 Task: Look for space in Saint-Maximin-la-Sainte-Baume, France from 6th September, 2023 to 12th September, 2023 for 4 adults in price range Rs.10000 to Rs.14000. Place can be private room with 4 bedrooms having 4 beds and 4 bathrooms. Property type can be house, flat, guest house. Amenities needed are: wifi, TV, free parkinig on premises, gym, breakfast. Booking option can be shelf check-in. Required host language is English.
Action: Mouse pressed left at (431, 88)
Screenshot: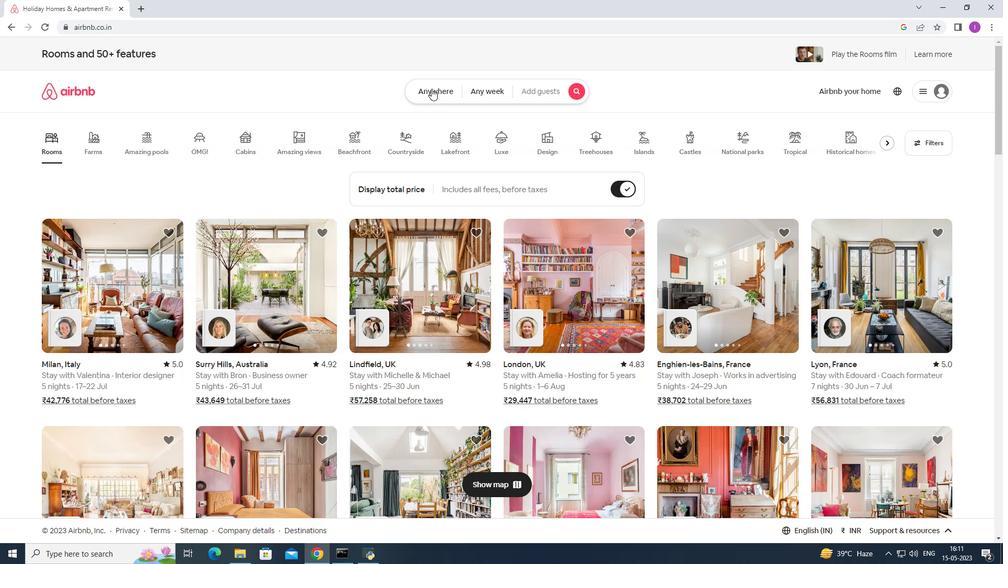 
Action: Mouse moved to (326, 133)
Screenshot: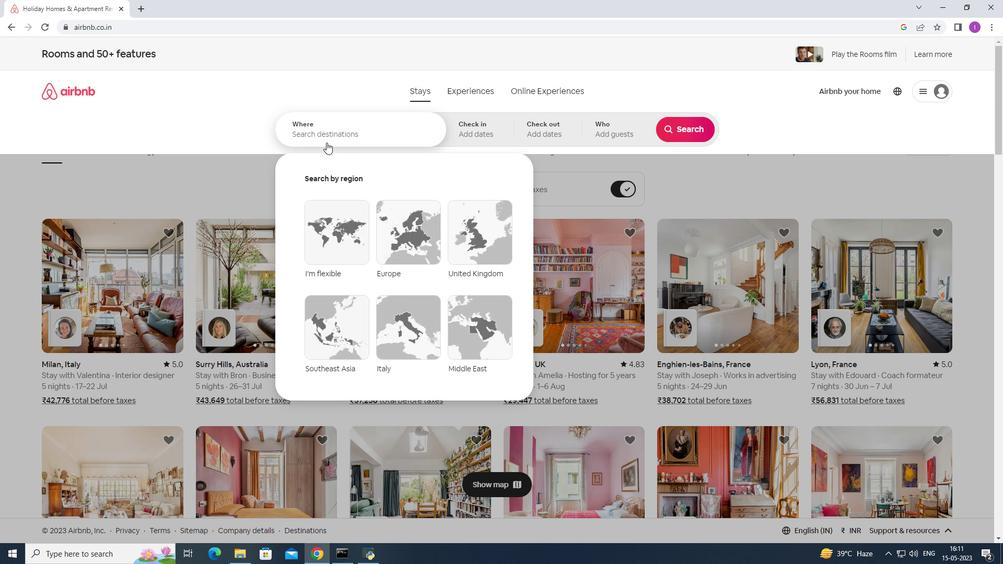 
Action: Mouse pressed left at (326, 133)
Screenshot: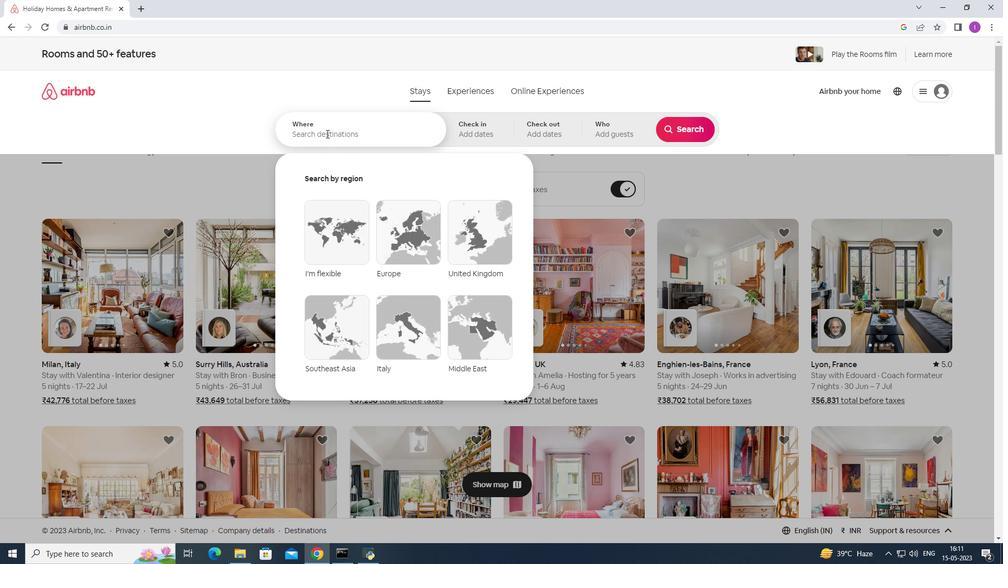 
Action: Key pressed <Key.shift>Saint-<Key.shift><Key.shift><Key.shift><Key.shift><Key.shift><Key.shift><Key.shift><Key.shift><Key.shift><Key.shift><Key.shift><Key.shift>Maximin-<Key.shift>La-santa<Key.backspace><Key.backspace><Key.backspace>inte-<Key.shift>Baume,<Key.shift>france
Screenshot: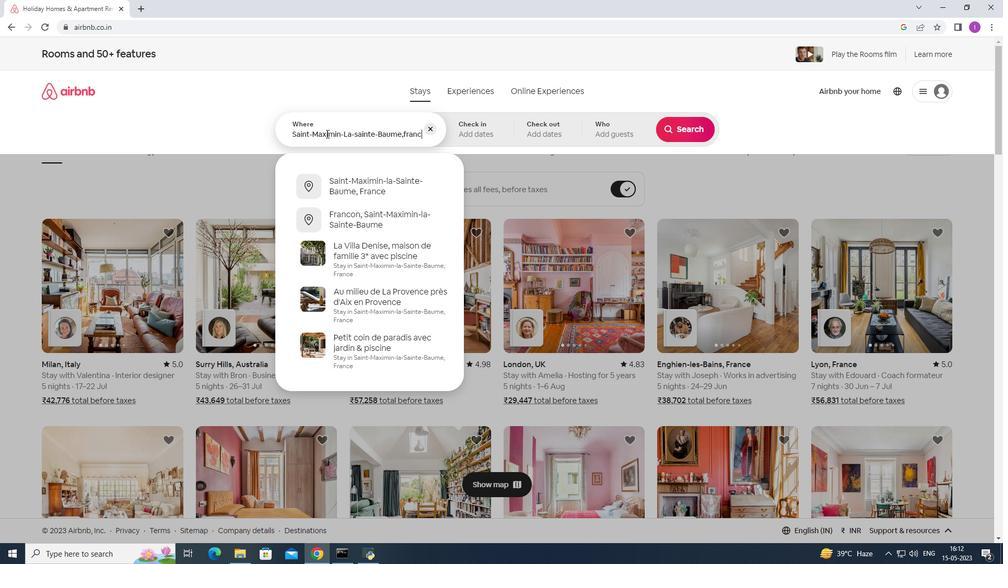 
Action: Mouse moved to (343, 189)
Screenshot: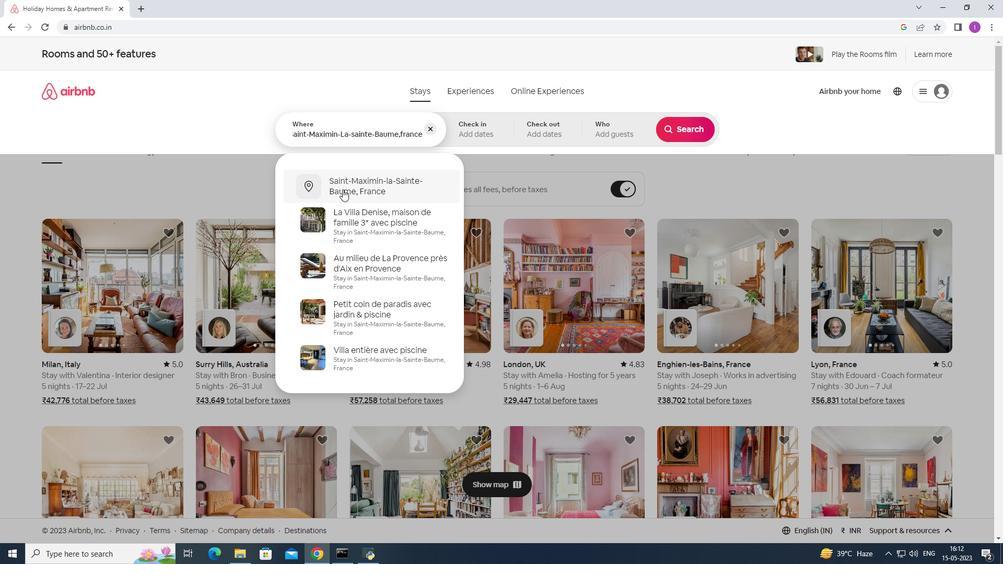 
Action: Mouse pressed left at (343, 189)
Screenshot: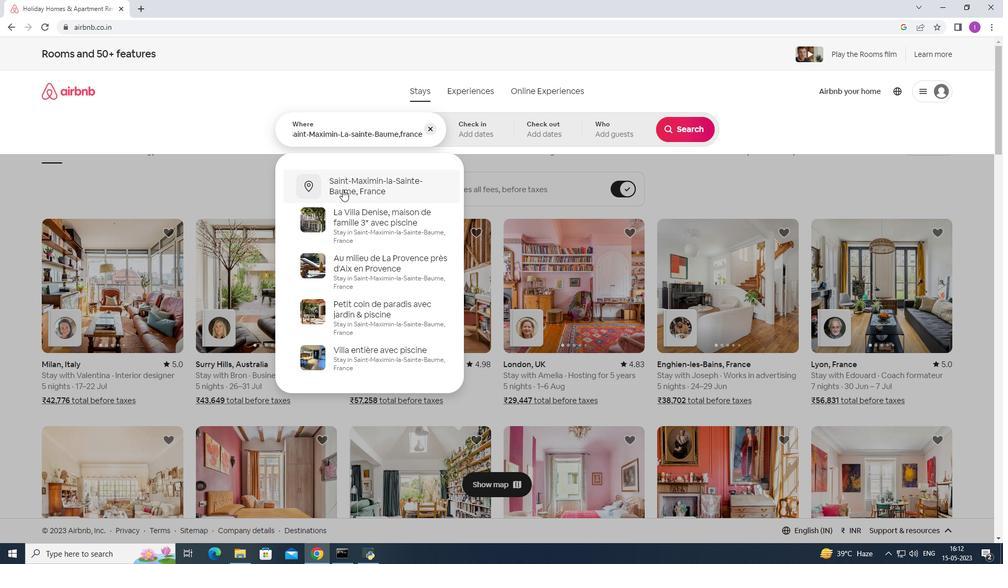 
Action: Mouse moved to (687, 211)
Screenshot: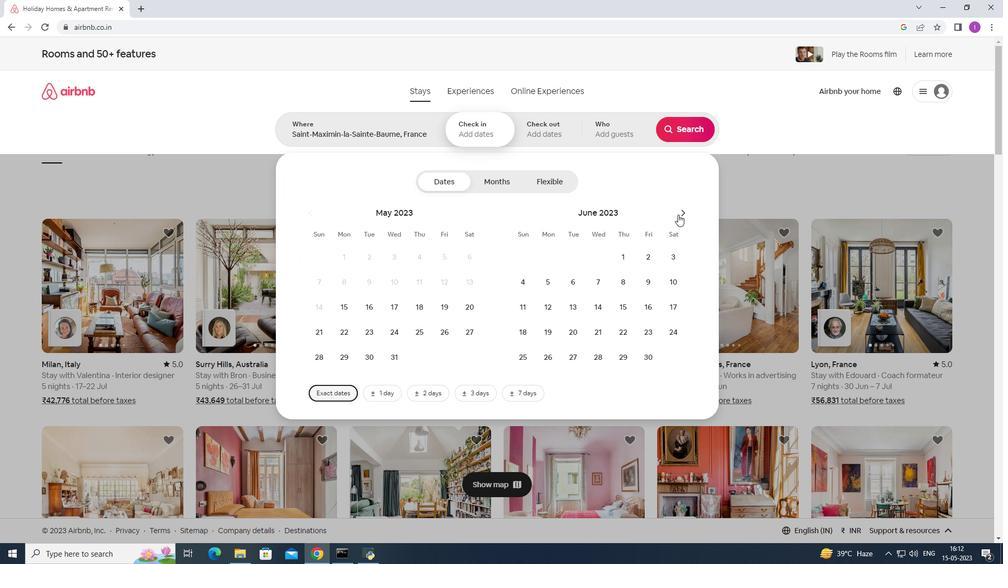 
Action: Mouse pressed left at (687, 211)
Screenshot: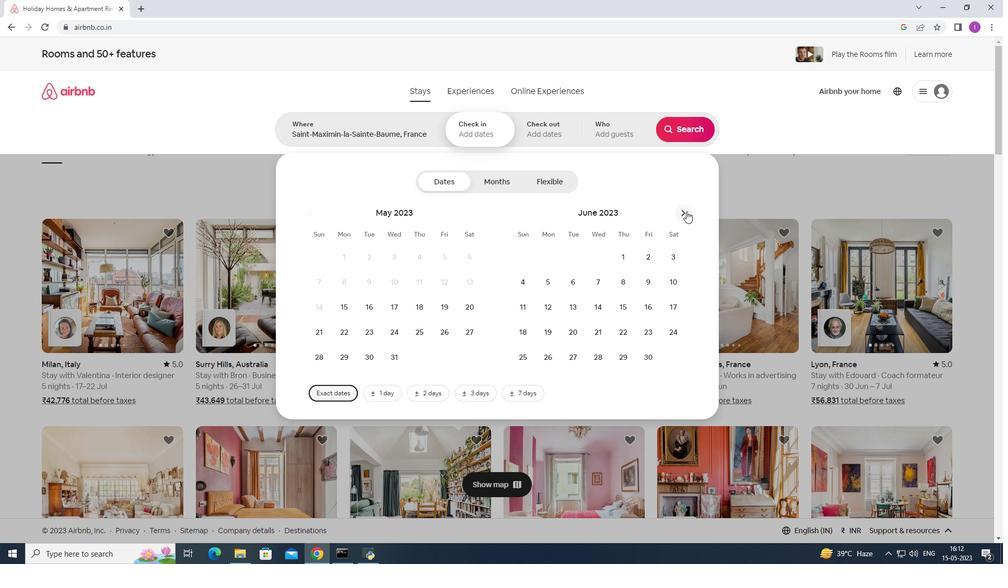 
Action: Mouse pressed left at (687, 211)
Screenshot: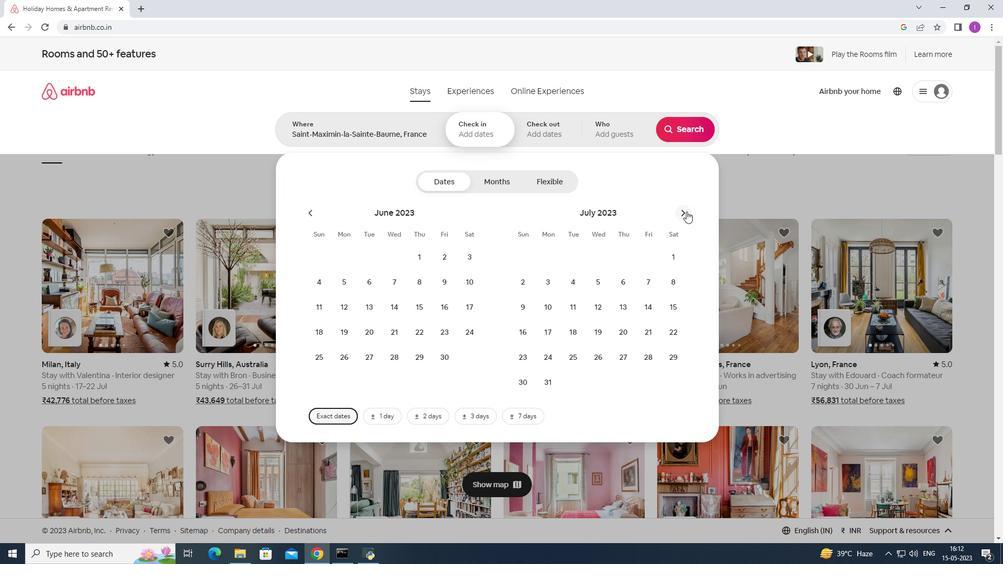 
Action: Mouse pressed left at (687, 211)
Screenshot: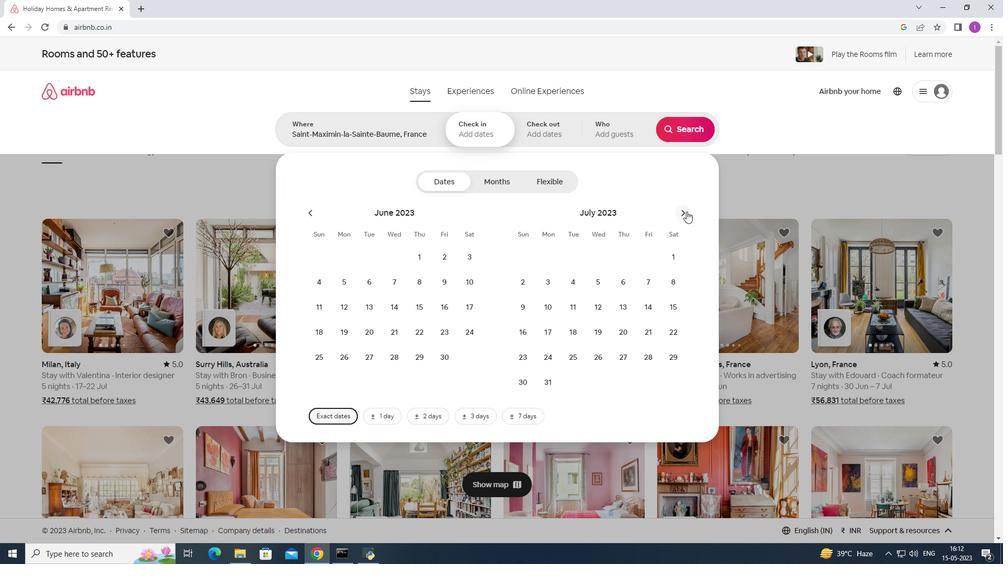 
Action: Mouse moved to (606, 281)
Screenshot: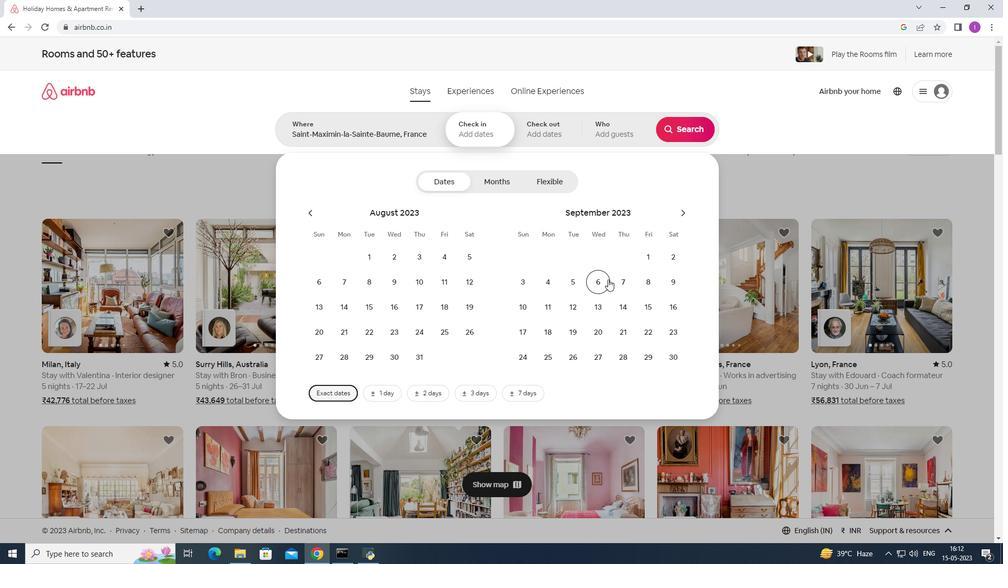
Action: Mouse pressed left at (606, 281)
Screenshot: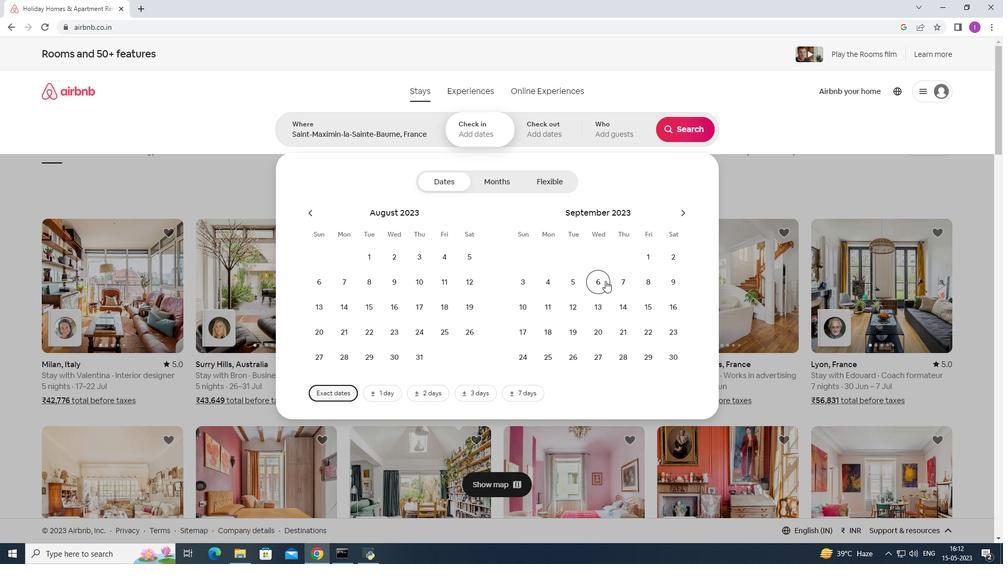 
Action: Mouse moved to (576, 302)
Screenshot: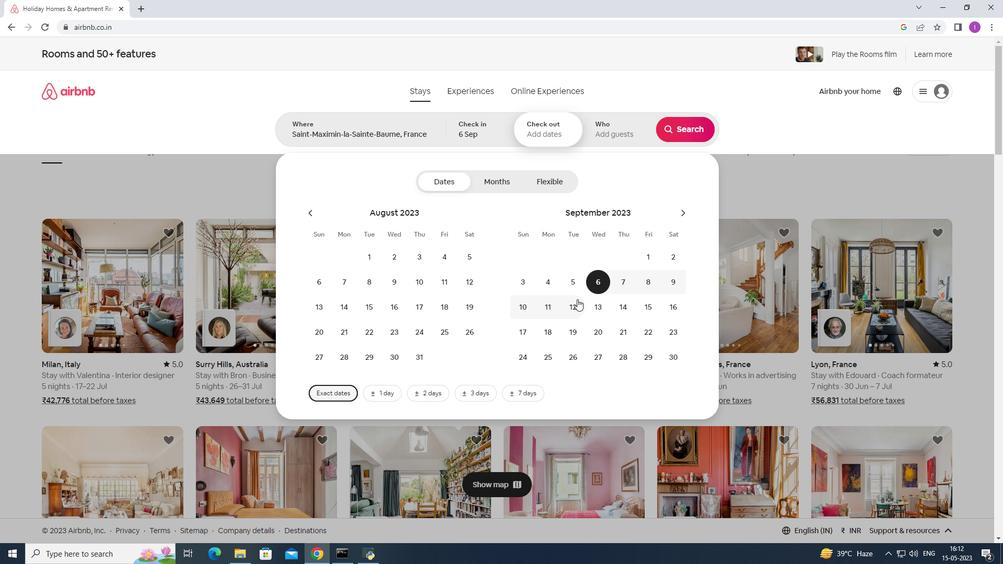 
Action: Mouse pressed left at (576, 302)
Screenshot: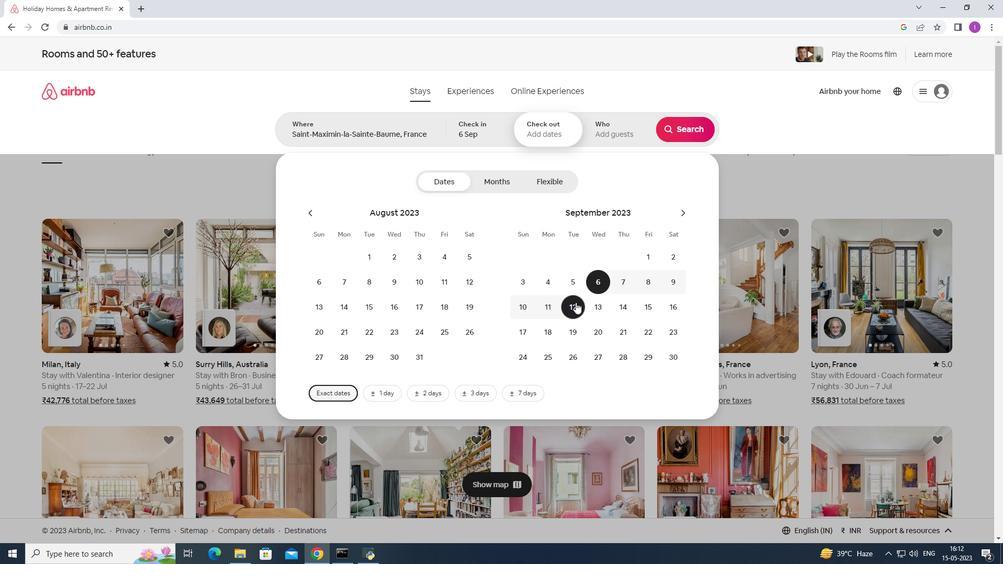 
Action: Mouse moved to (615, 128)
Screenshot: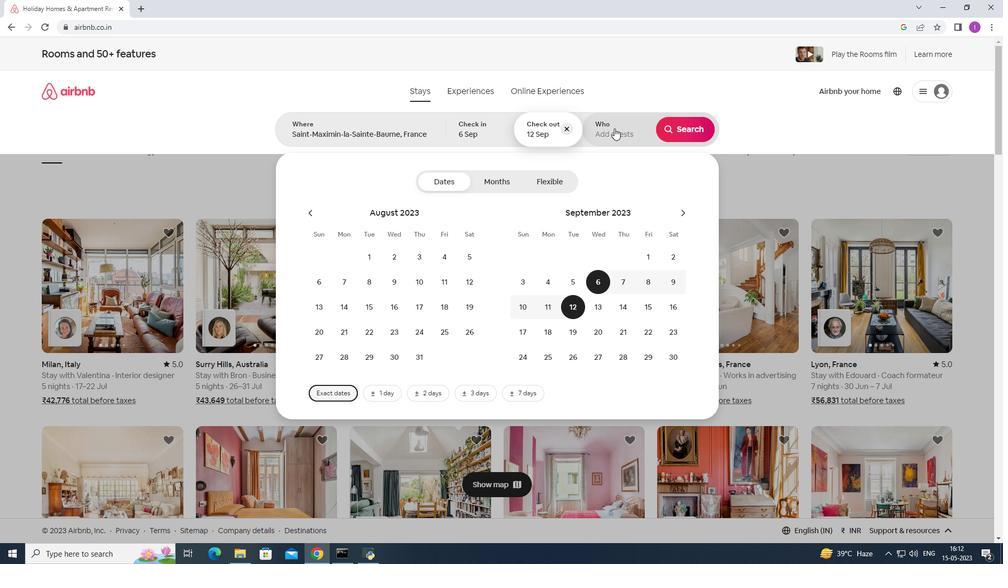 
Action: Mouse pressed left at (615, 128)
Screenshot: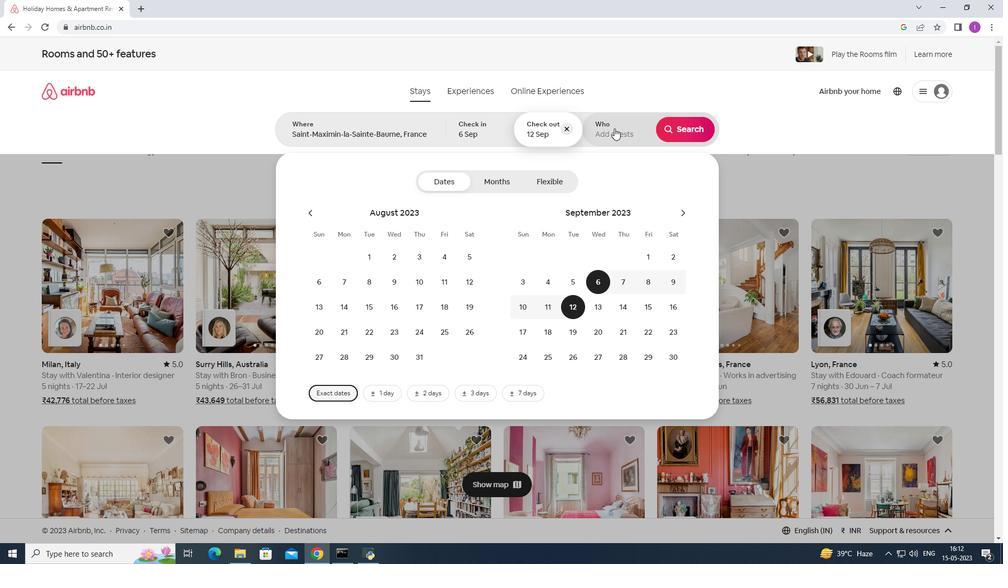 
Action: Mouse moved to (635, 129)
Screenshot: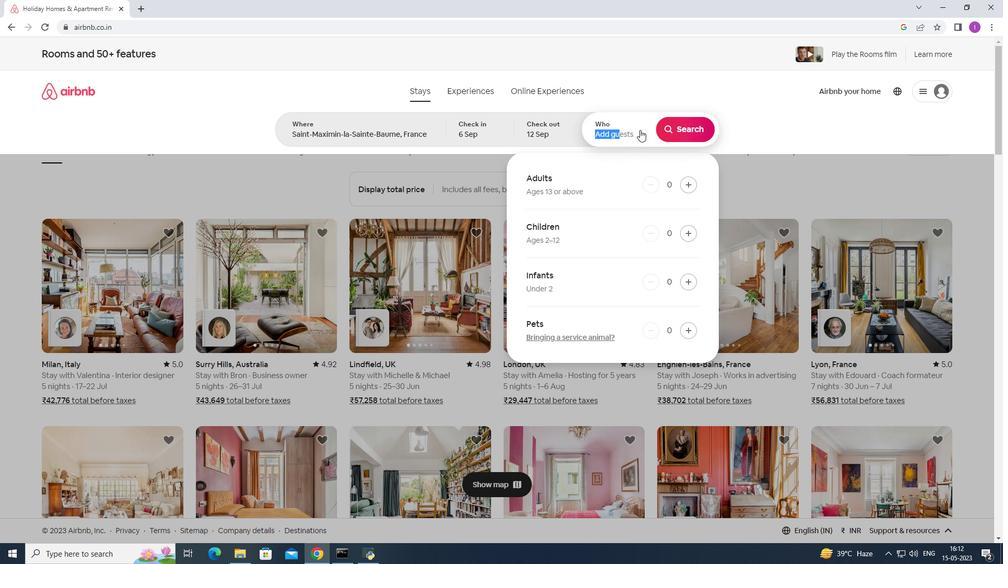 
Action: Mouse pressed left at (635, 129)
Screenshot: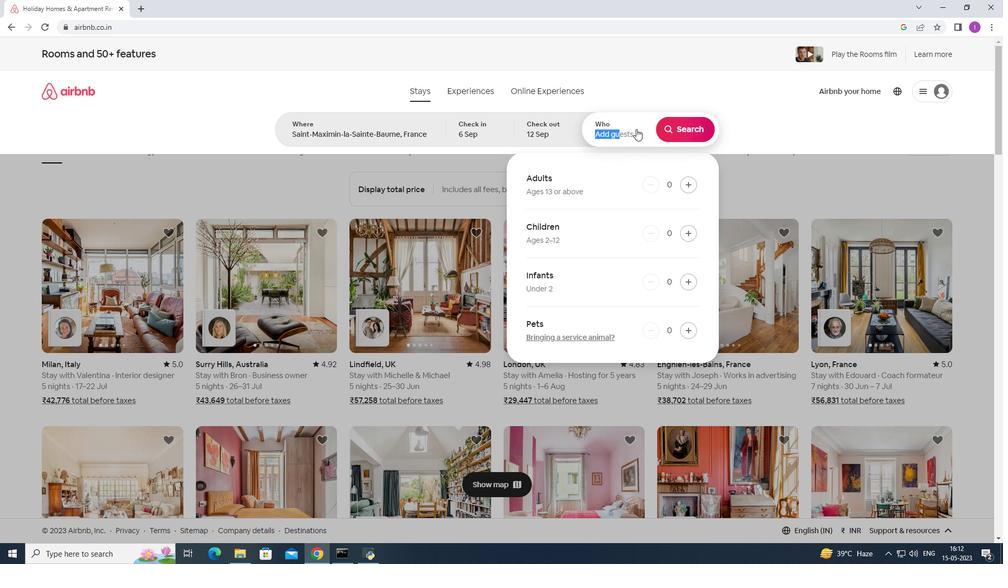 
Action: Mouse moved to (637, 131)
Screenshot: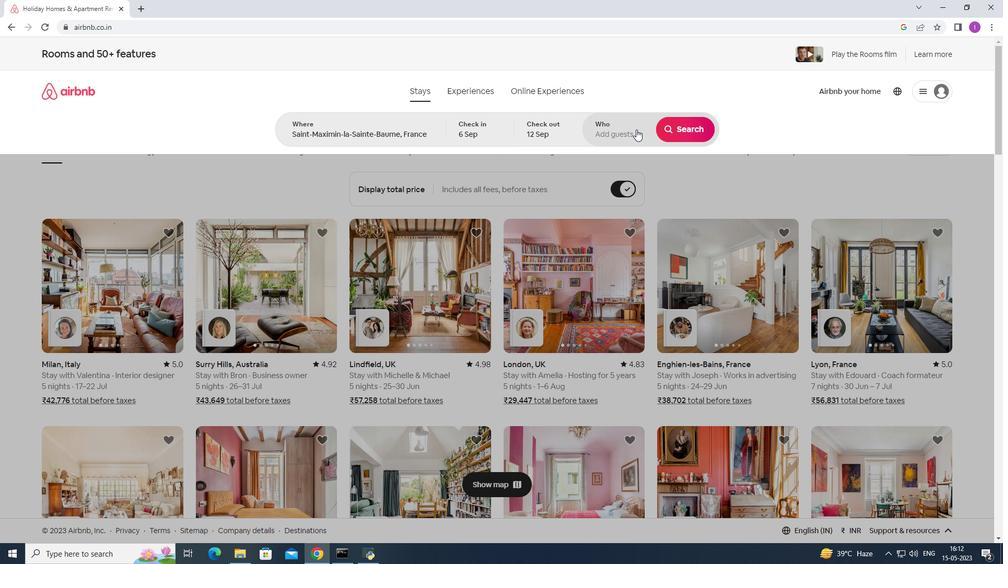 
Action: Mouse pressed left at (637, 131)
Screenshot: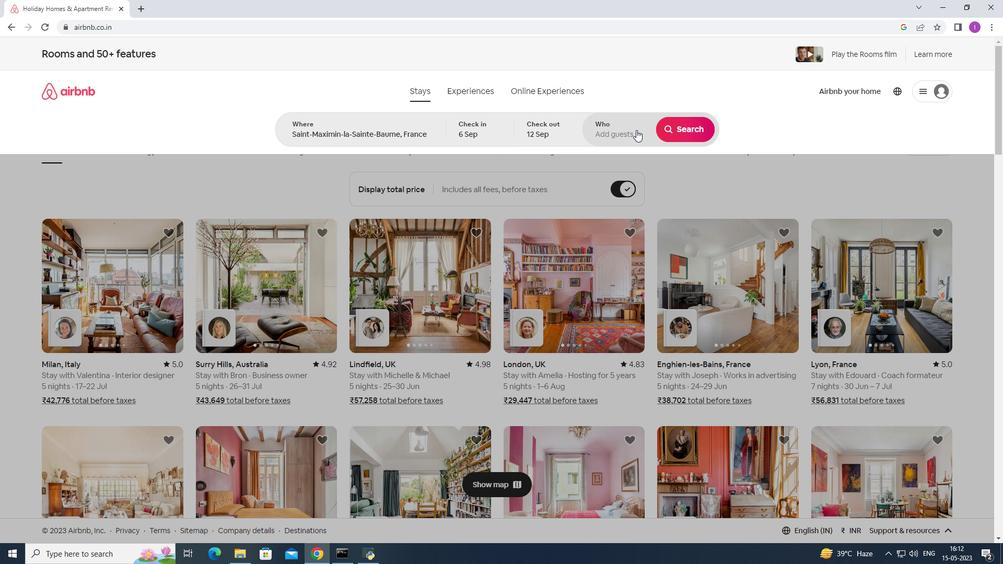 
Action: Mouse moved to (686, 185)
Screenshot: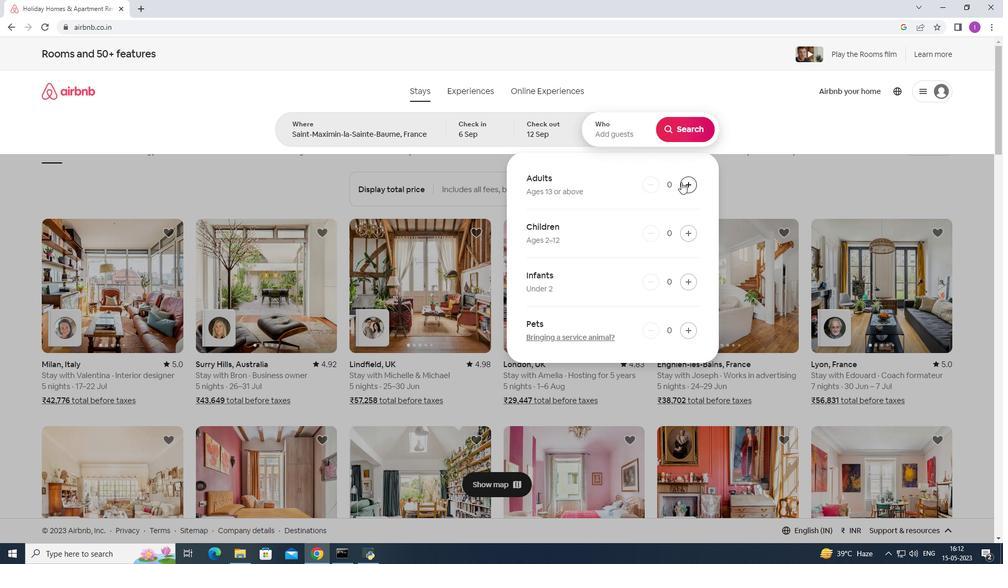 
Action: Mouse pressed left at (686, 185)
Screenshot: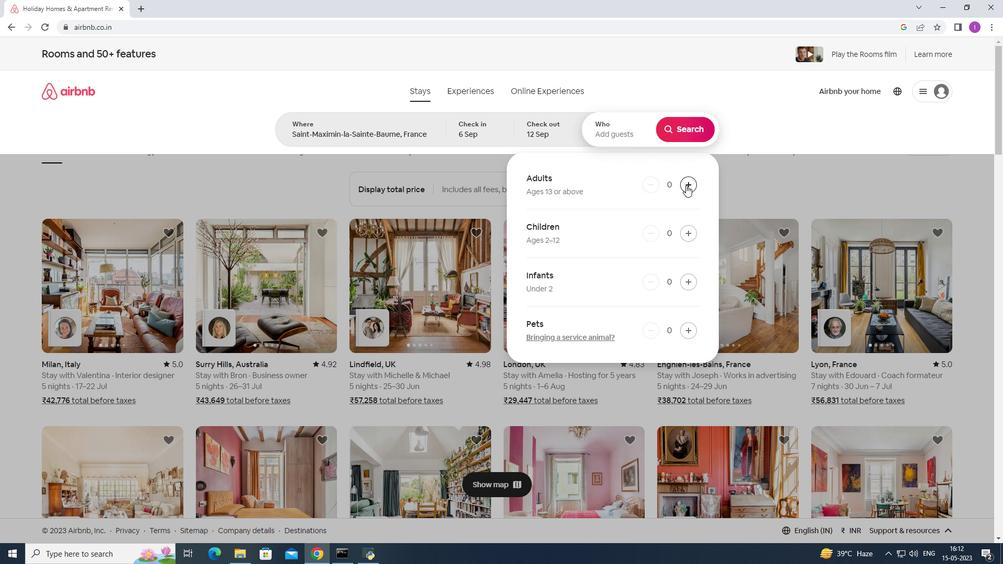 
Action: Mouse moved to (686, 185)
Screenshot: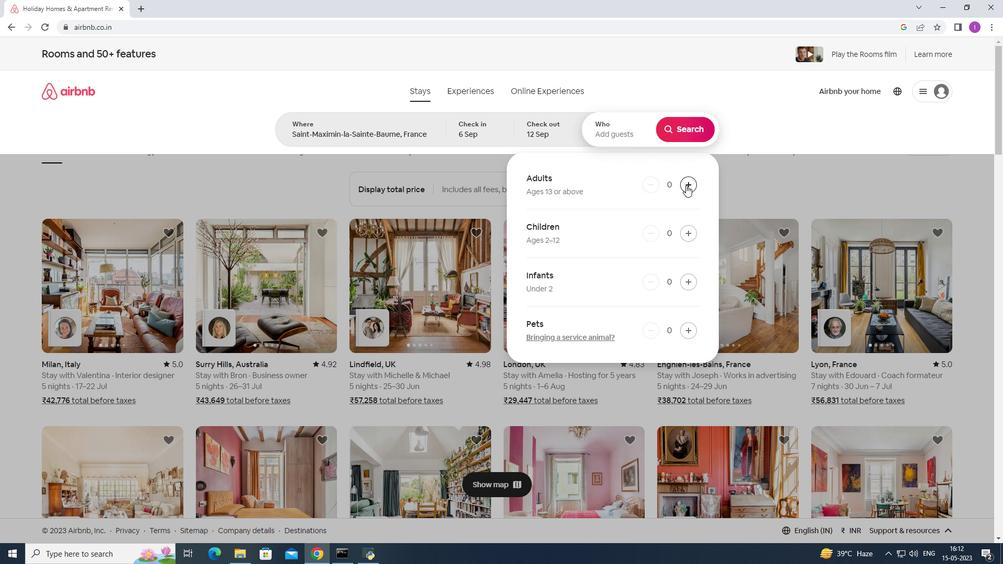 
Action: Mouse pressed left at (686, 185)
Screenshot: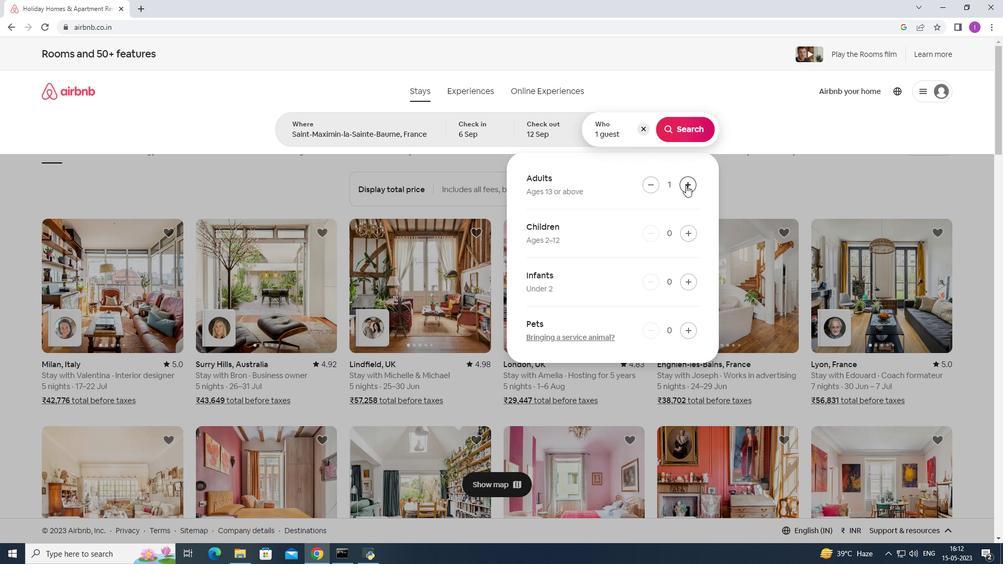 
Action: Mouse pressed left at (686, 185)
Screenshot: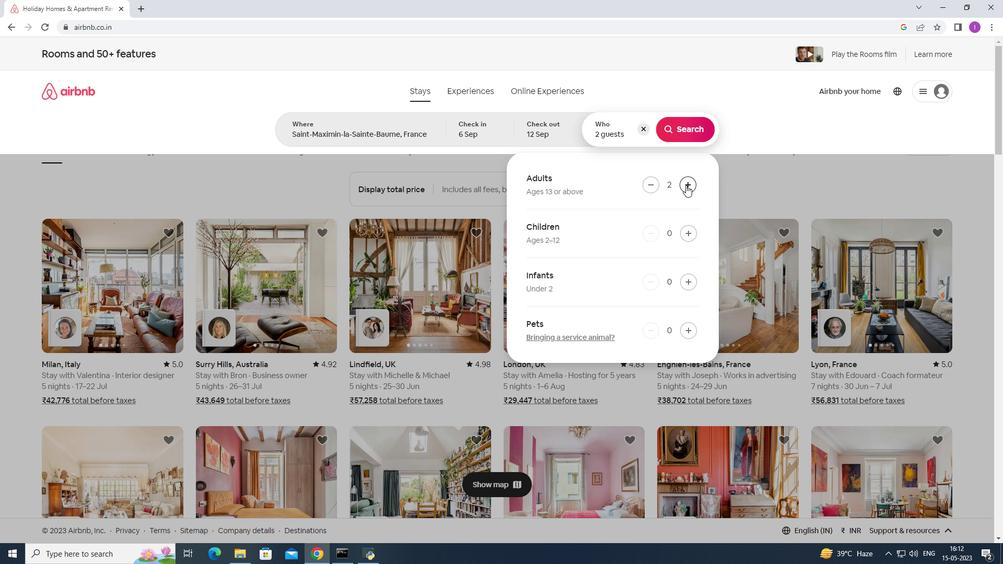 
Action: Mouse moved to (687, 185)
Screenshot: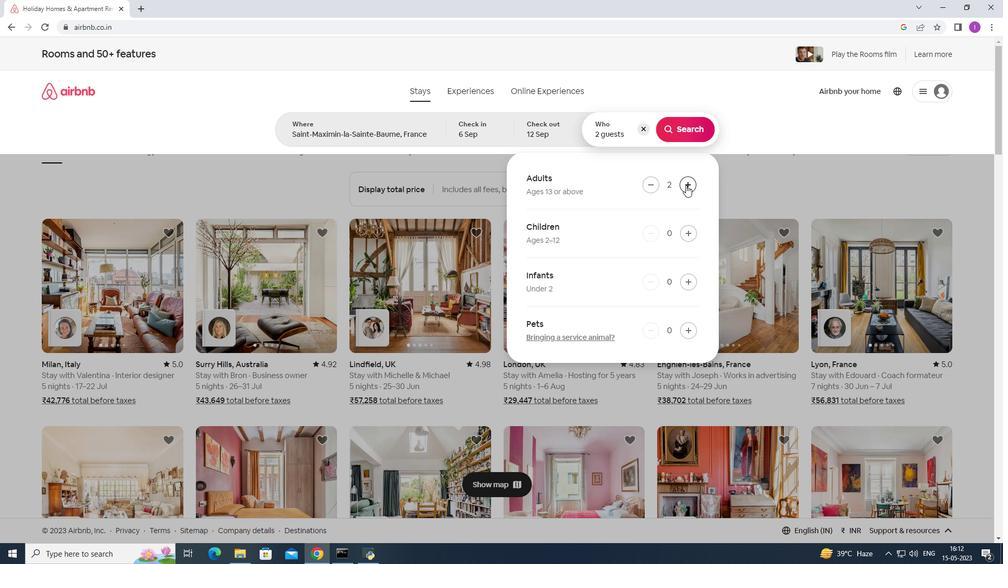 
Action: Mouse pressed left at (687, 185)
Screenshot: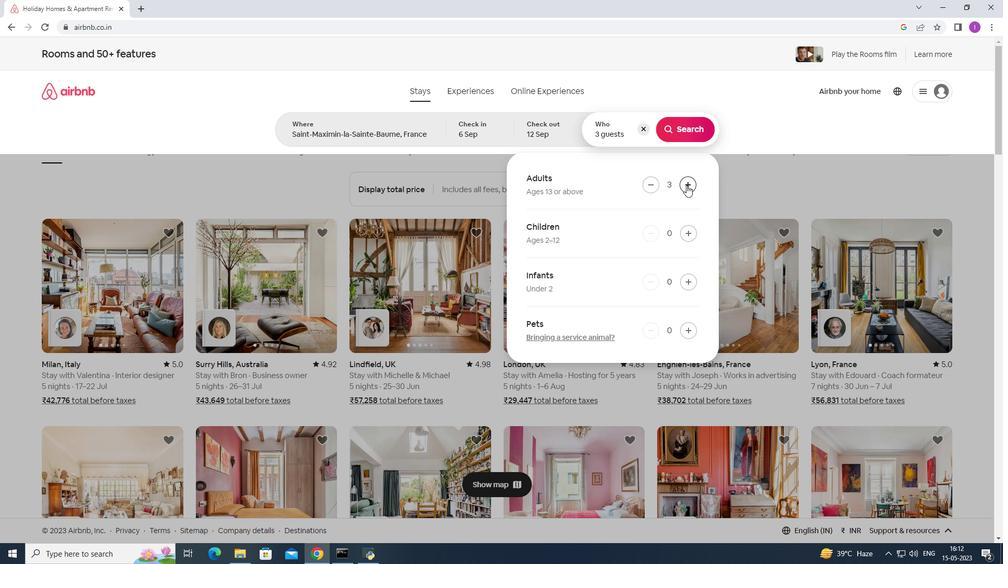
Action: Mouse moved to (687, 130)
Screenshot: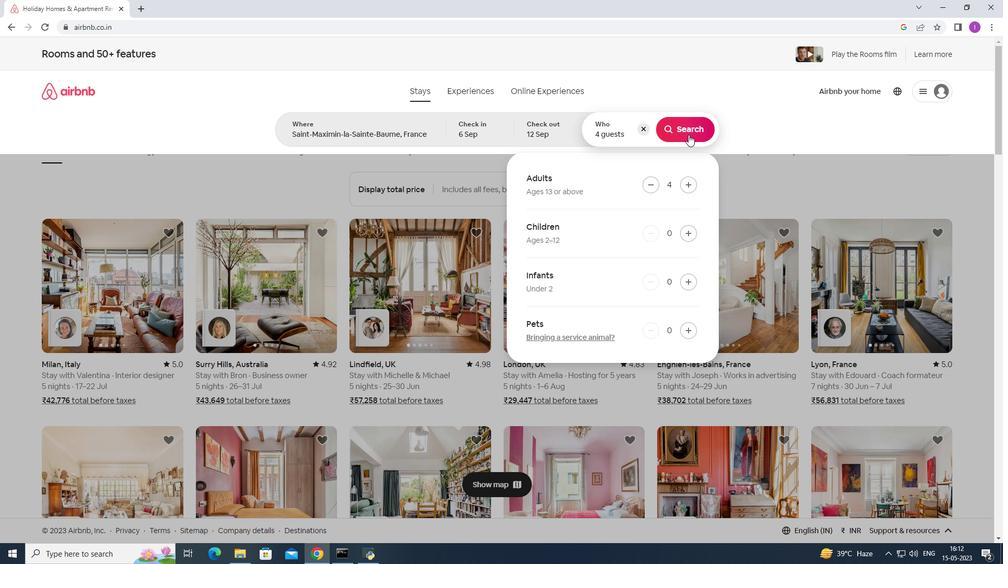 
Action: Mouse pressed left at (687, 130)
Screenshot: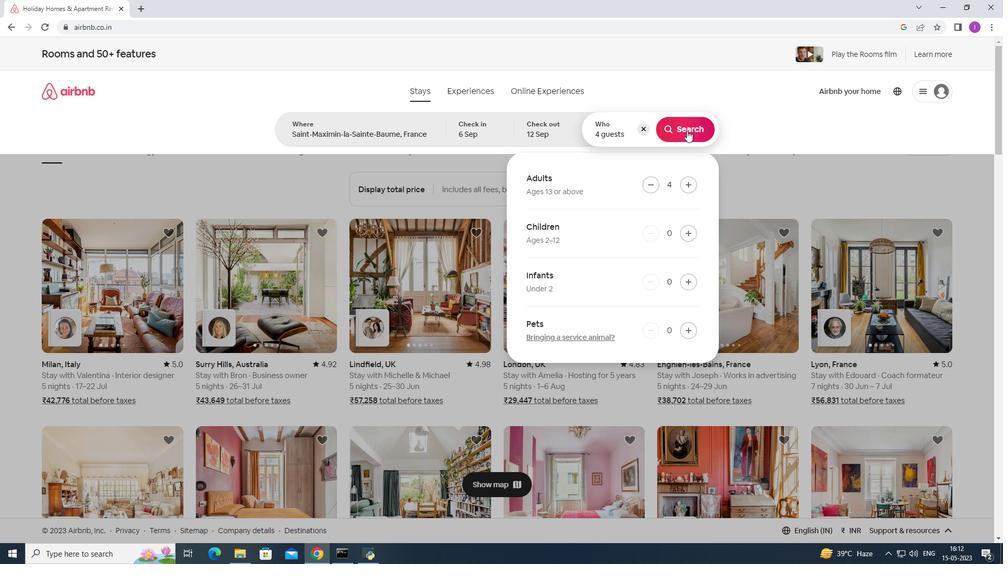 
Action: Mouse moved to (965, 103)
Screenshot: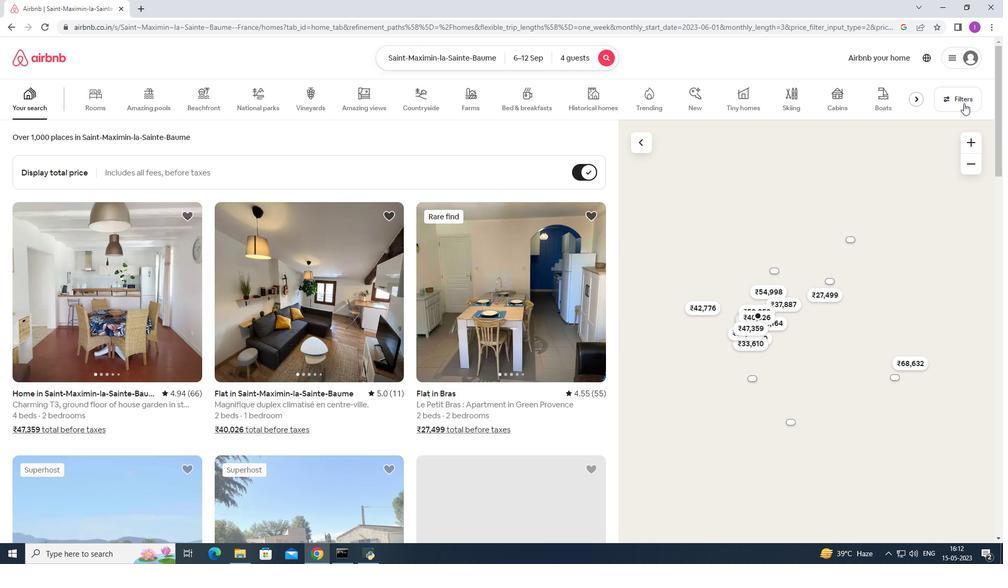 
Action: Mouse pressed left at (965, 103)
Screenshot: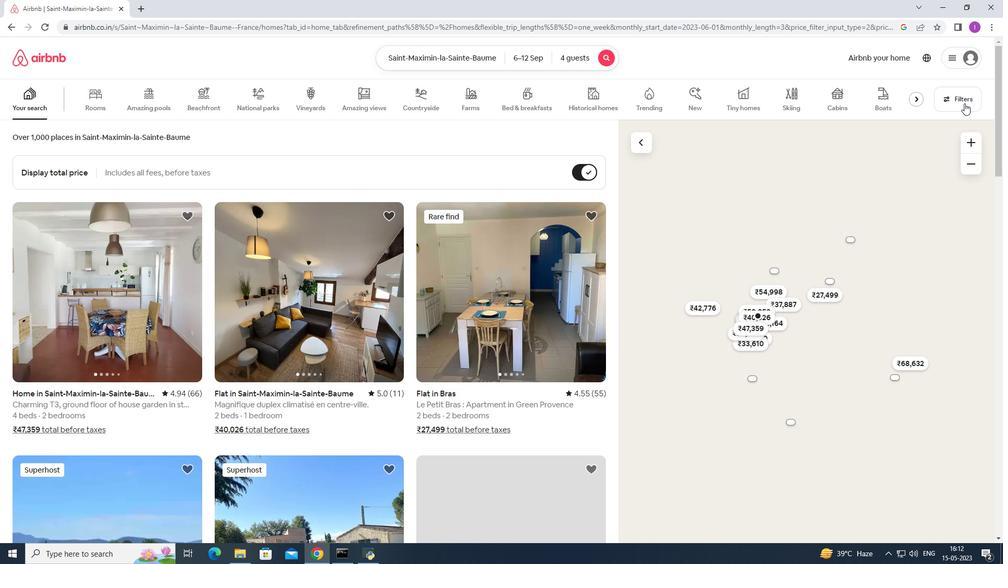 
Action: Mouse moved to (578, 357)
Screenshot: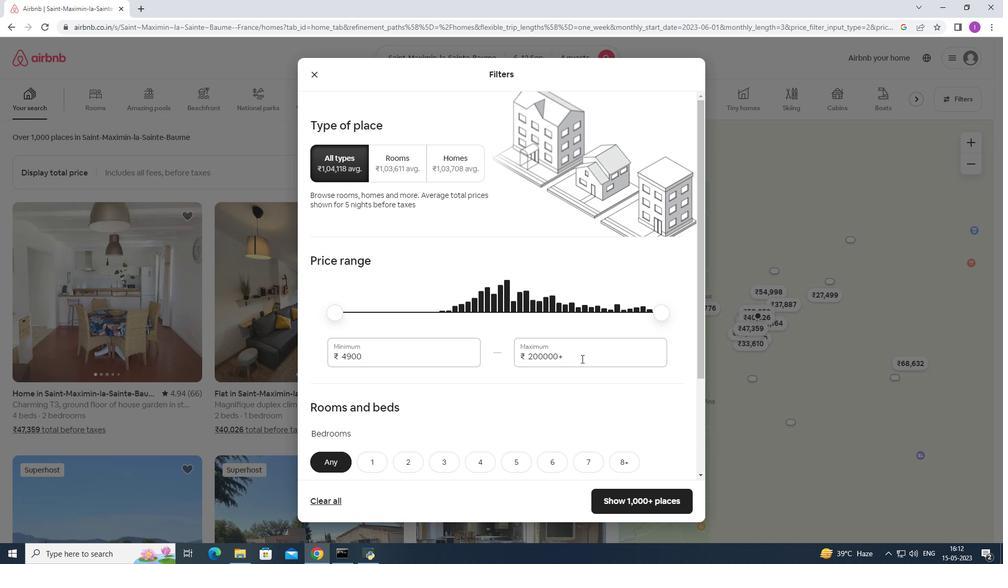 
Action: Mouse pressed left at (578, 357)
Screenshot: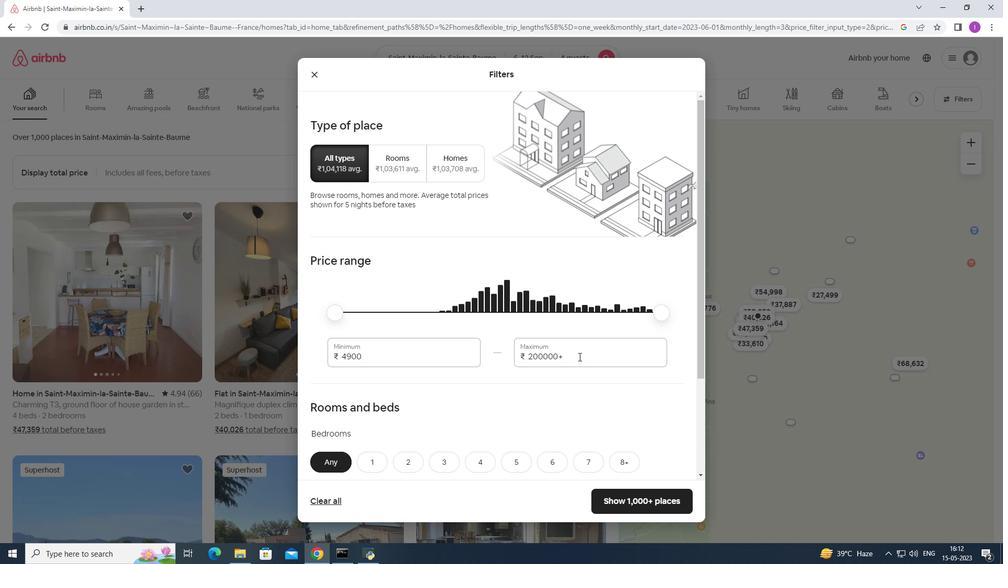
Action: Mouse moved to (555, 349)
Screenshot: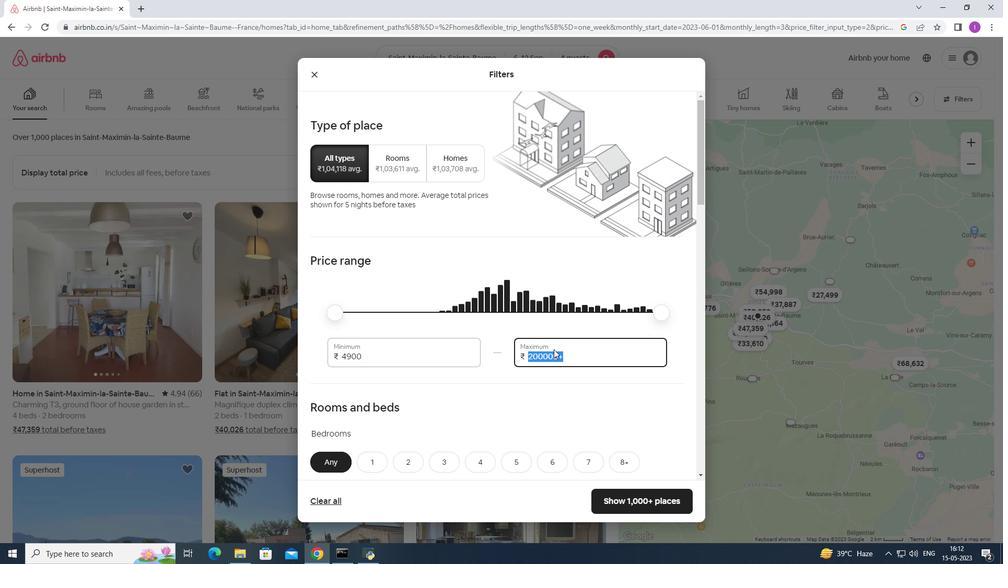 
Action: Key pressed 1
Screenshot: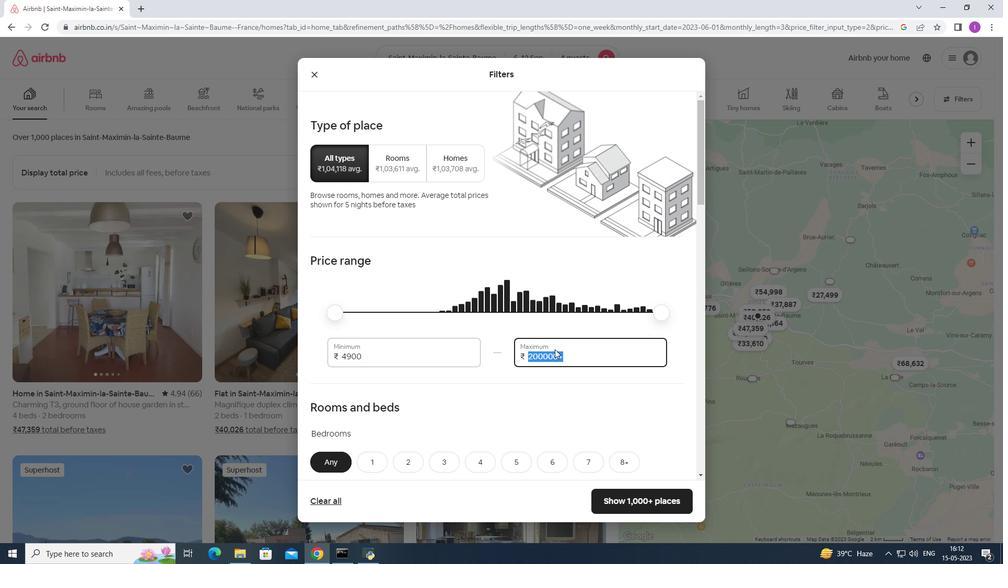 
Action: Mouse moved to (556, 349)
Screenshot: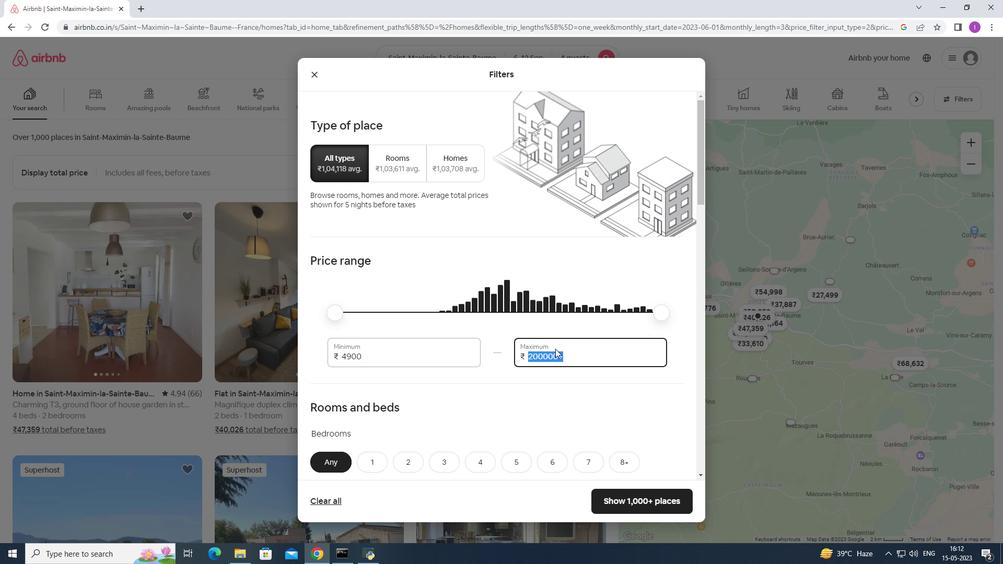 
Action: Key pressed 4000
Screenshot: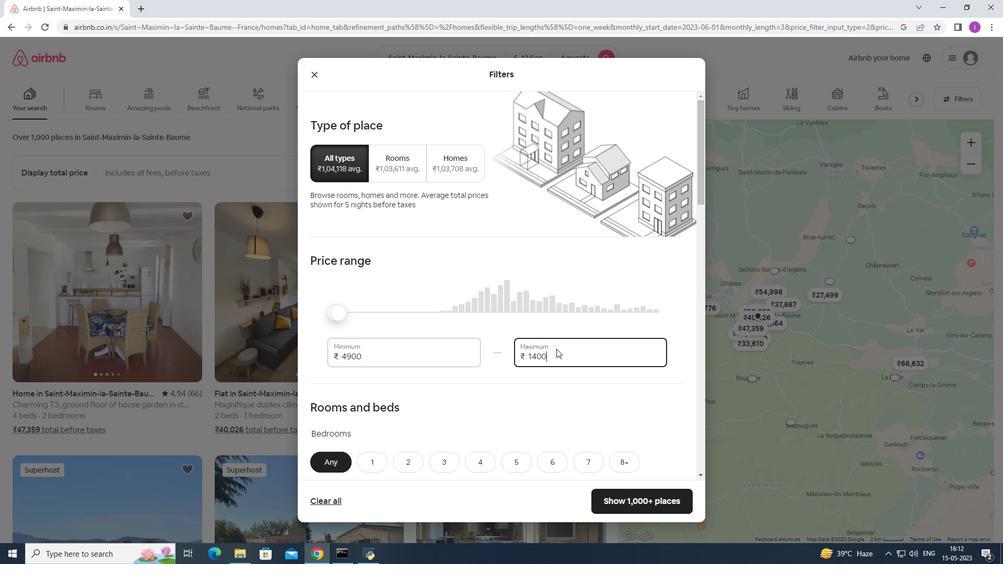 
Action: Mouse moved to (369, 359)
Screenshot: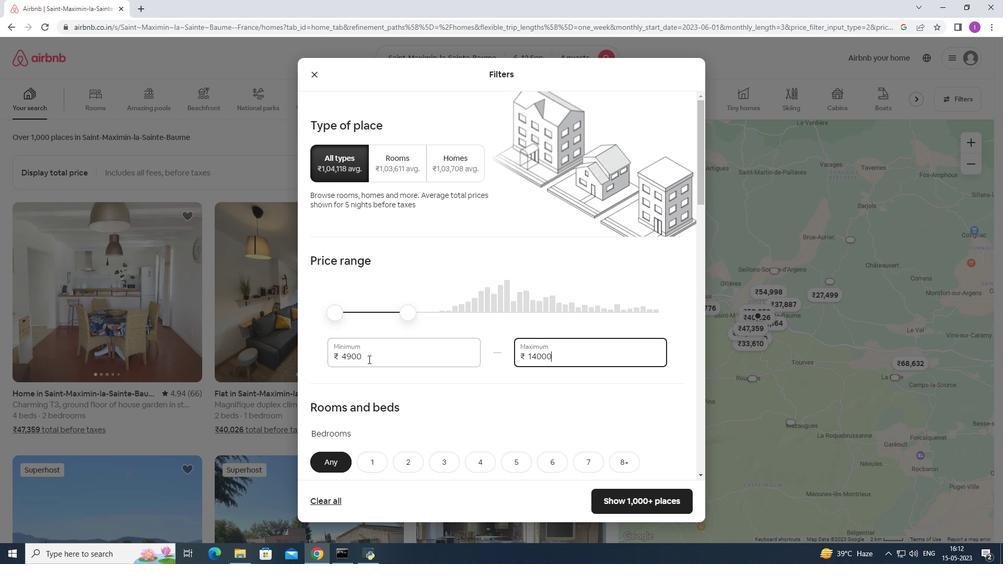 
Action: Mouse pressed left at (369, 359)
Screenshot: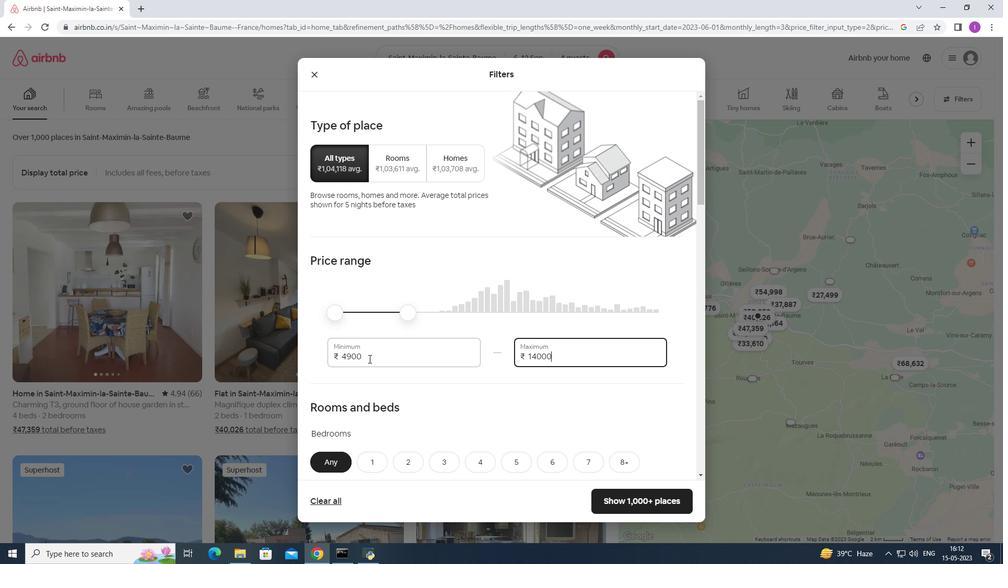 
Action: Mouse moved to (432, 364)
Screenshot: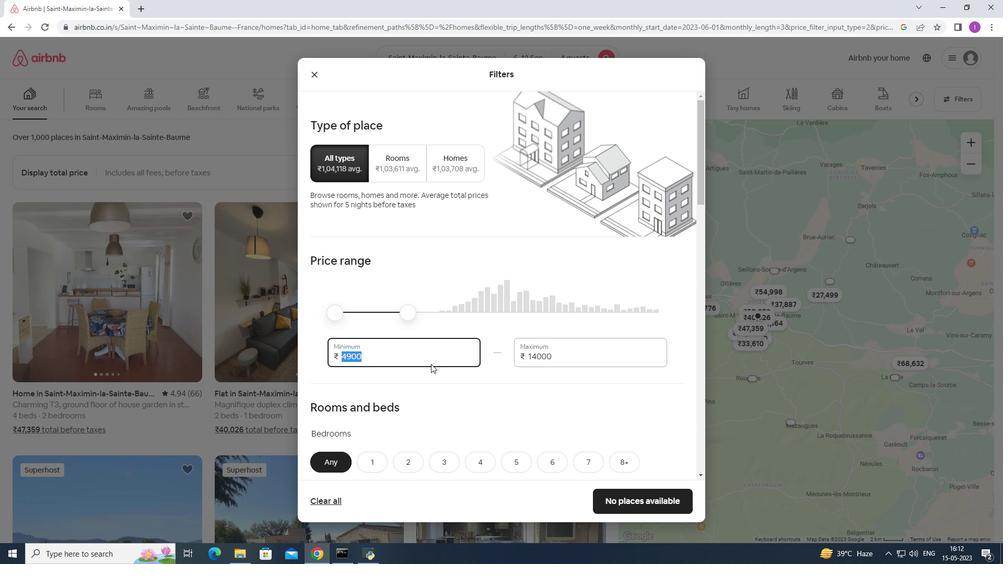
Action: Key pressed 1
Screenshot: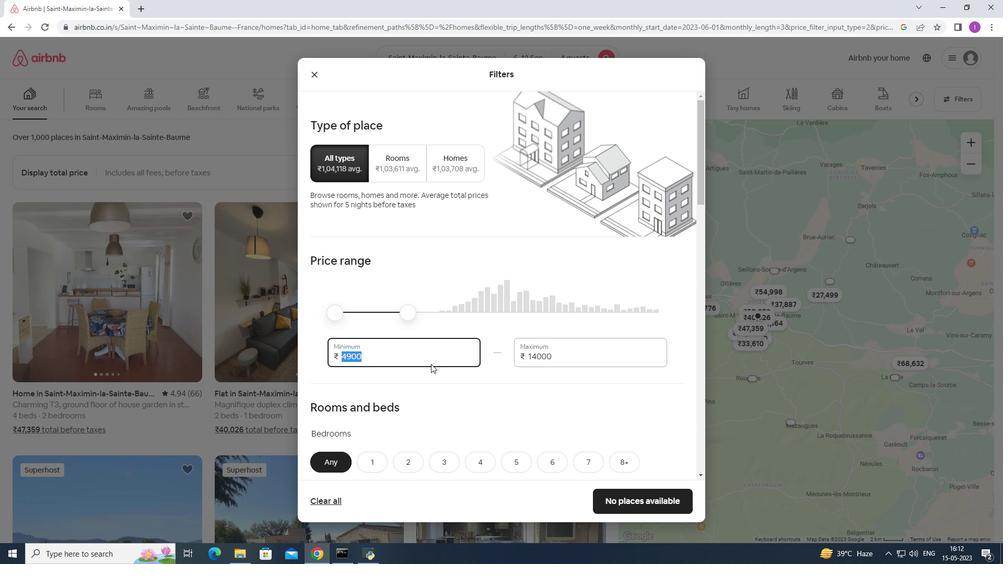 
Action: Mouse moved to (434, 364)
Screenshot: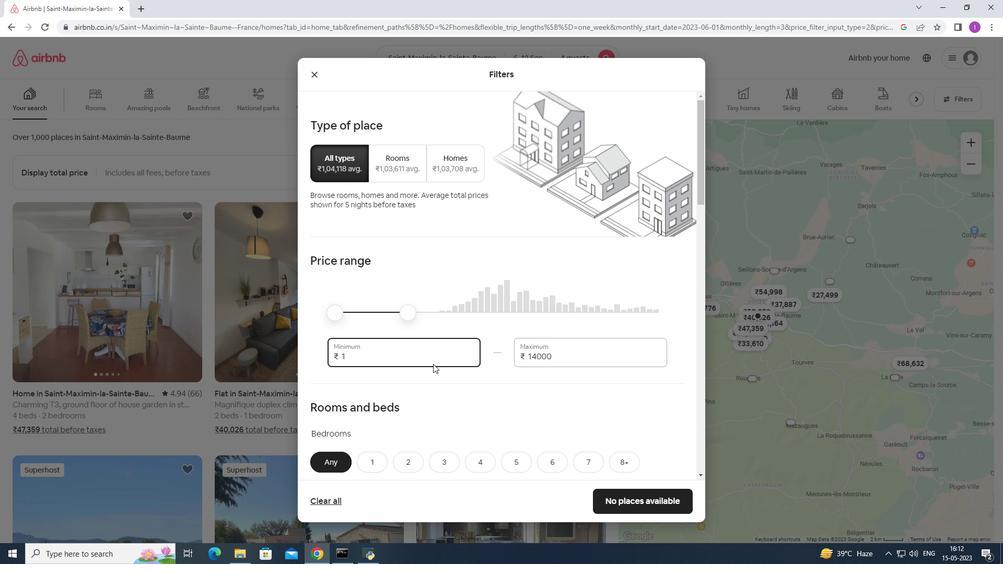 
Action: Key pressed 0000
Screenshot: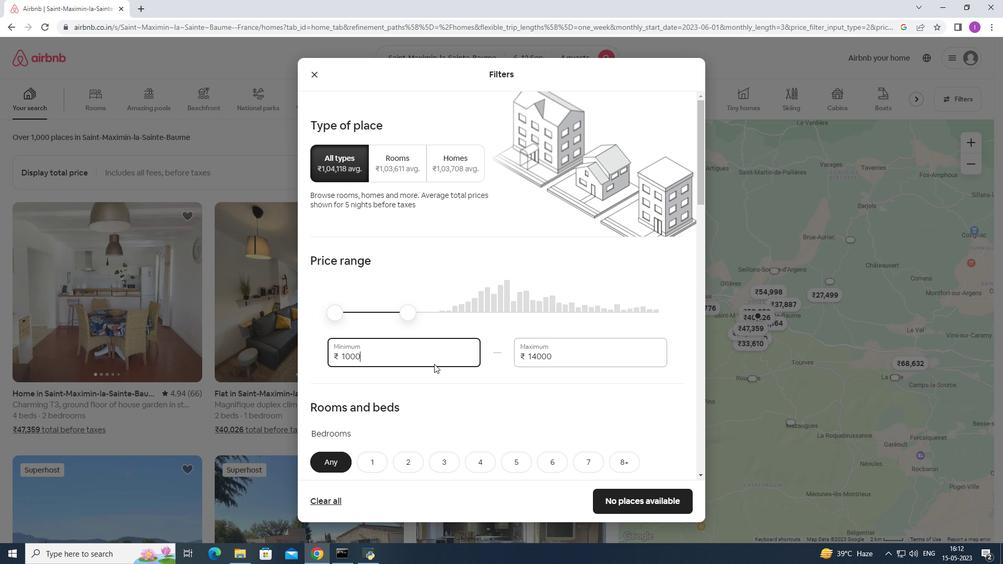 
Action: Mouse moved to (387, 392)
Screenshot: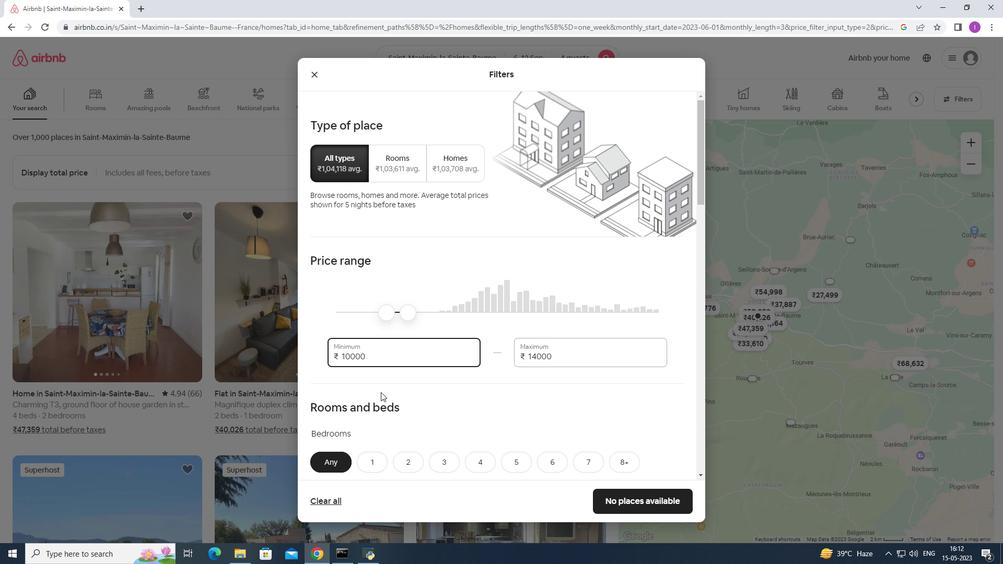 
Action: Mouse scrolled (387, 391) with delta (0, 0)
Screenshot: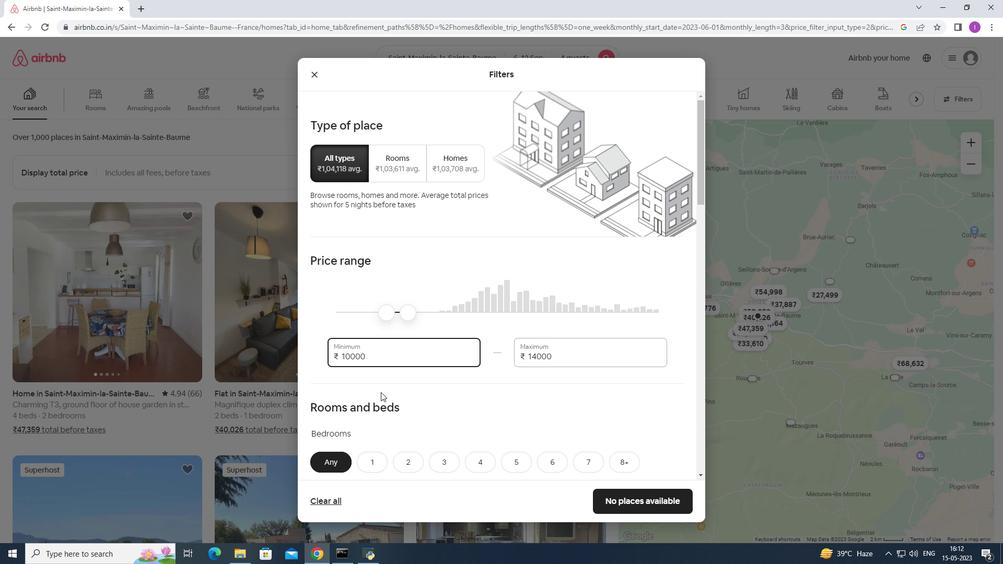 
Action: Mouse moved to (392, 390)
Screenshot: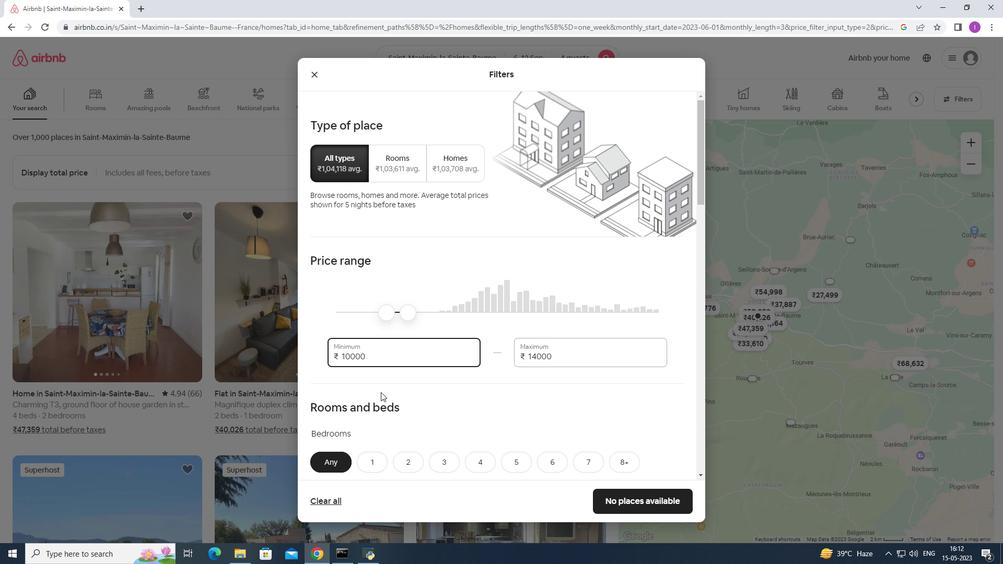
Action: Mouse scrolled (392, 390) with delta (0, 0)
Screenshot: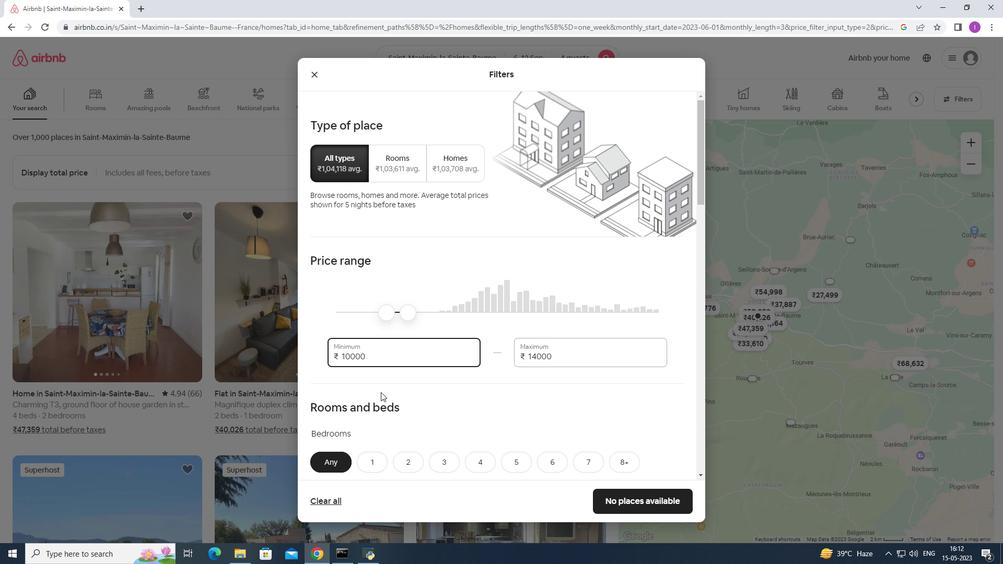 
Action: Mouse moved to (395, 389)
Screenshot: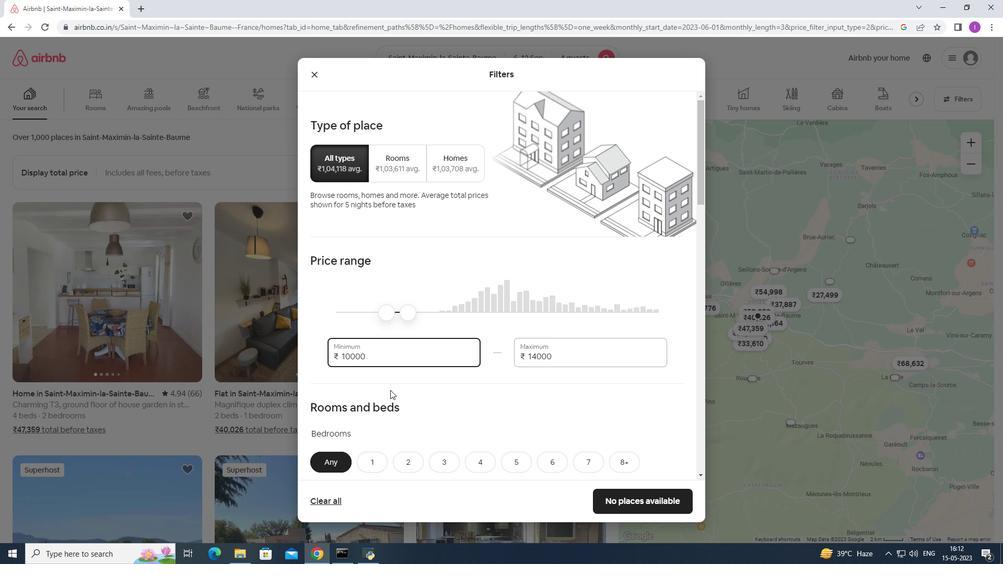 
Action: Mouse scrolled (395, 388) with delta (0, 0)
Screenshot: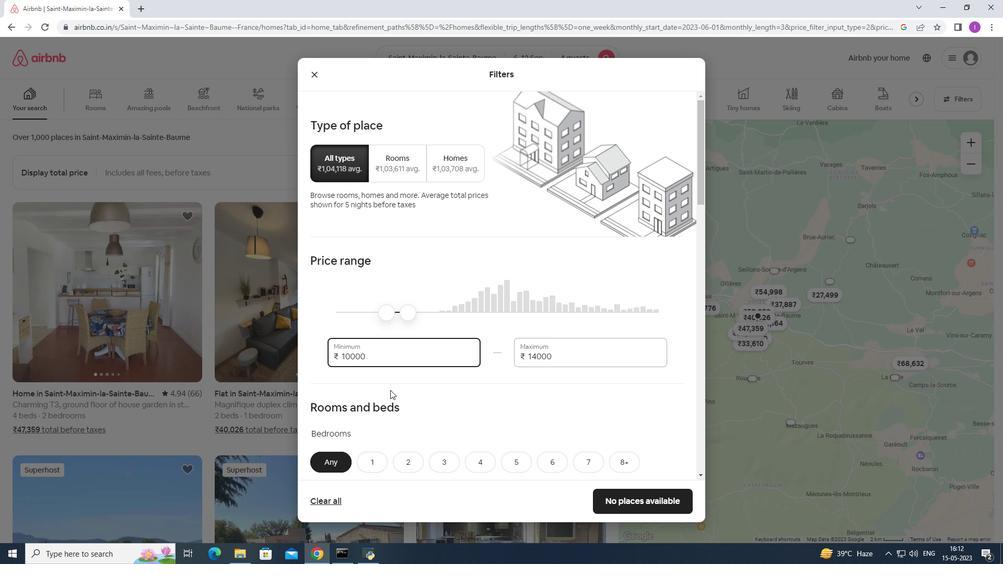 
Action: Mouse moved to (421, 372)
Screenshot: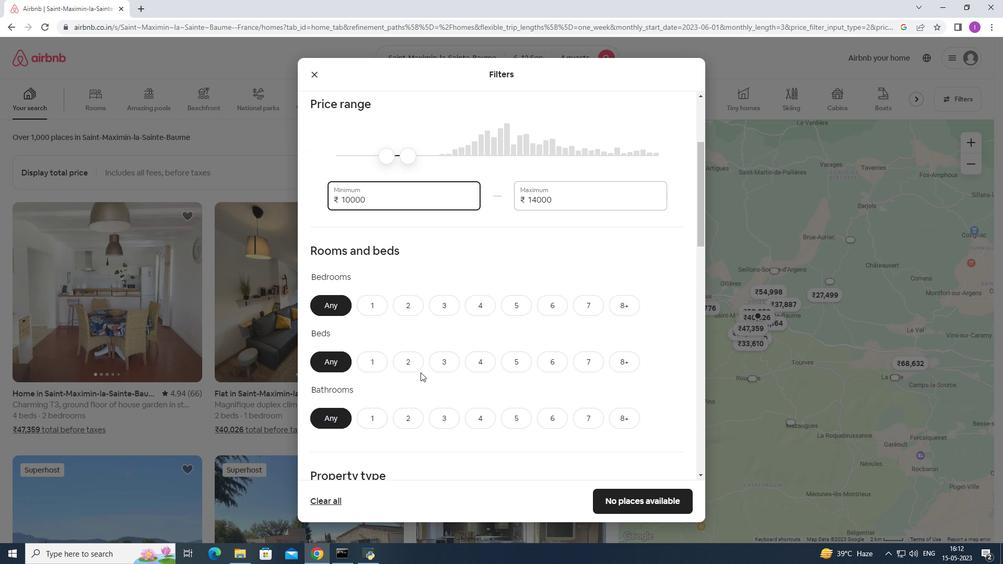 
Action: Mouse scrolled (421, 371) with delta (0, 0)
Screenshot: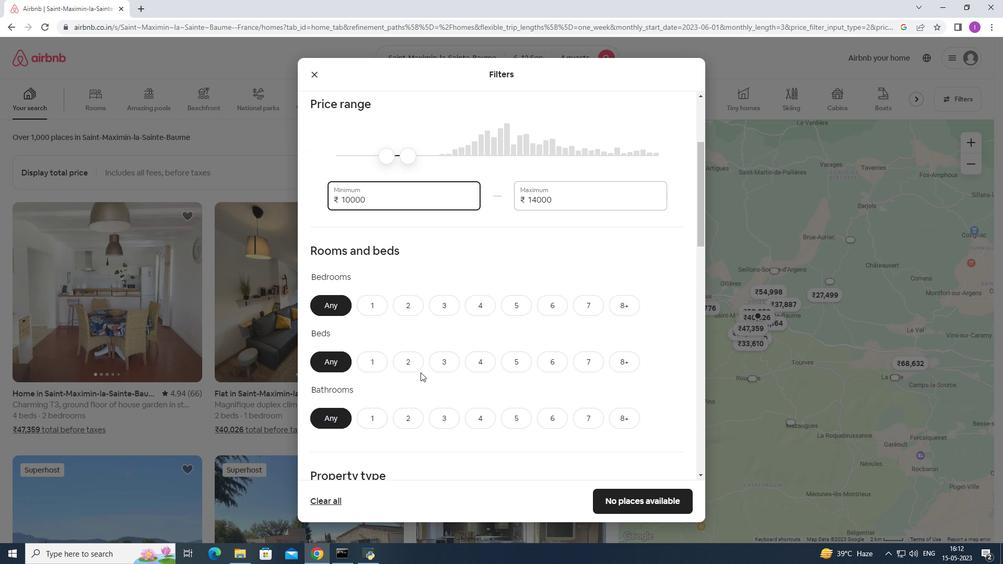 
Action: Mouse moved to (424, 370)
Screenshot: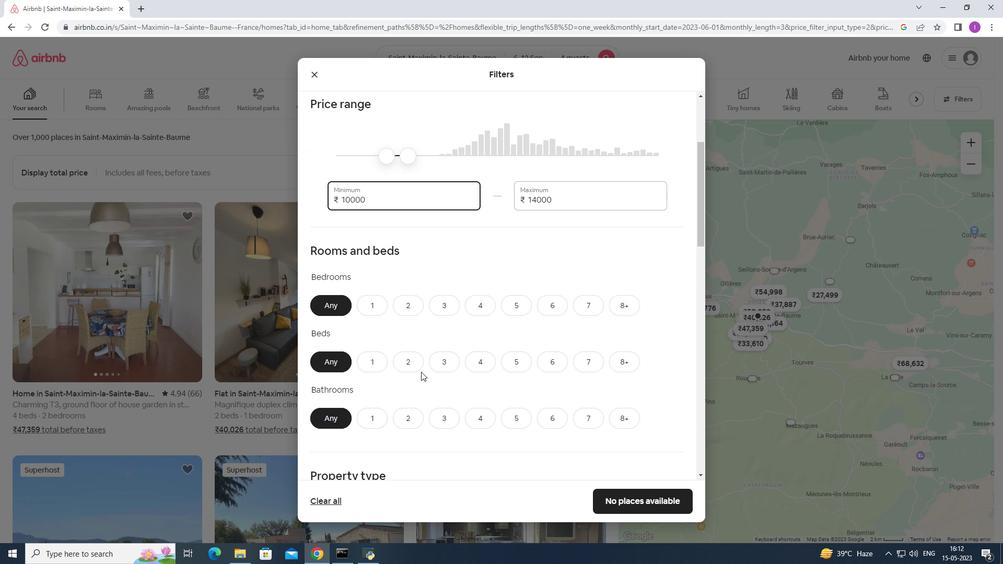 
Action: Mouse scrolled (424, 370) with delta (0, 0)
Screenshot: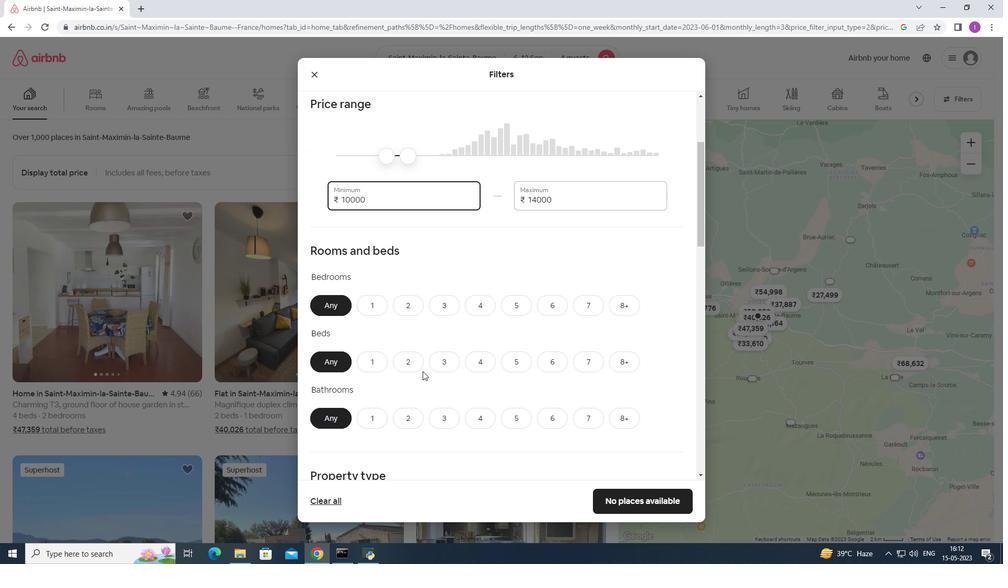
Action: Mouse moved to (480, 201)
Screenshot: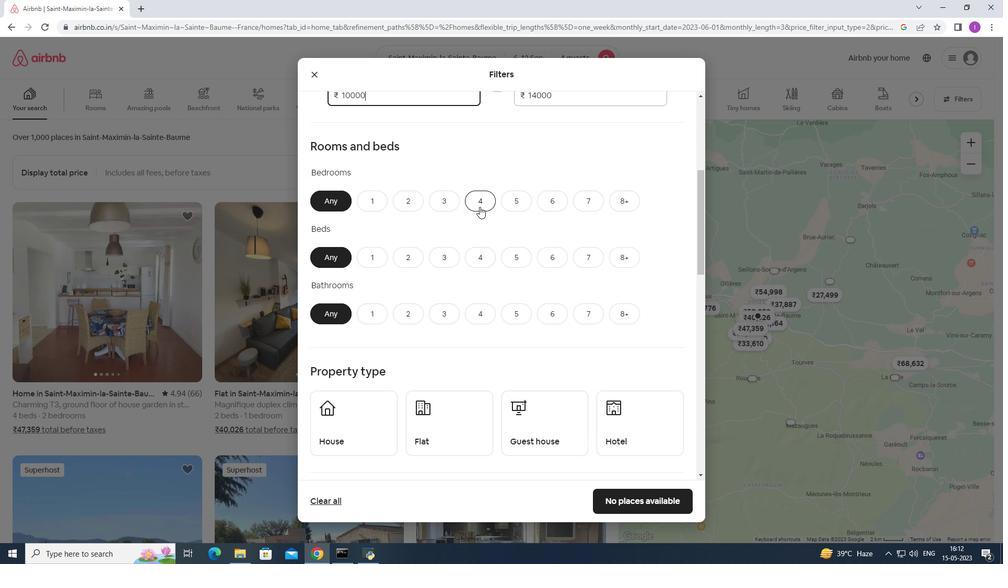 
Action: Mouse pressed left at (480, 201)
Screenshot: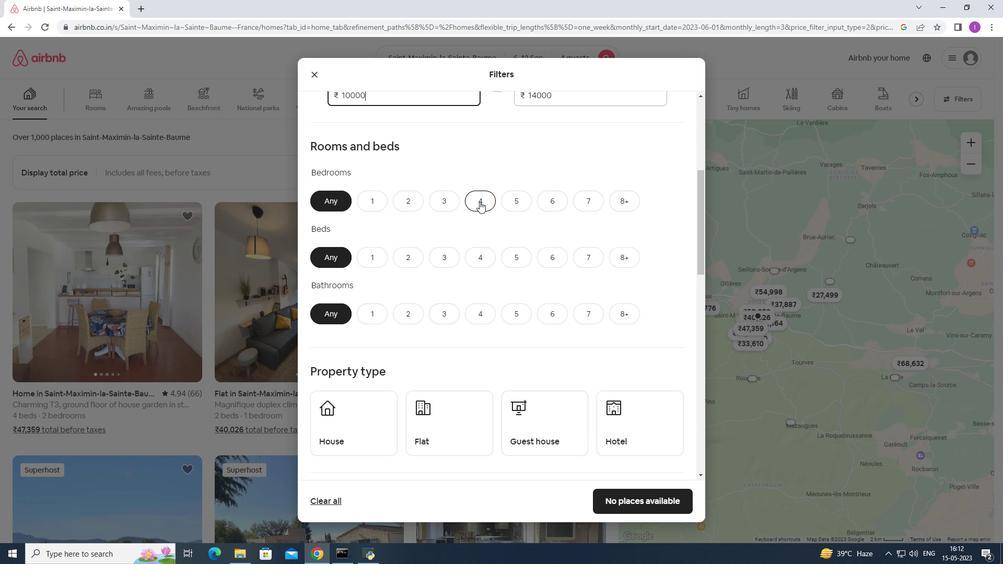 
Action: Mouse moved to (475, 259)
Screenshot: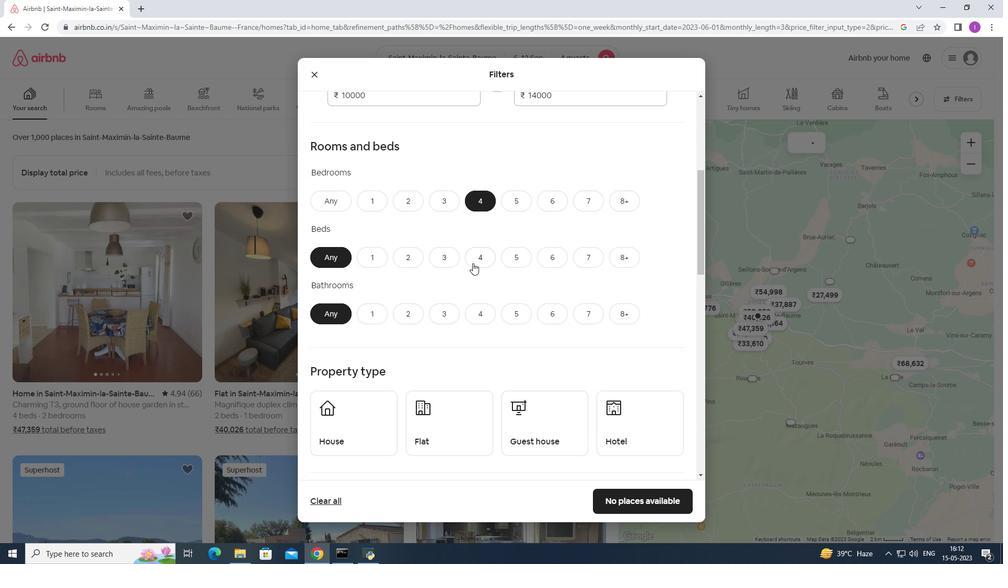 
Action: Mouse pressed left at (475, 259)
Screenshot: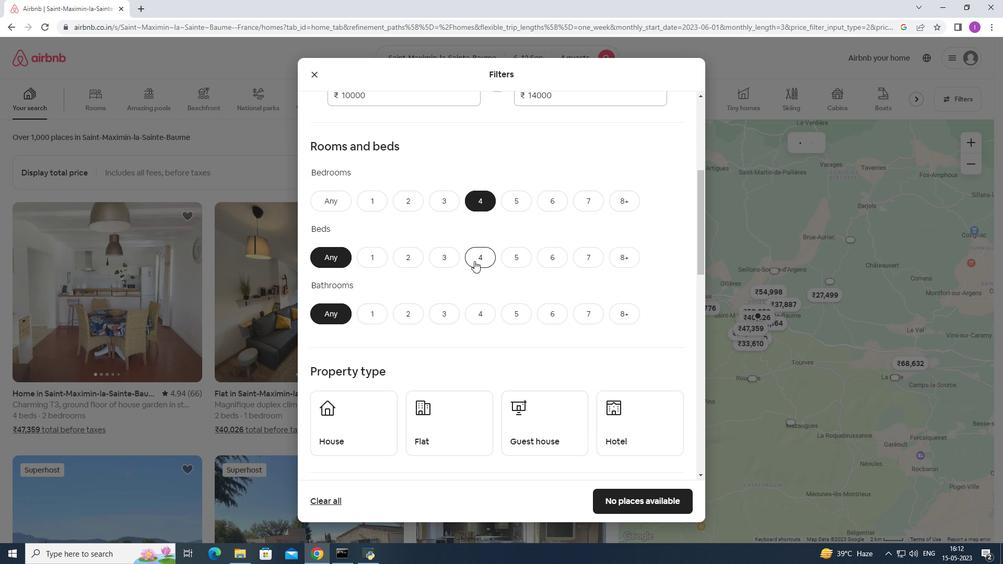 
Action: Mouse moved to (481, 313)
Screenshot: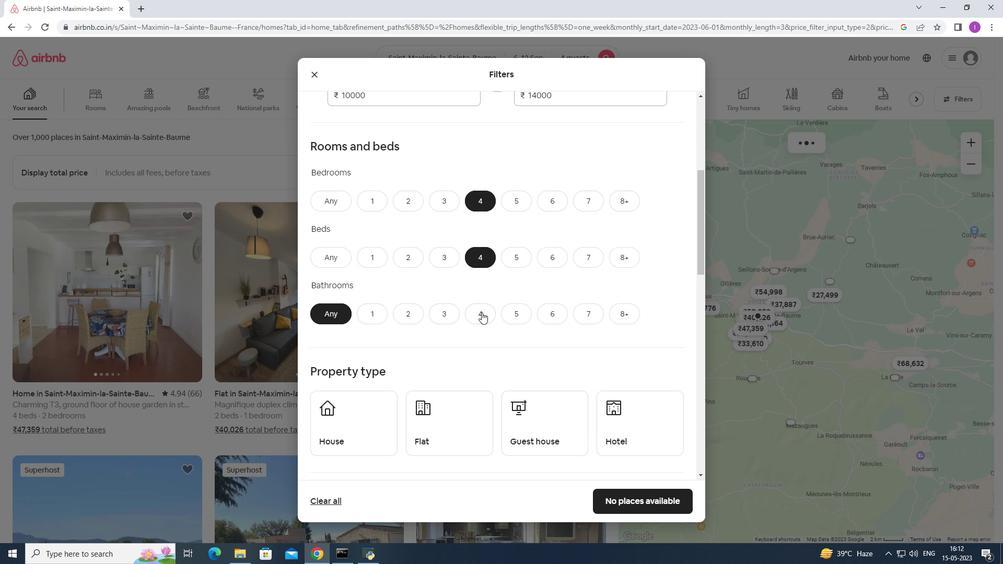 
Action: Mouse pressed left at (481, 313)
Screenshot: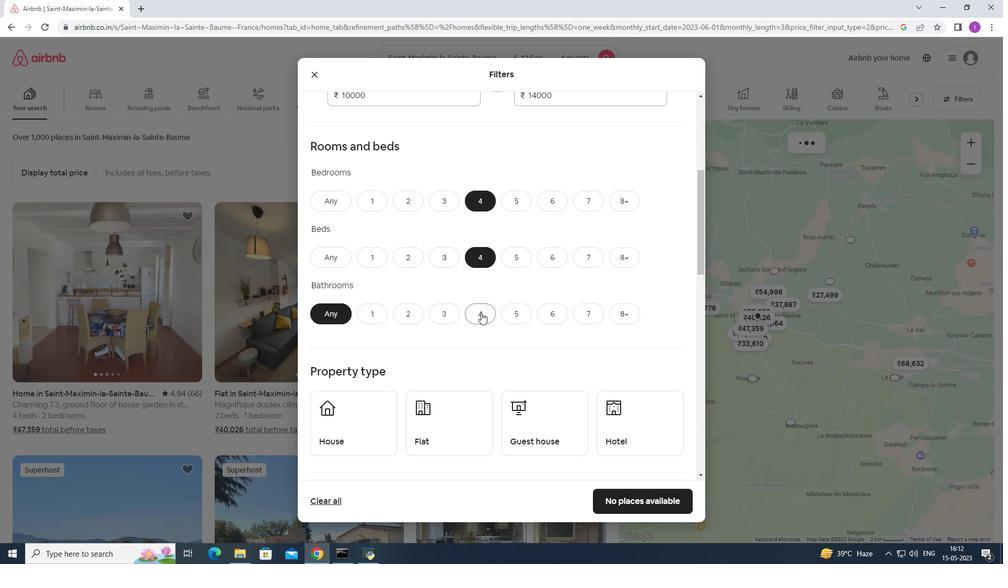 
Action: Mouse moved to (468, 279)
Screenshot: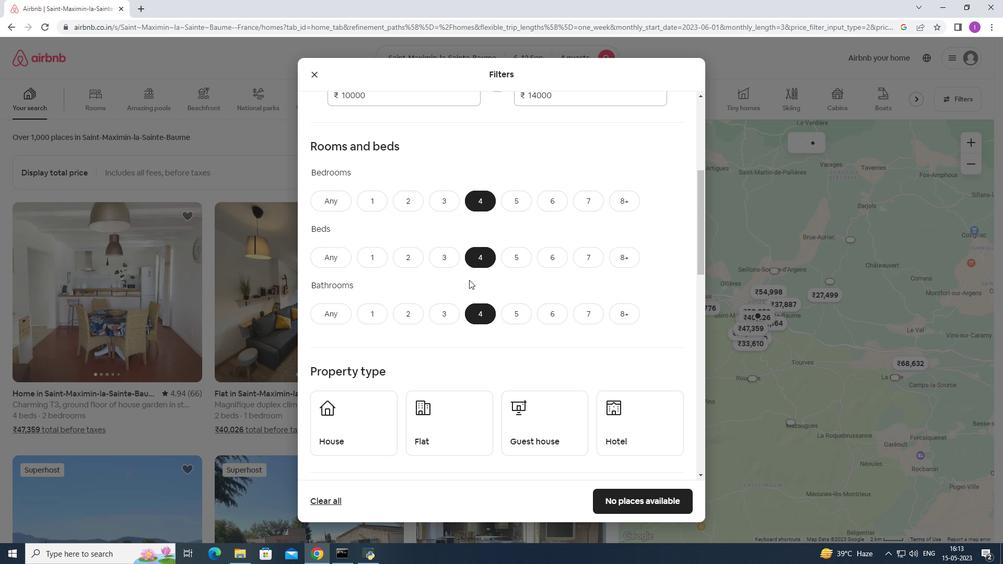 
Action: Mouse scrolled (468, 278) with delta (0, 0)
Screenshot: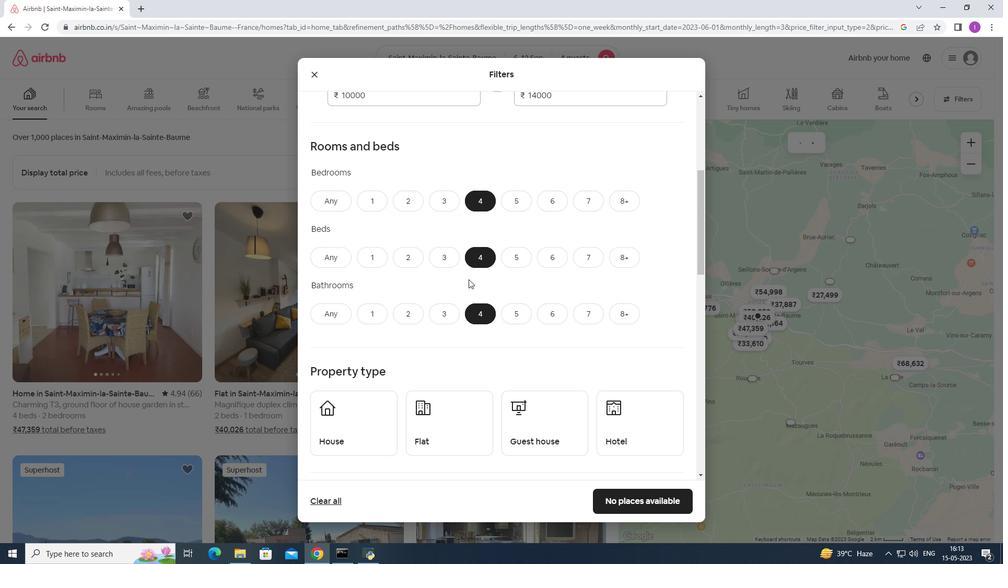 
Action: Mouse scrolled (468, 278) with delta (0, 0)
Screenshot: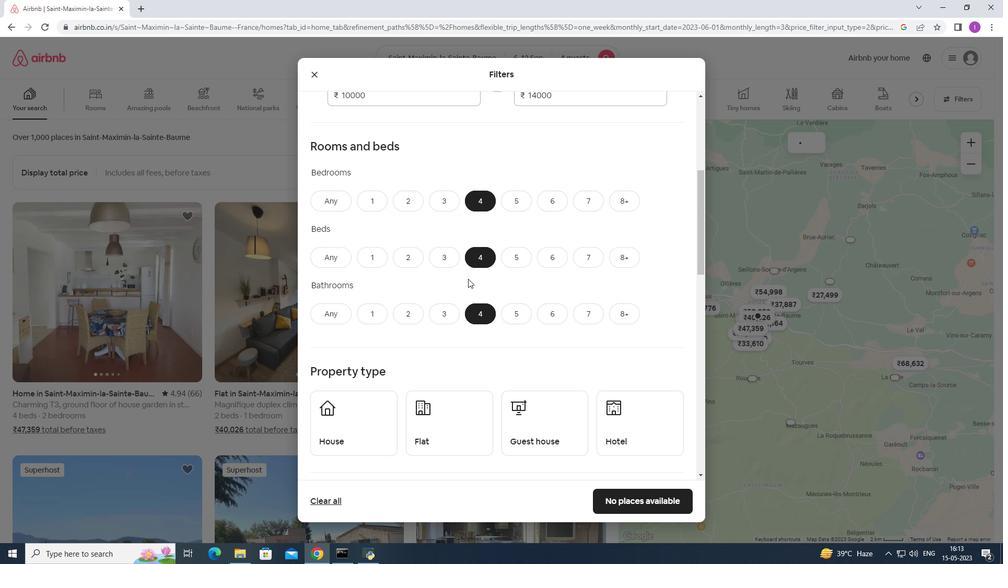 
Action: Mouse moved to (475, 270)
Screenshot: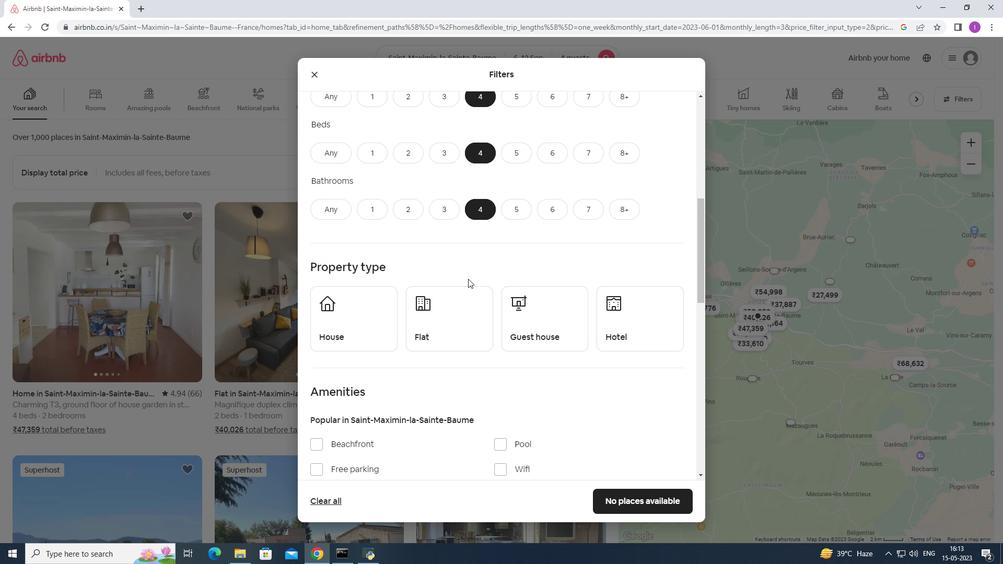 
Action: Mouse scrolled (475, 269) with delta (0, 0)
Screenshot: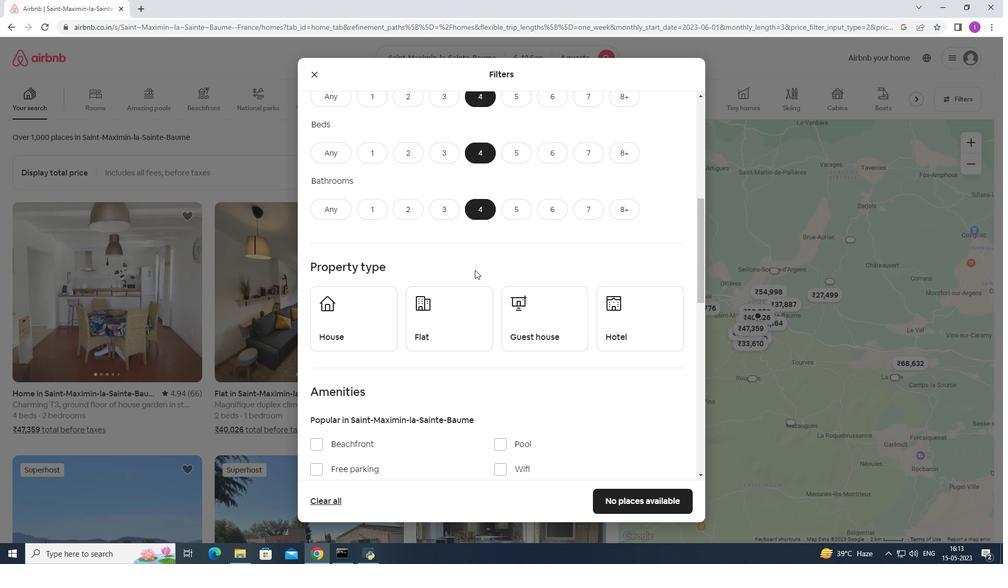 
Action: Mouse scrolled (475, 269) with delta (0, 0)
Screenshot: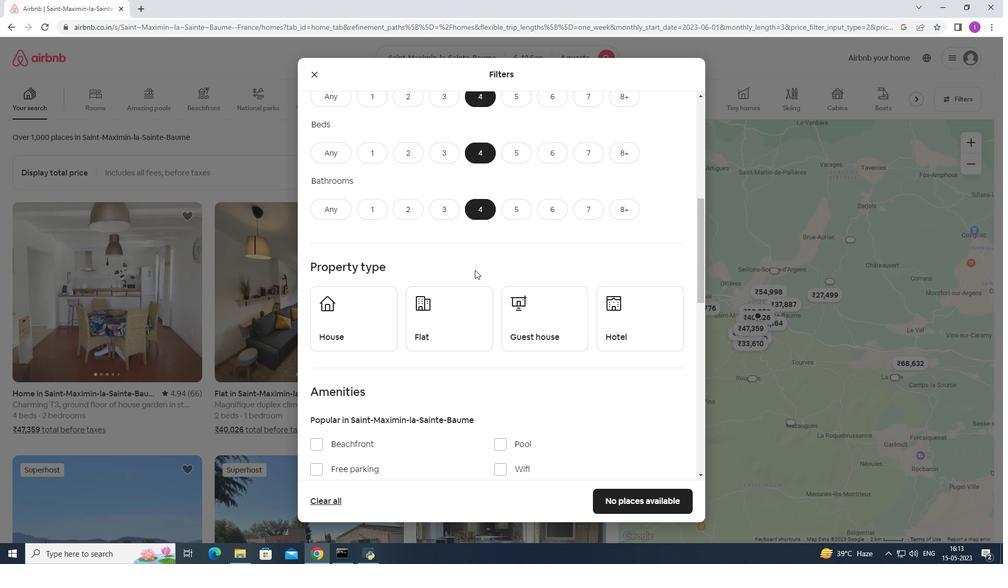 
Action: Mouse scrolled (475, 269) with delta (0, 0)
Screenshot: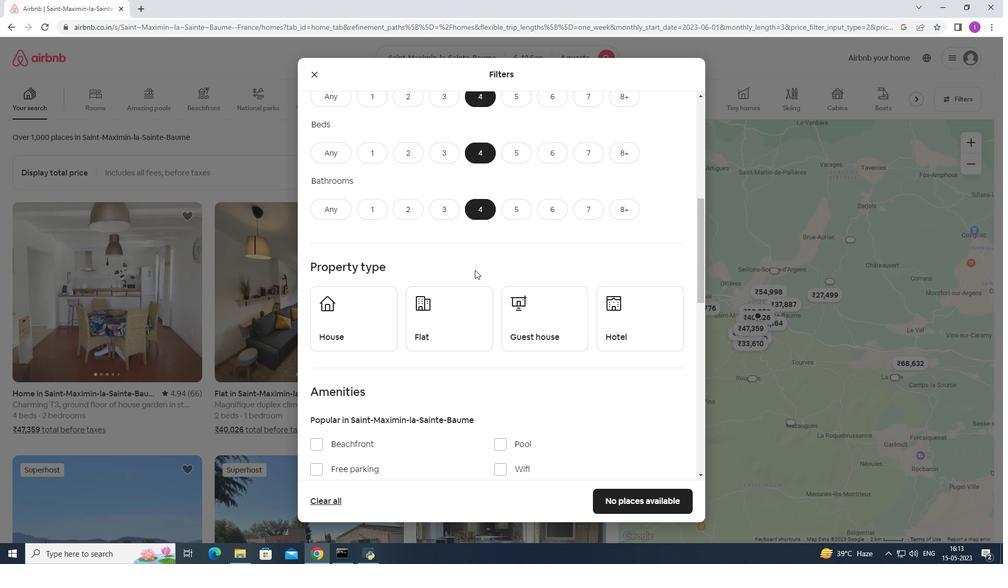
Action: Mouse scrolled (475, 269) with delta (0, 0)
Screenshot: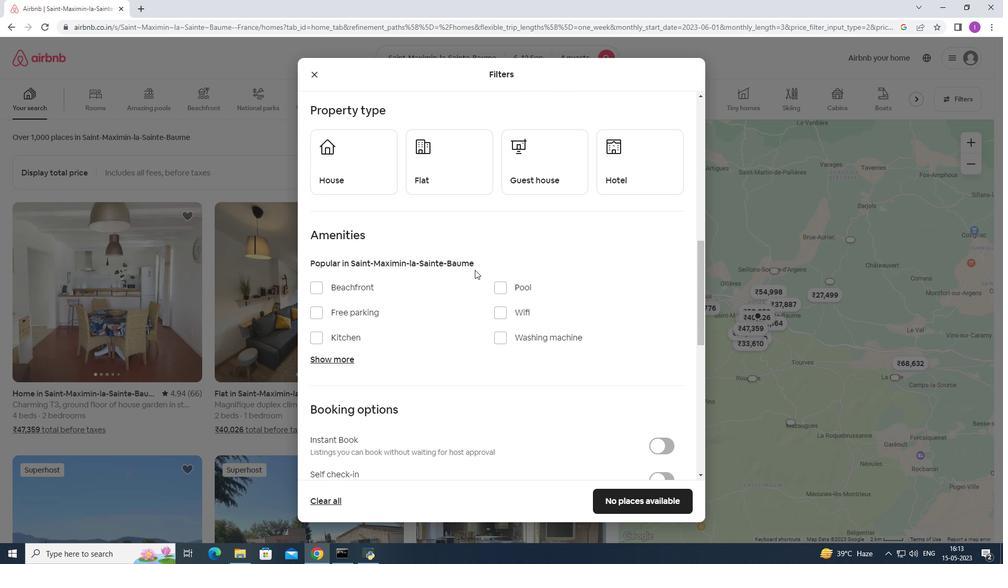 
Action: Mouse scrolled (475, 269) with delta (0, 0)
Screenshot: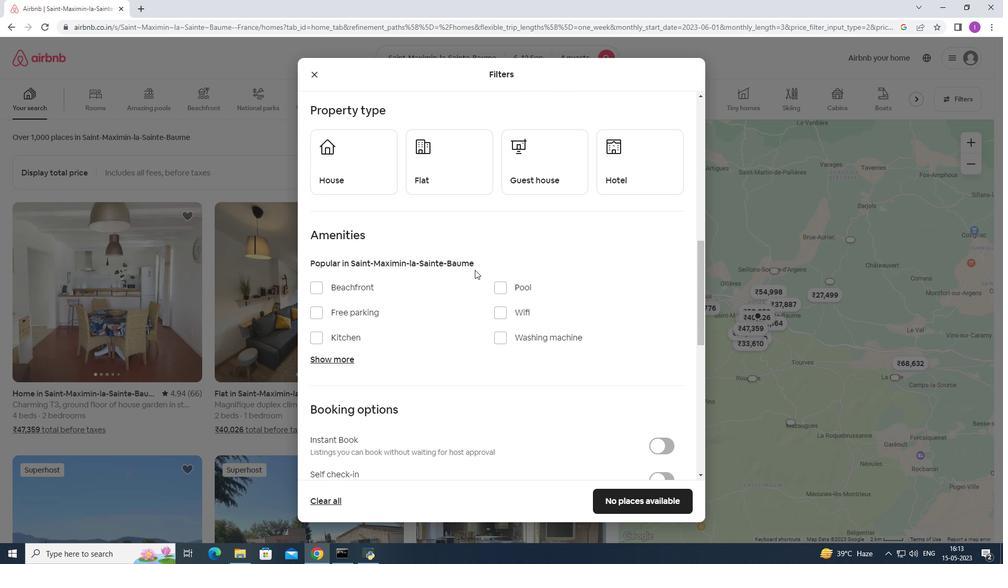 
Action: Mouse scrolled (475, 269) with delta (0, 0)
Screenshot: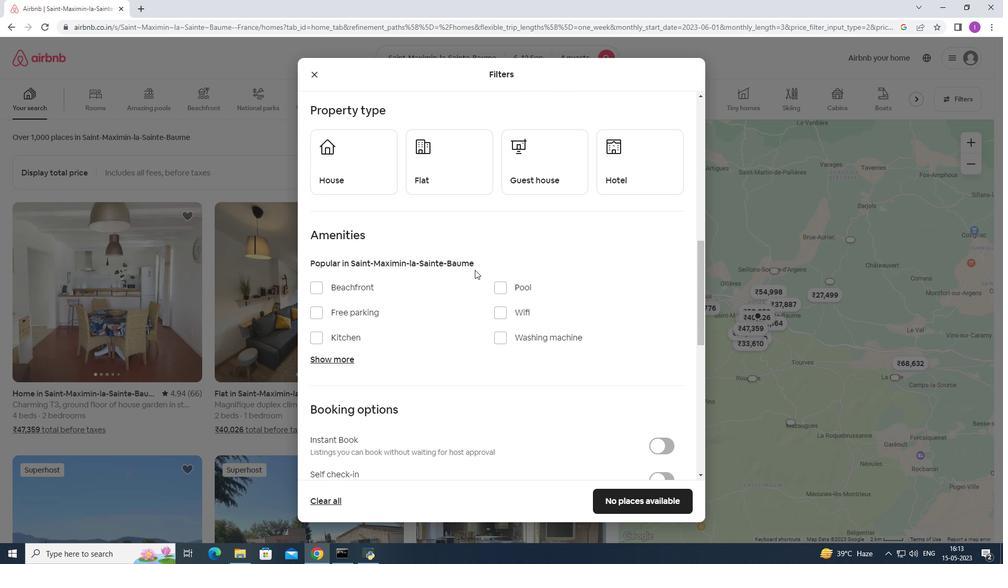 
Action: Mouse scrolled (475, 269) with delta (0, 0)
Screenshot: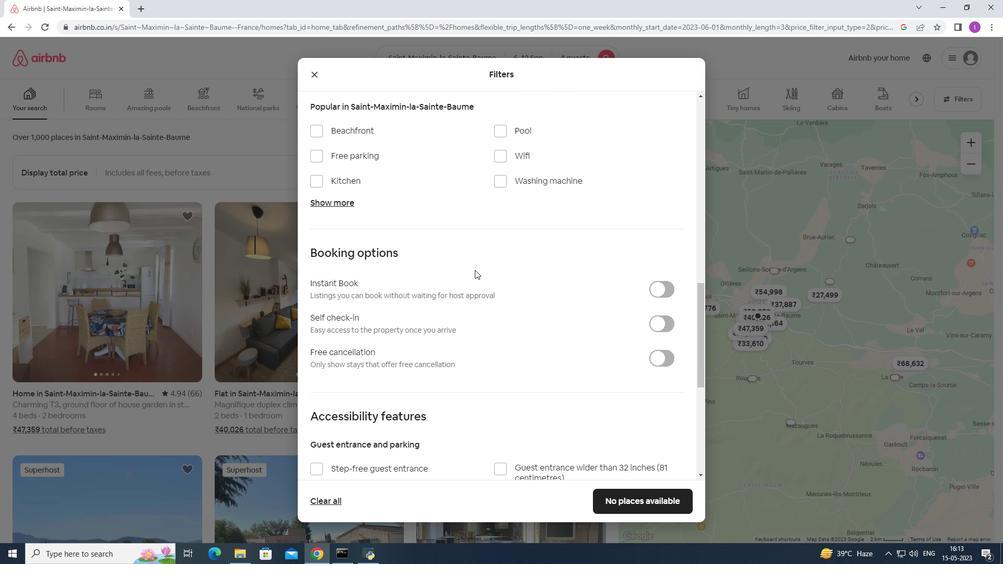 
Action: Mouse moved to (475, 274)
Screenshot: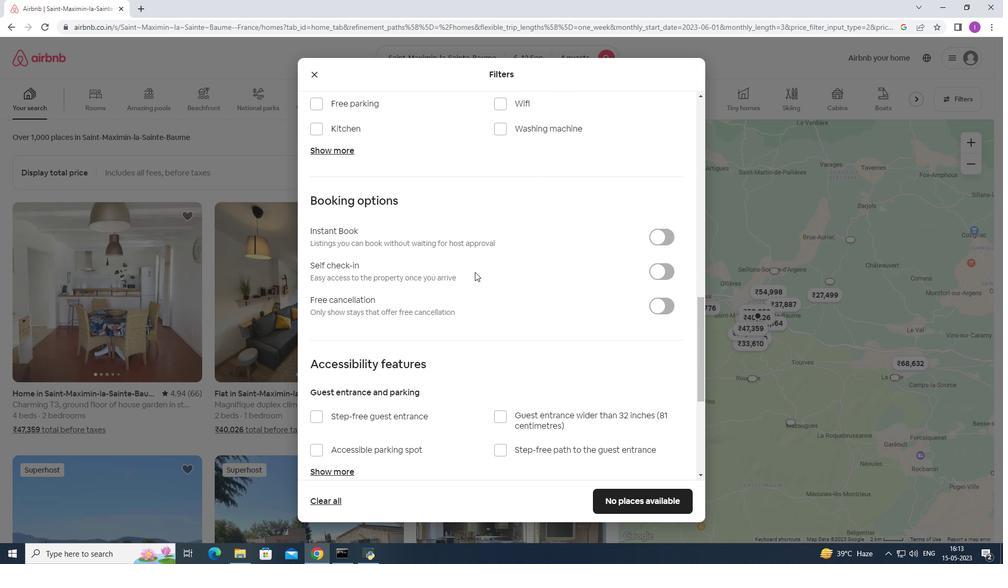 
Action: Mouse scrolled (475, 274) with delta (0, 0)
Screenshot: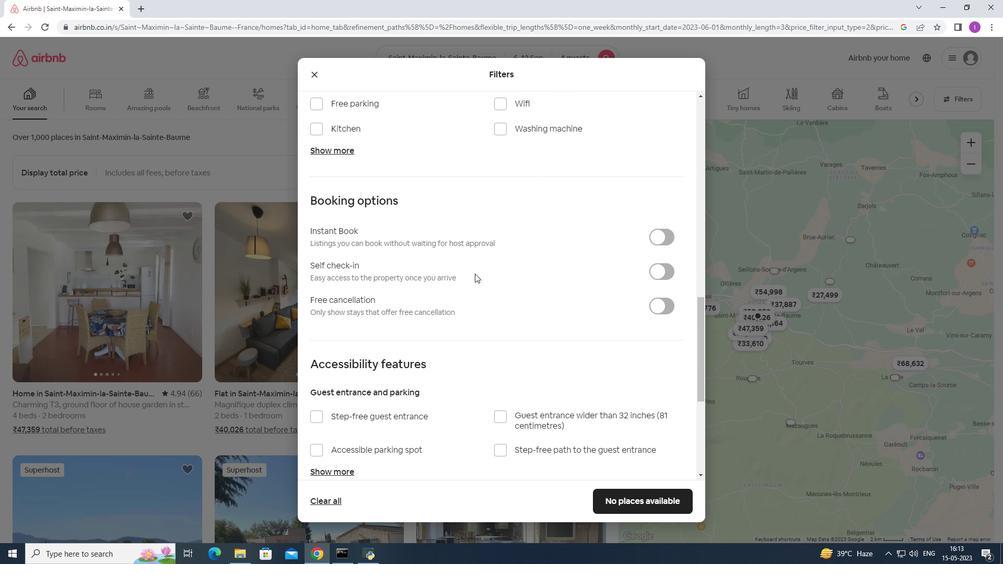
Action: Mouse scrolled (475, 274) with delta (0, 0)
Screenshot: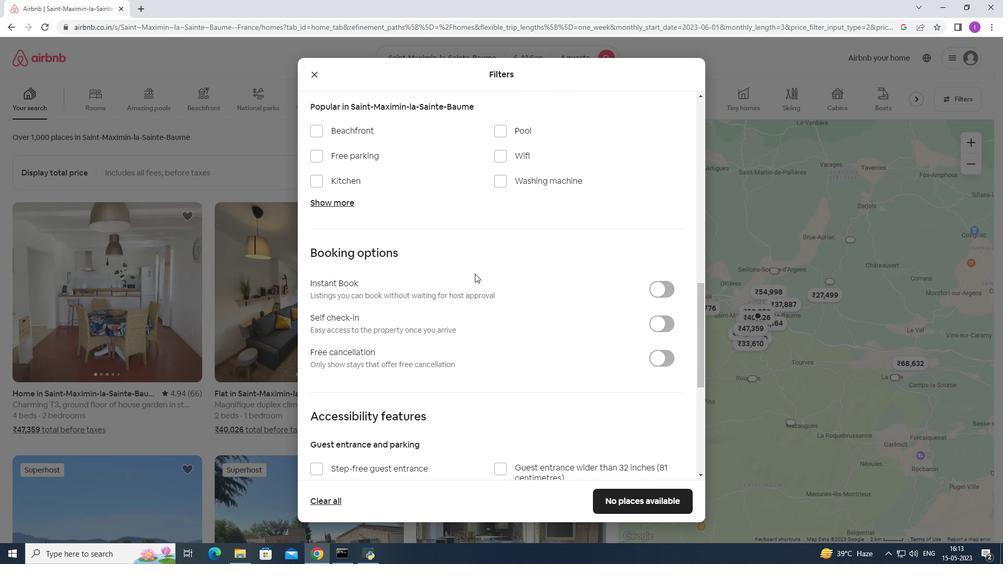 
Action: Mouse moved to (468, 272)
Screenshot: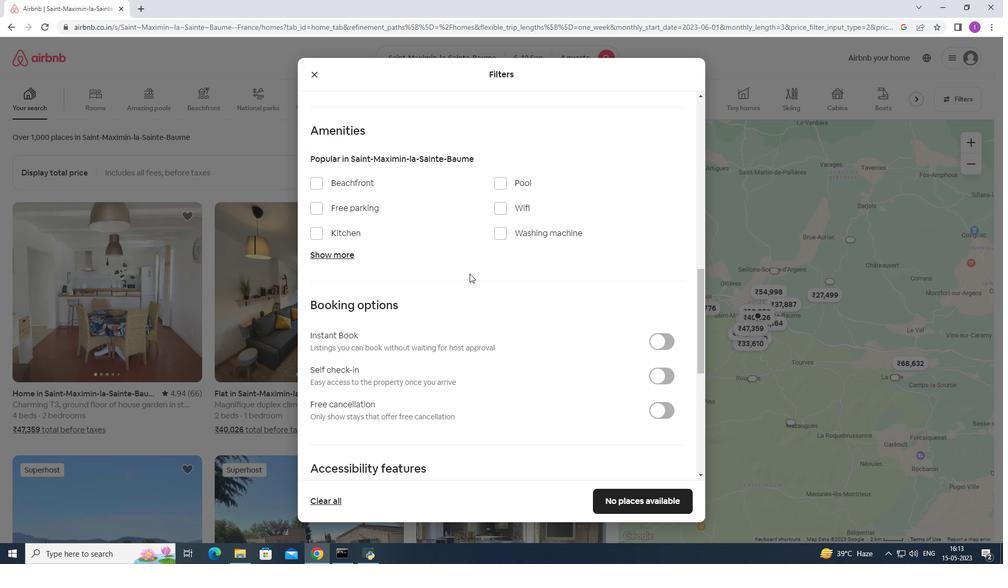 
Action: Mouse scrolled (468, 273) with delta (0, 0)
Screenshot: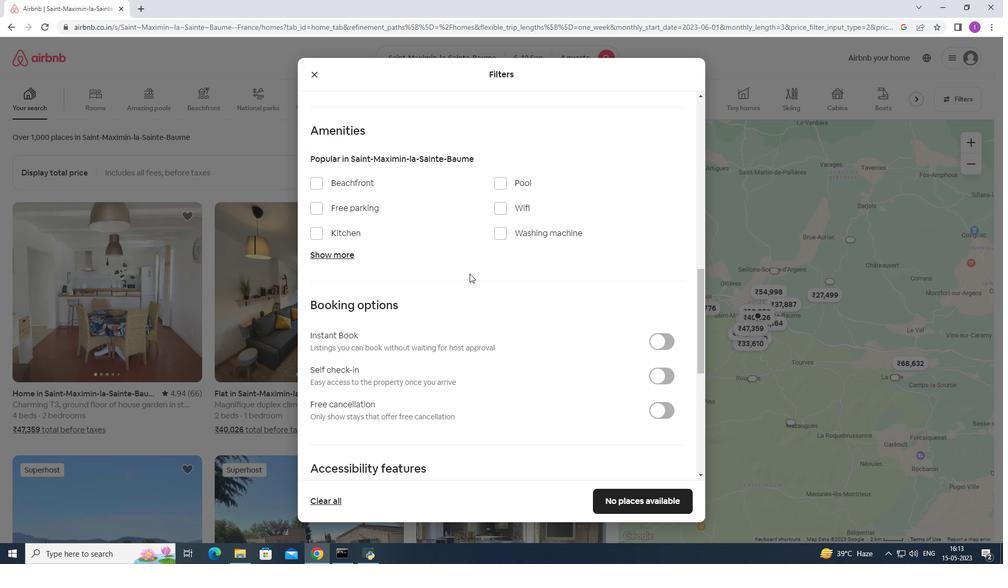 
Action: Mouse scrolled (468, 273) with delta (0, 0)
Screenshot: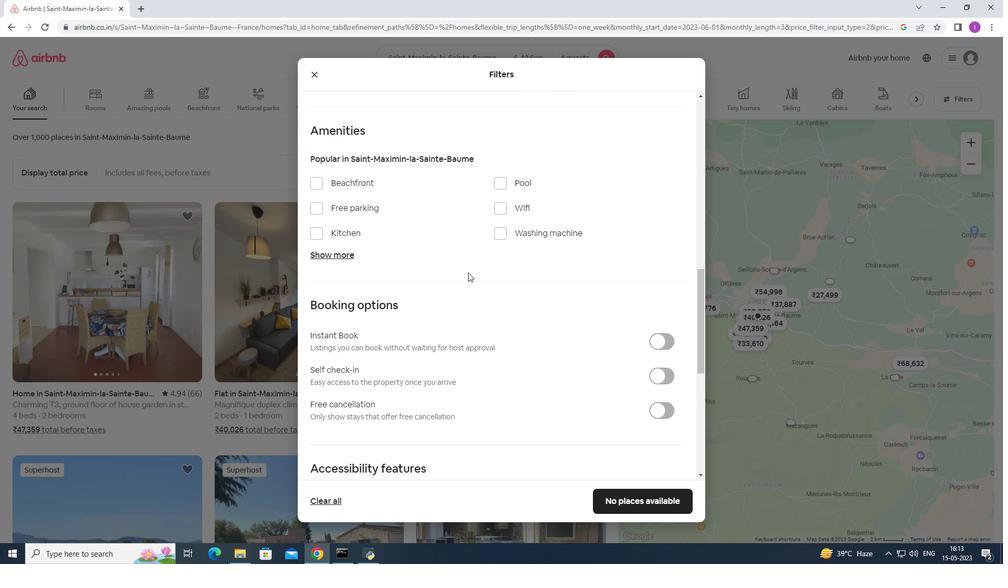 
Action: Mouse moved to (468, 272)
Screenshot: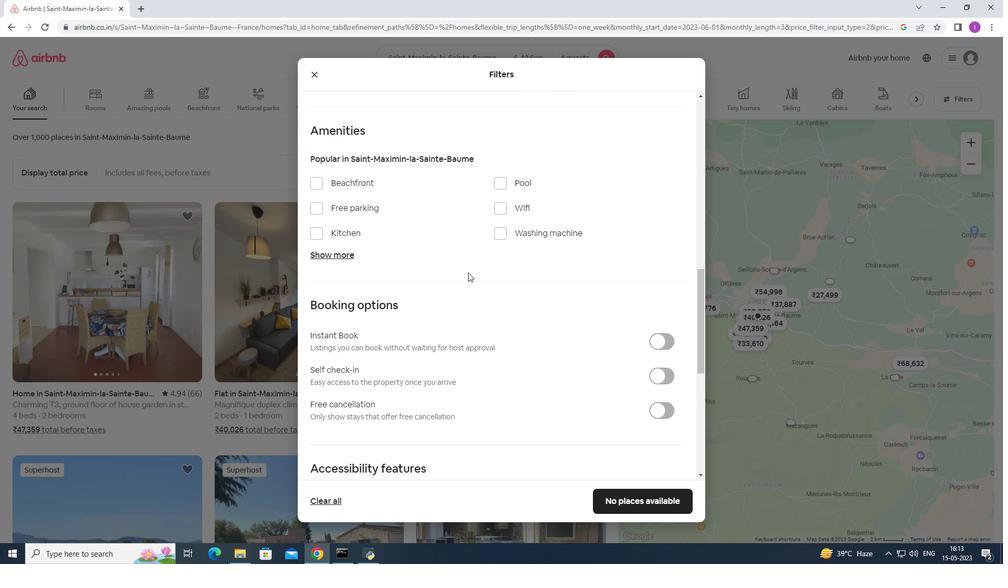 
Action: Mouse scrolled (468, 273) with delta (0, 0)
Screenshot: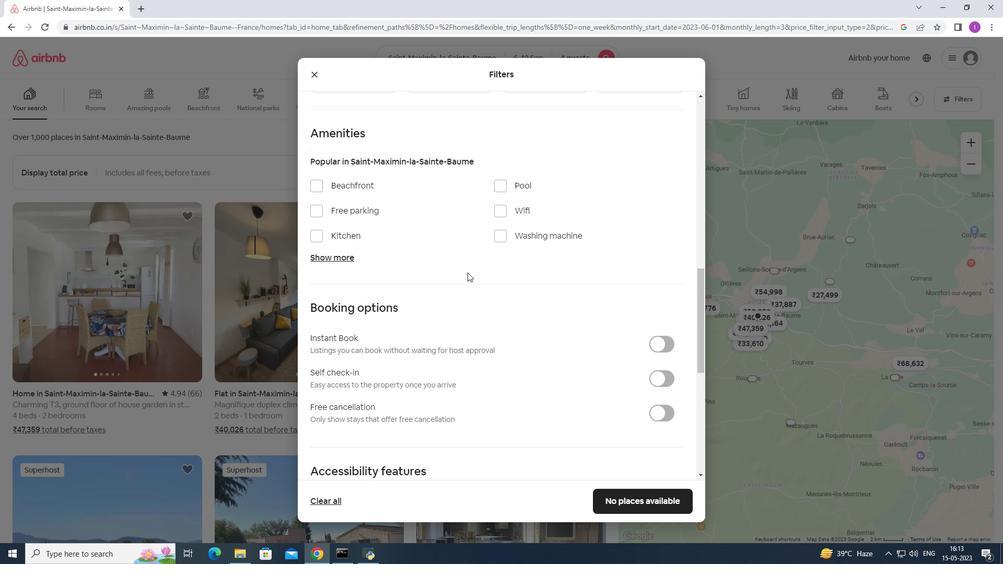 
Action: Mouse moved to (358, 215)
Screenshot: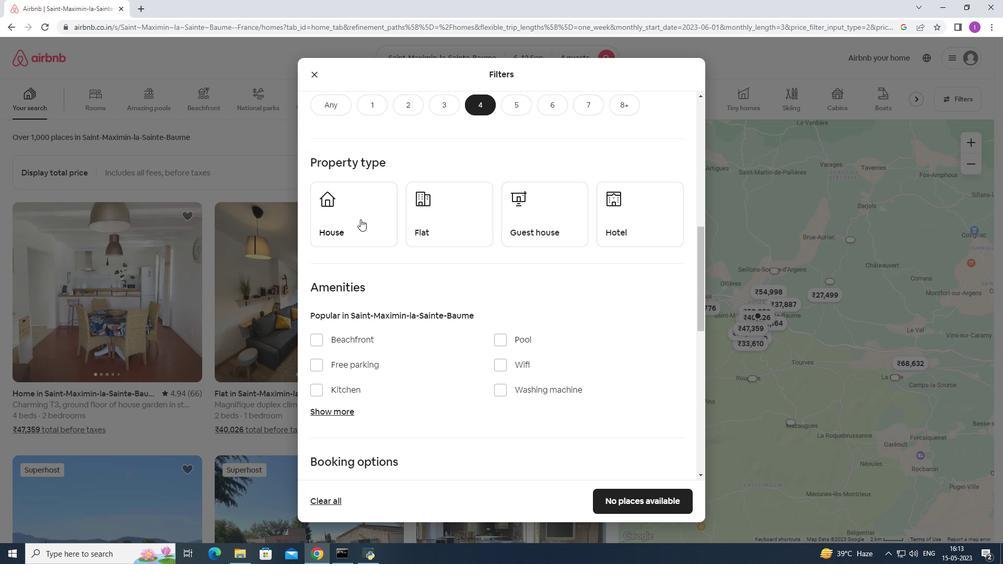 
Action: Mouse pressed left at (358, 215)
Screenshot: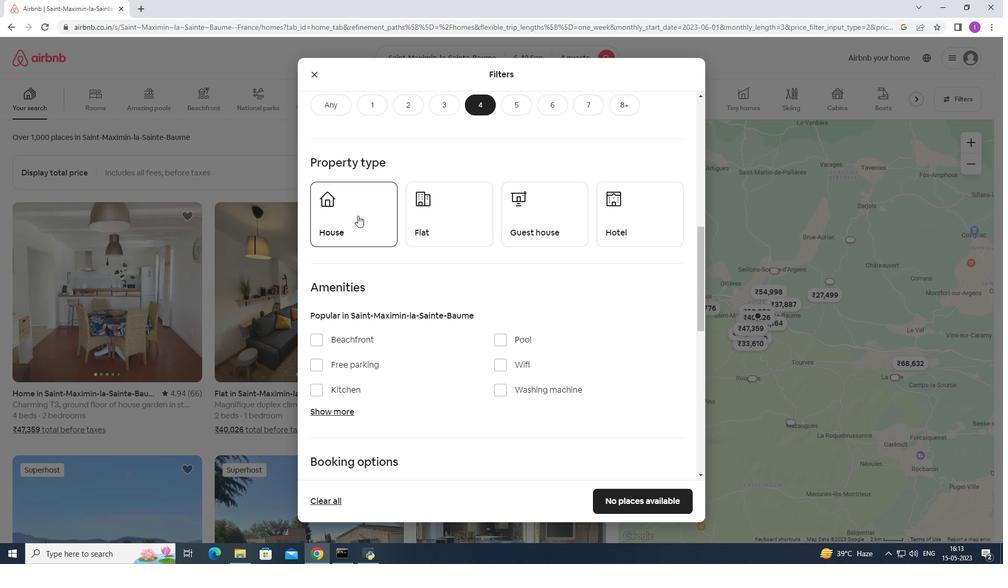 
Action: Mouse moved to (425, 220)
Screenshot: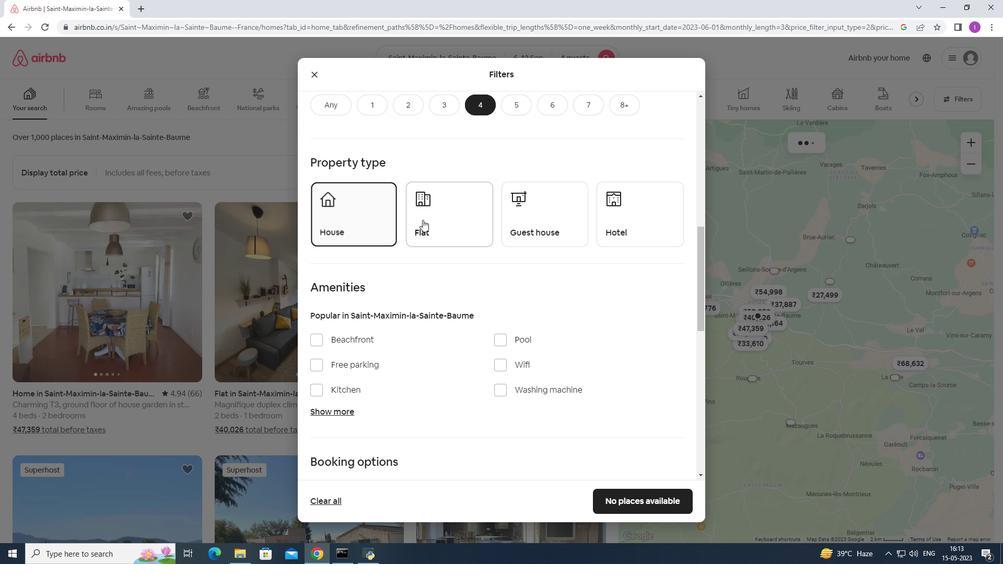 
Action: Mouse pressed left at (425, 220)
Screenshot: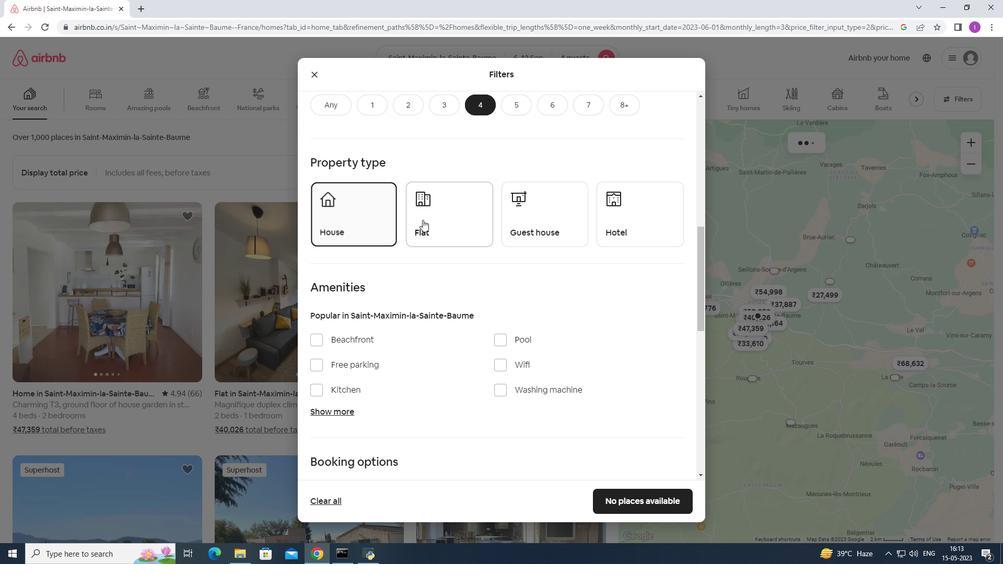
Action: Mouse moved to (524, 224)
Screenshot: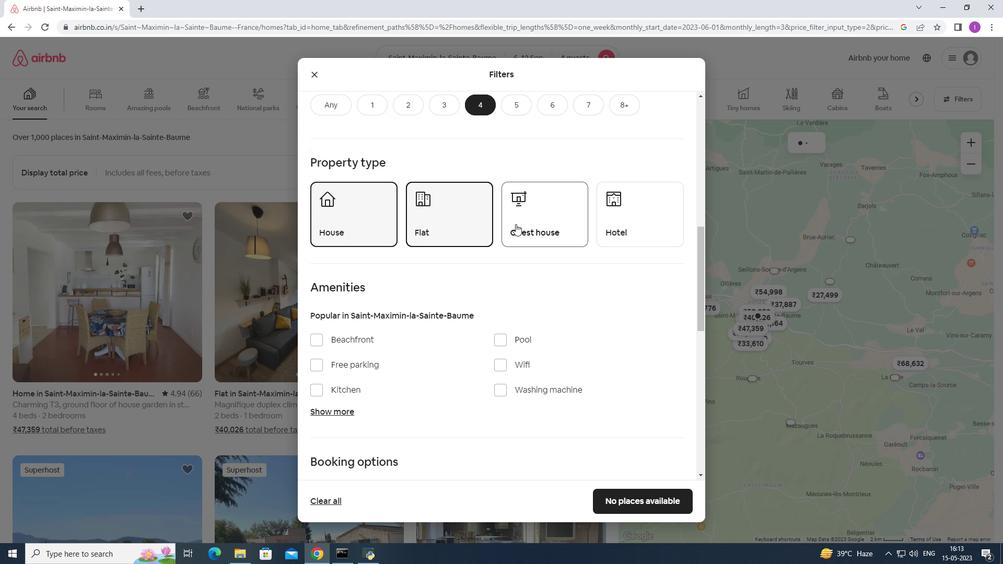 
Action: Mouse pressed left at (524, 224)
Screenshot: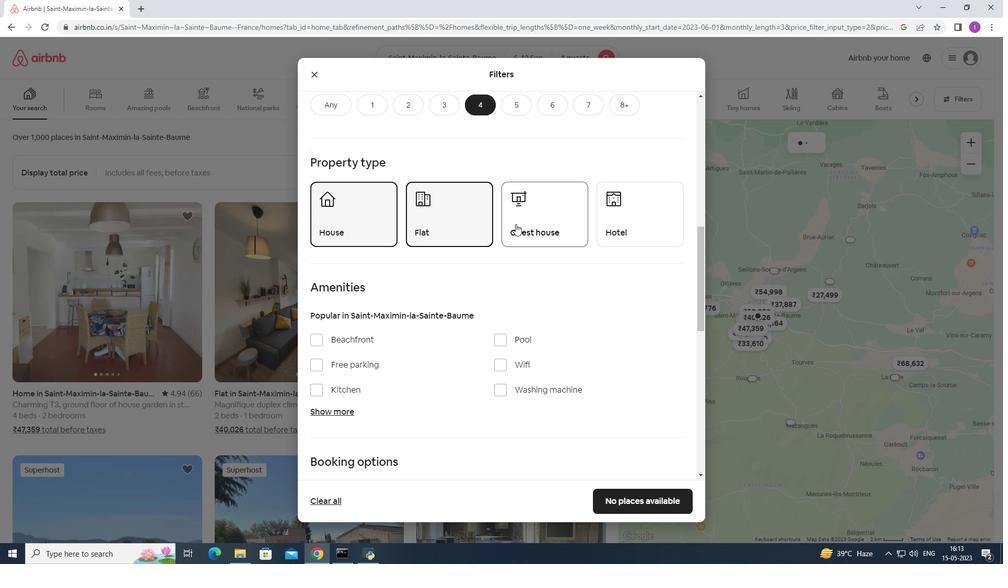 
Action: Mouse moved to (535, 239)
Screenshot: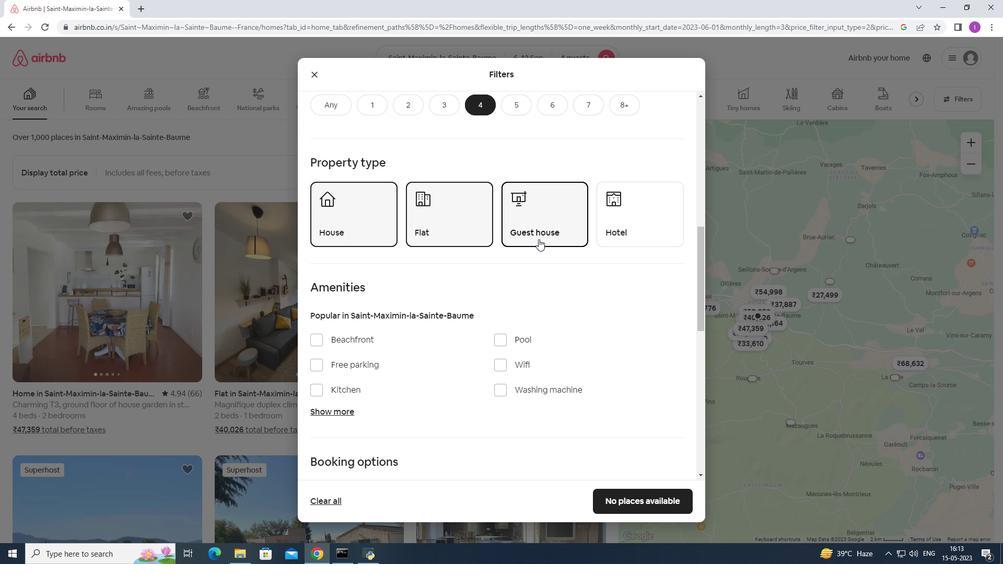 
Action: Mouse scrolled (535, 238) with delta (0, 0)
Screenshot: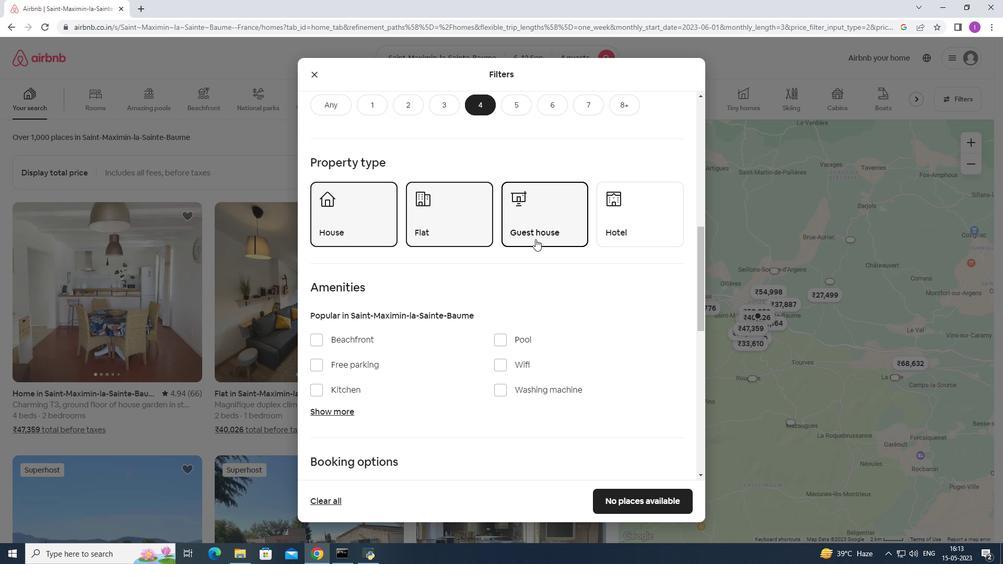 
Action: Mouse scrolled (535, 238) with delta (0, 0)
Screenshot: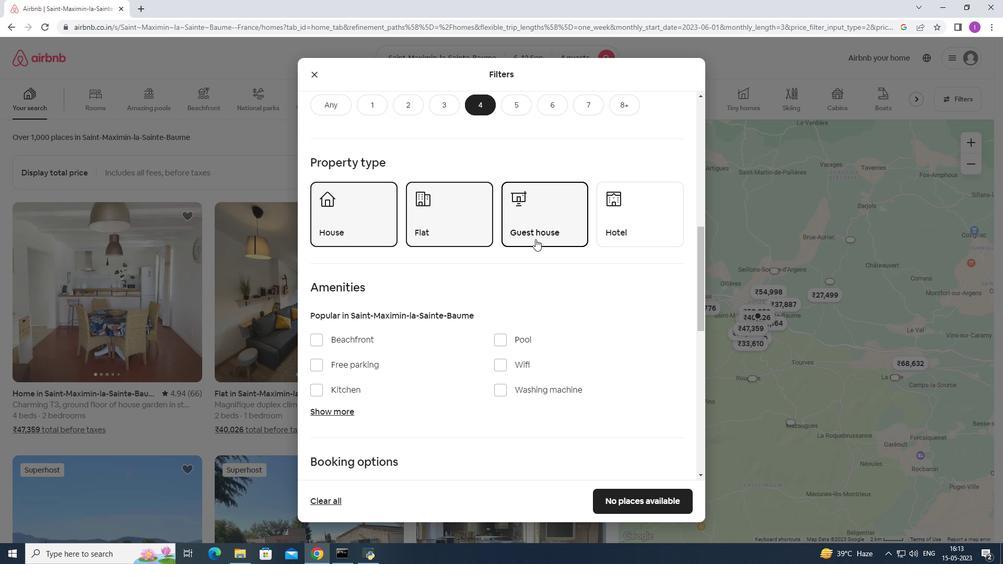 
Action: Mouse scrolled (535, 238) with delta (0, 0)
Screenshot: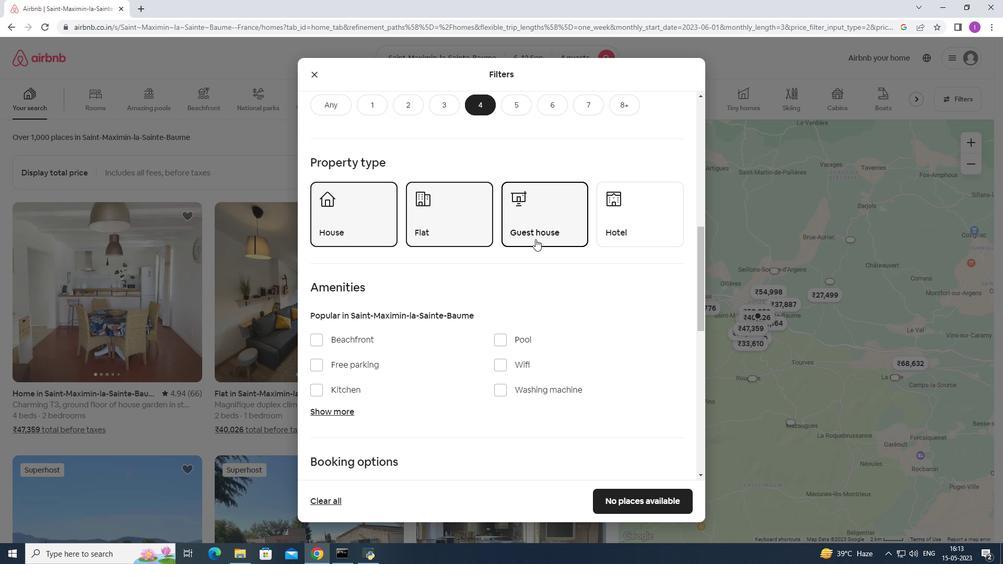 
Action: Mouse moved to (508, 212)
Screenshot: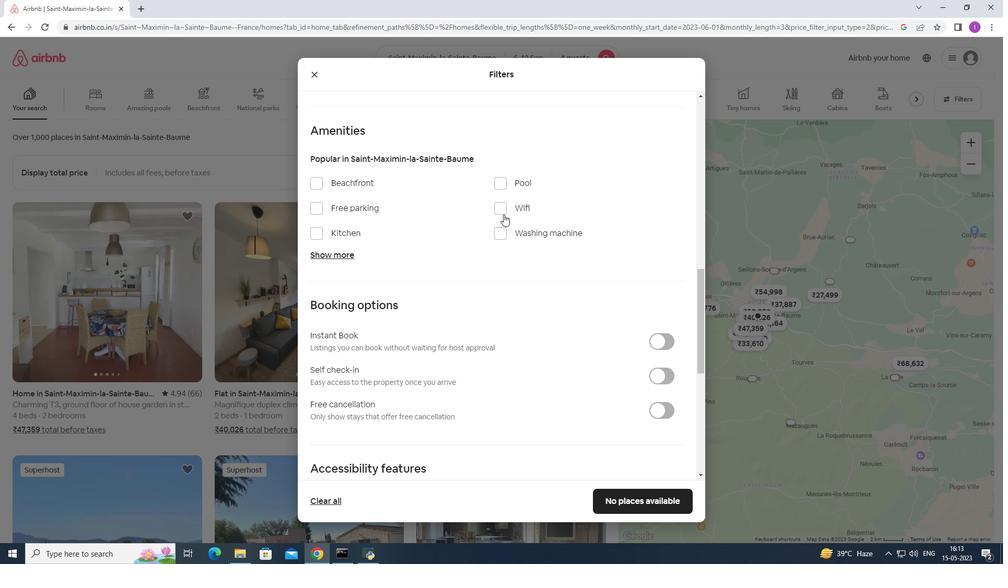
Action: Mouse pressed left at (508, 212)
Screenshot: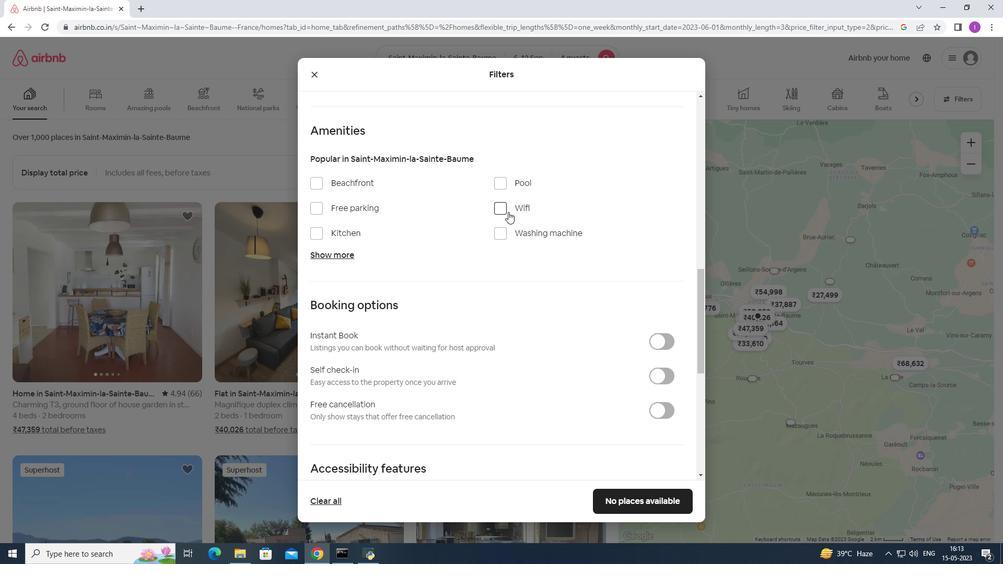 
Action: Mouse moved to (321, 209)
Screenshot: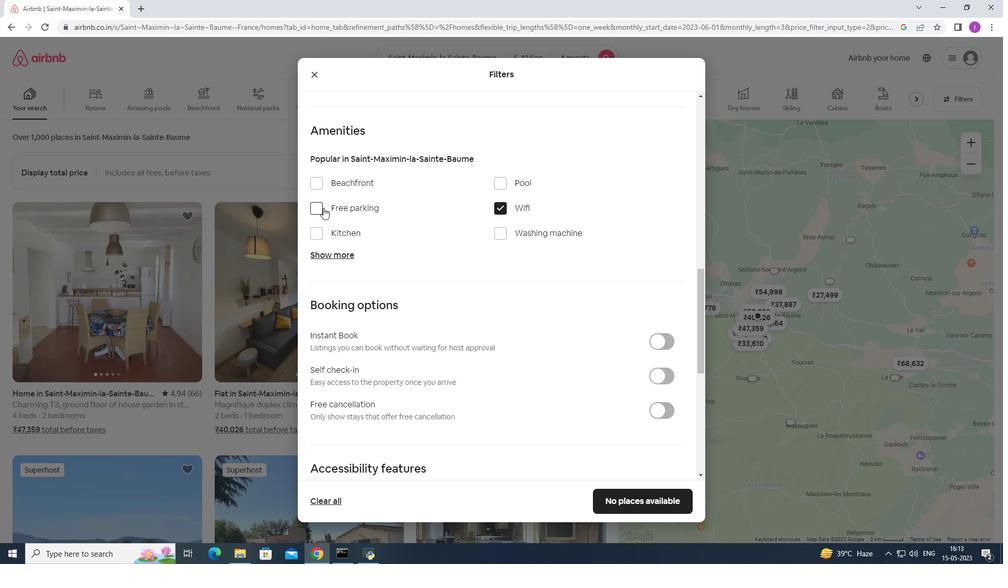 
Action: Mouse pressed left at (321, 209)
Screenshot: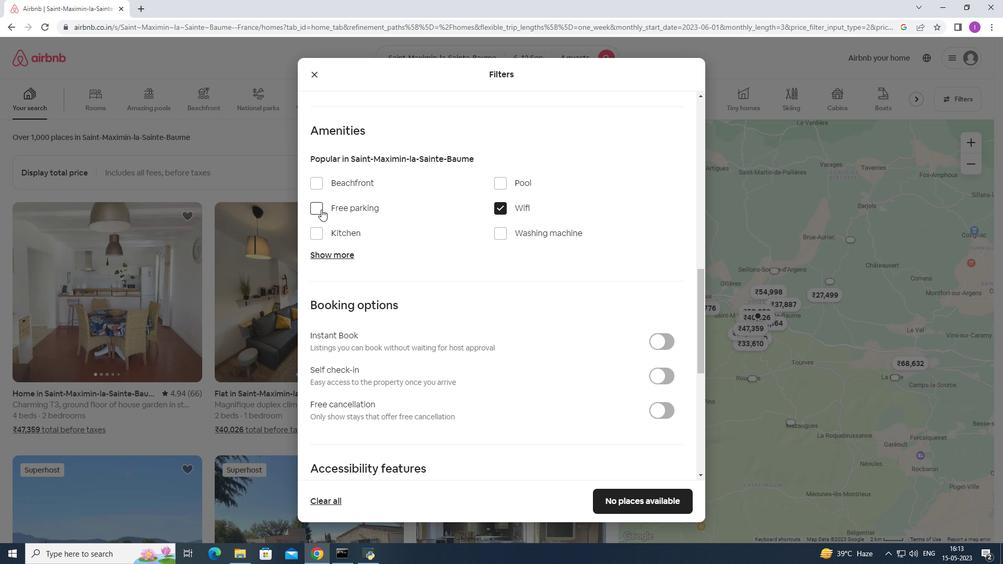 
Action: Mouse moved to (340, 254)
Screenshot: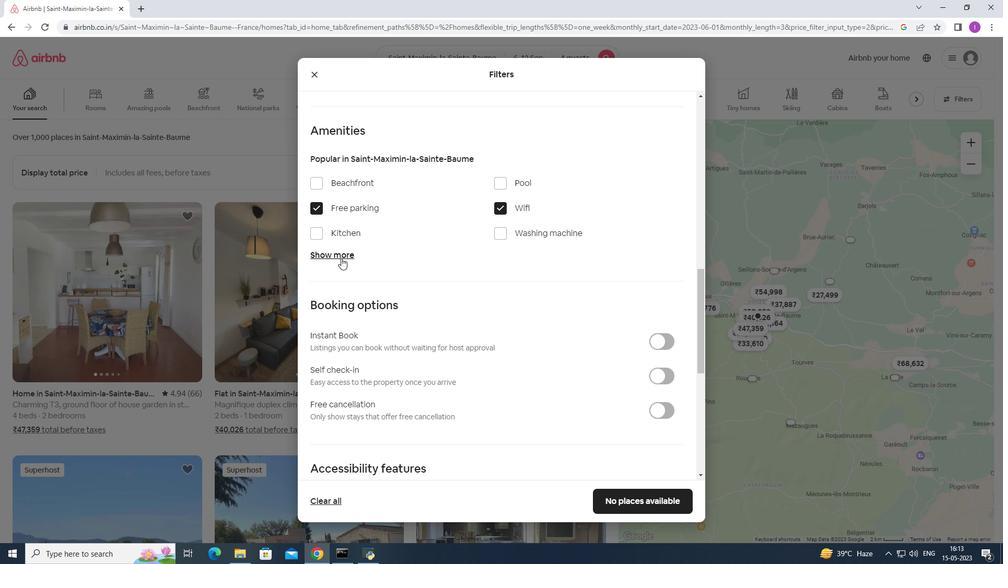 
Action: Mouse pressed left at (340, 254)
Screenshot: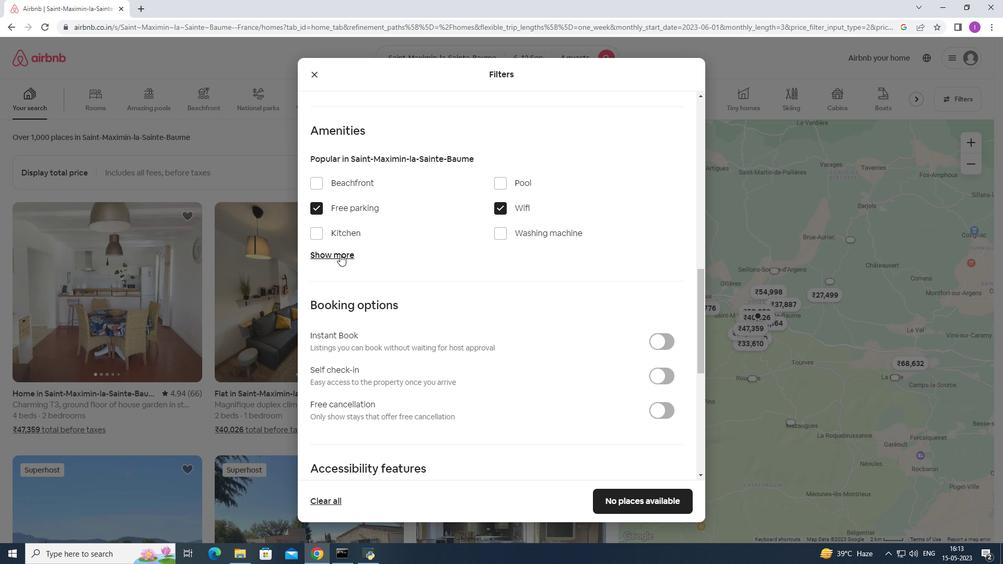 
Action: Mouse moved to (314, 345)
Screenshot: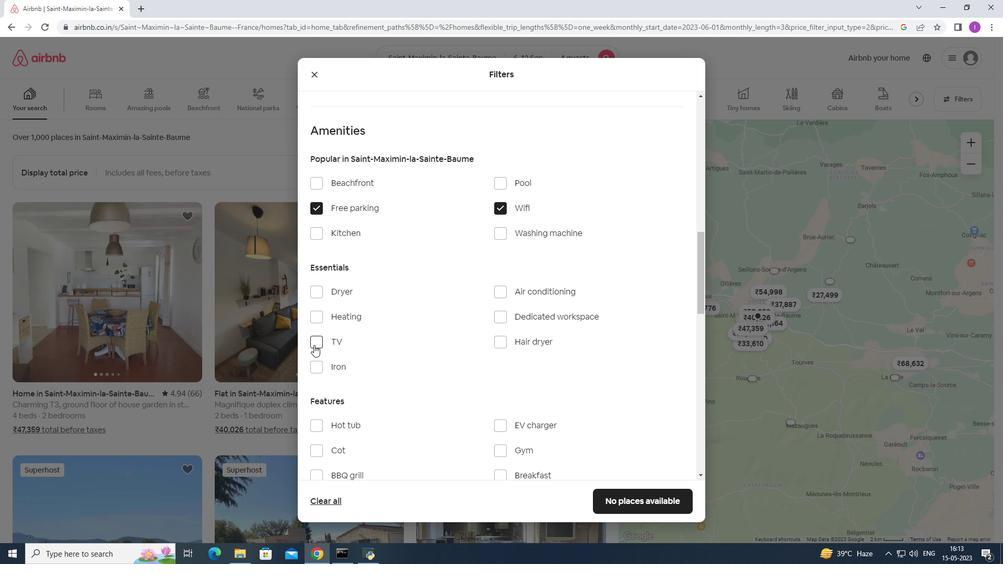 
Action: Mouse pressed left at (314, 345)
Screenshot: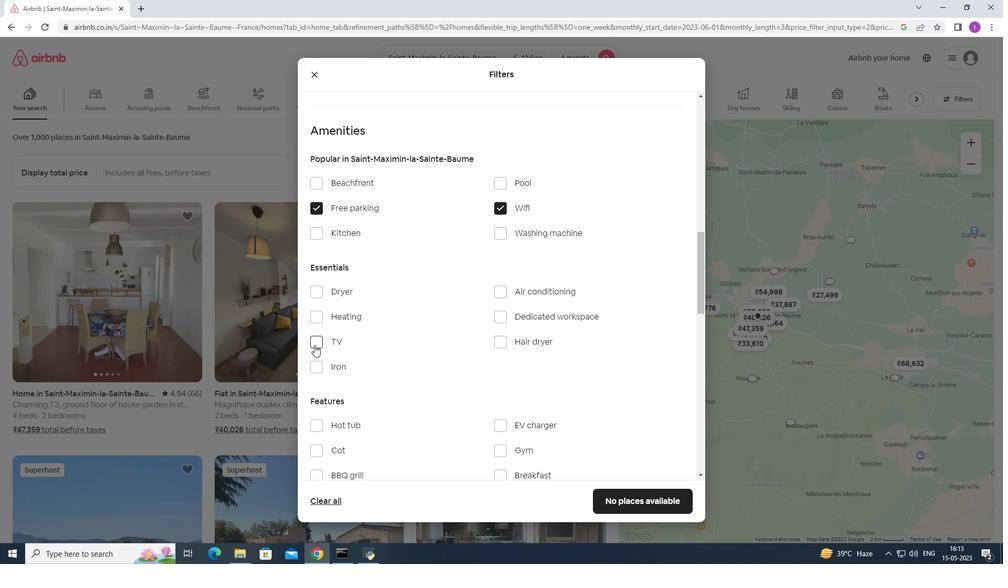 
Action: Mouse moved to (409, 374)
Screenshot: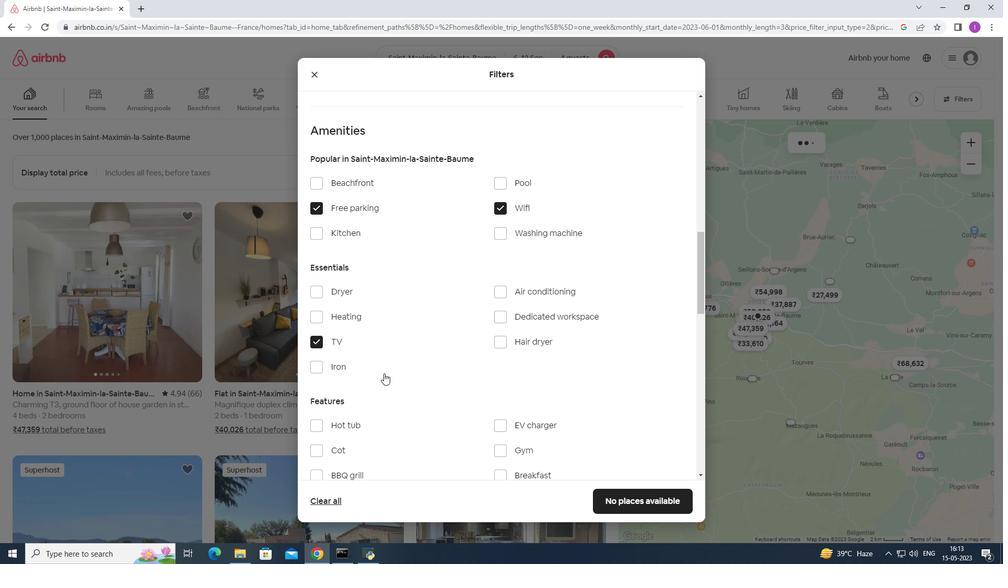 
Action: Mouse scrolled (409, 374) with delta (0, 0)
Screenshot: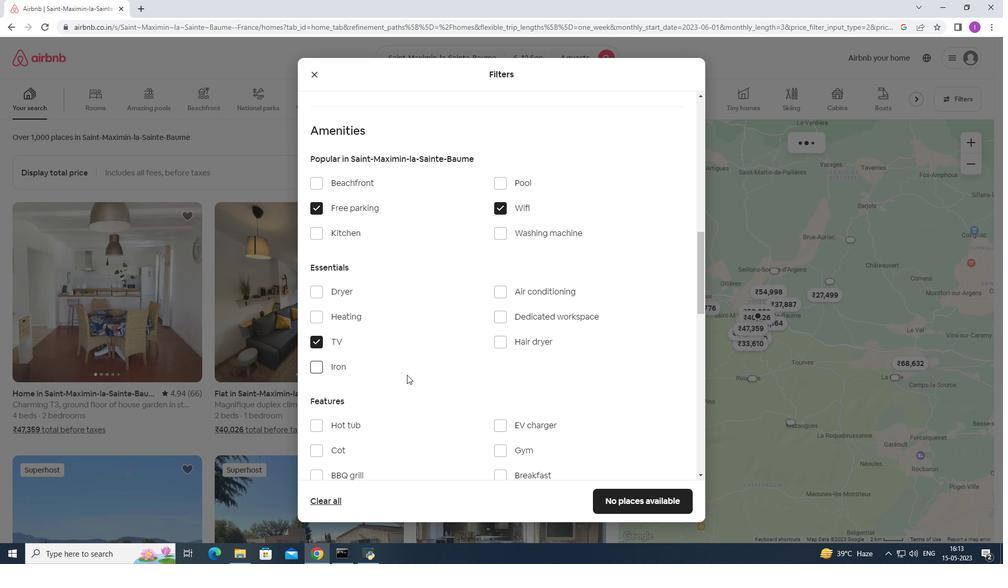 
Action: Mouse scrolled (409, 374) with delta (0, 0)
Screenshot: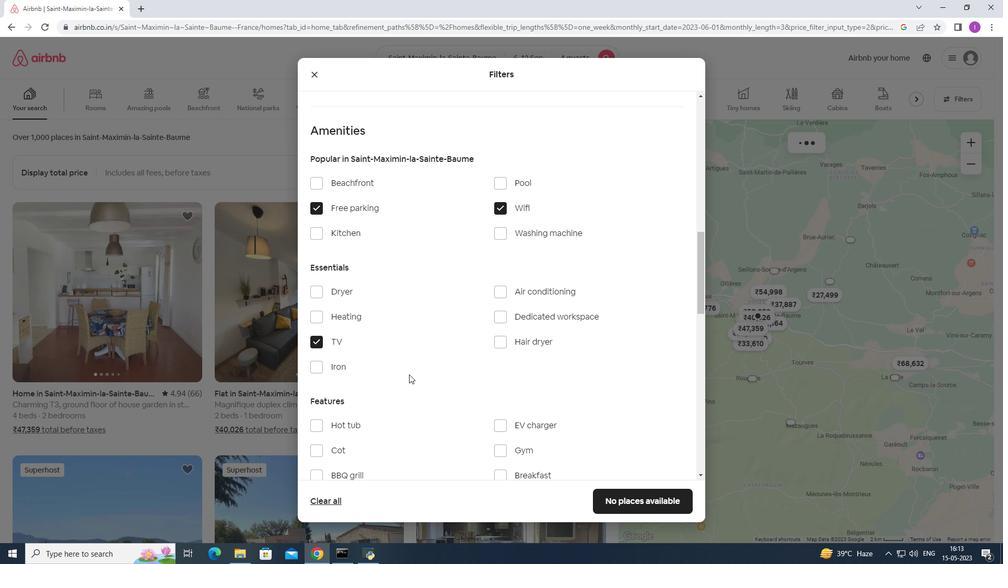 
Action: Mouse scrolled (409, 374) with delta (0, 0)
Screenshot: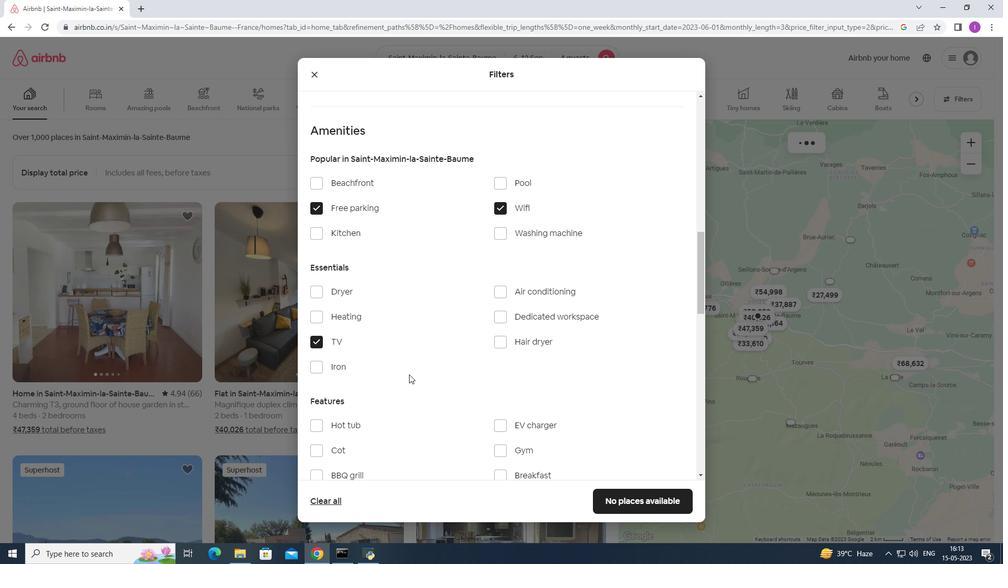 
Action: Mouse moved to (498, 294)
Screenshot: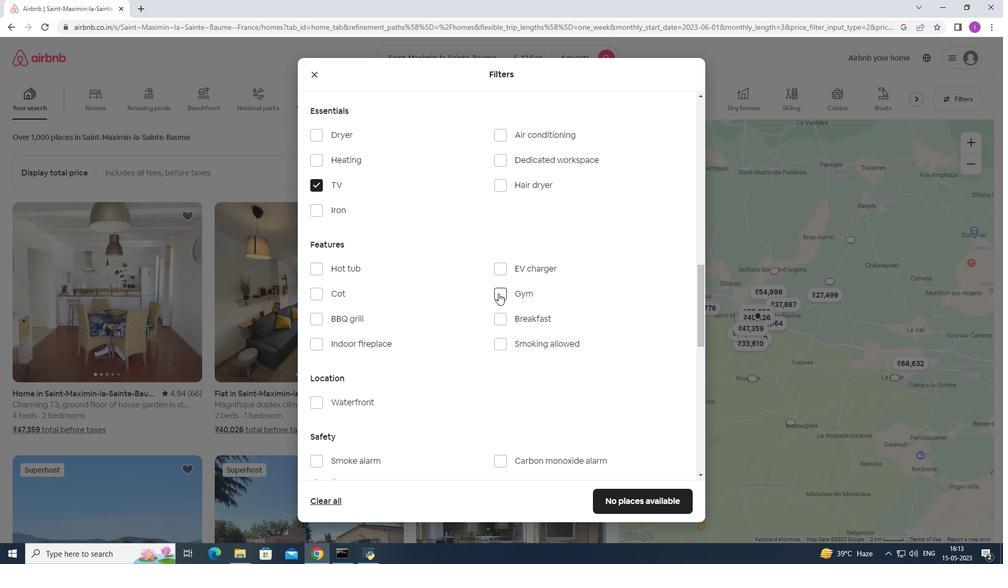 
Action: Mouse pressed left at (498, 294)
Screenshot: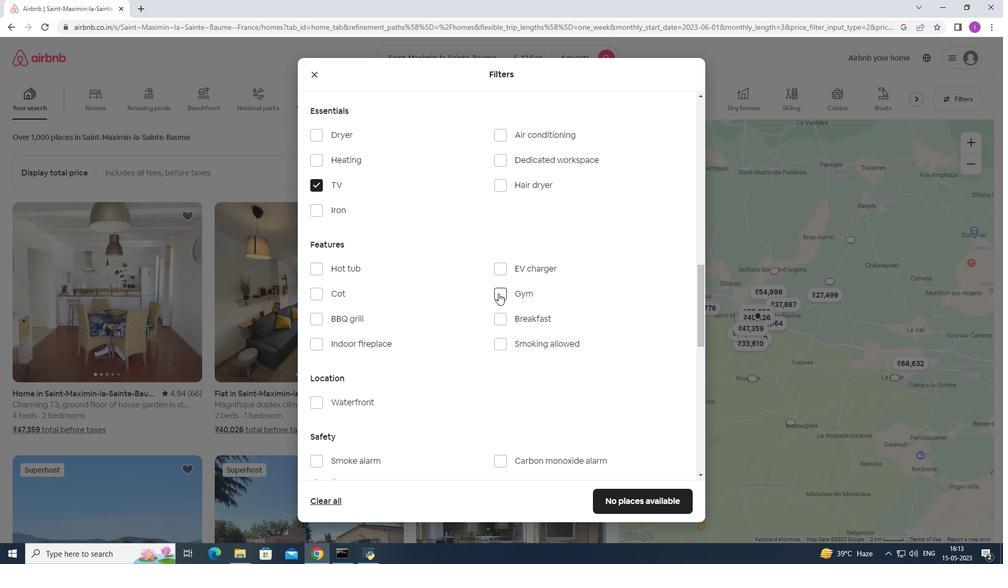 
Action: Mouse moved to (497, 319)
Screenshot: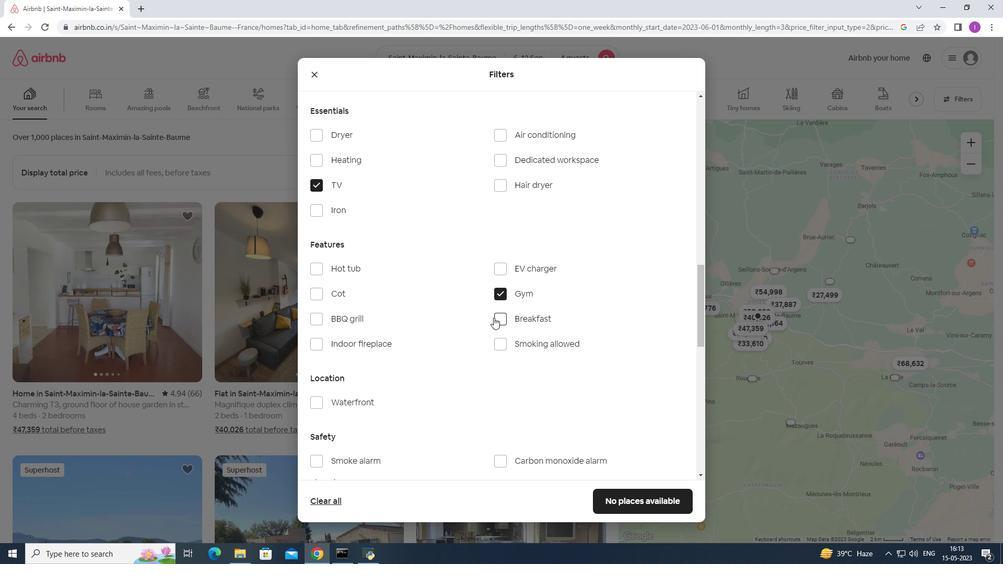 
Action: Mouse pressed left at (497, 319)
Screenshot: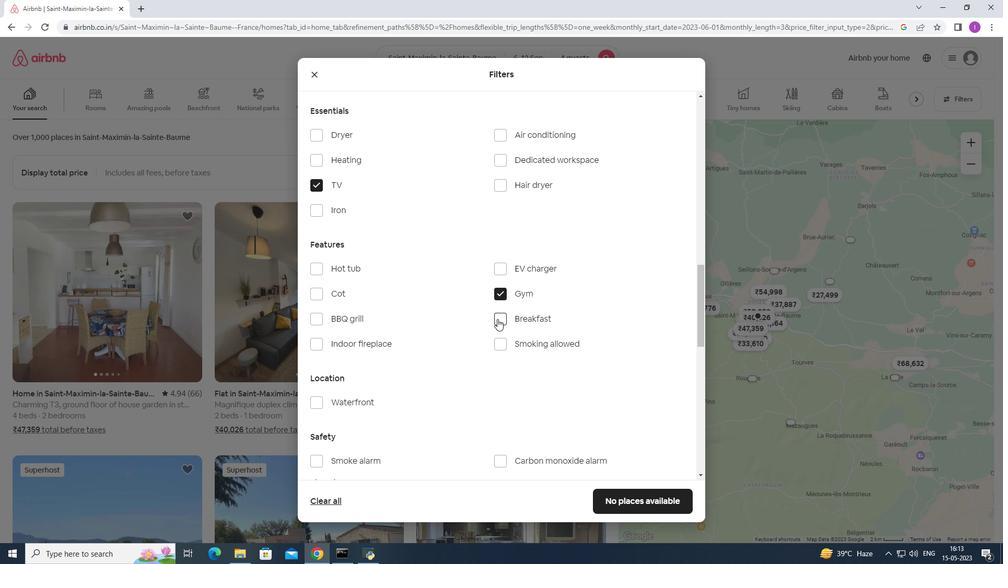 
Action: Mouse moved to (386, 379)
Screenshot: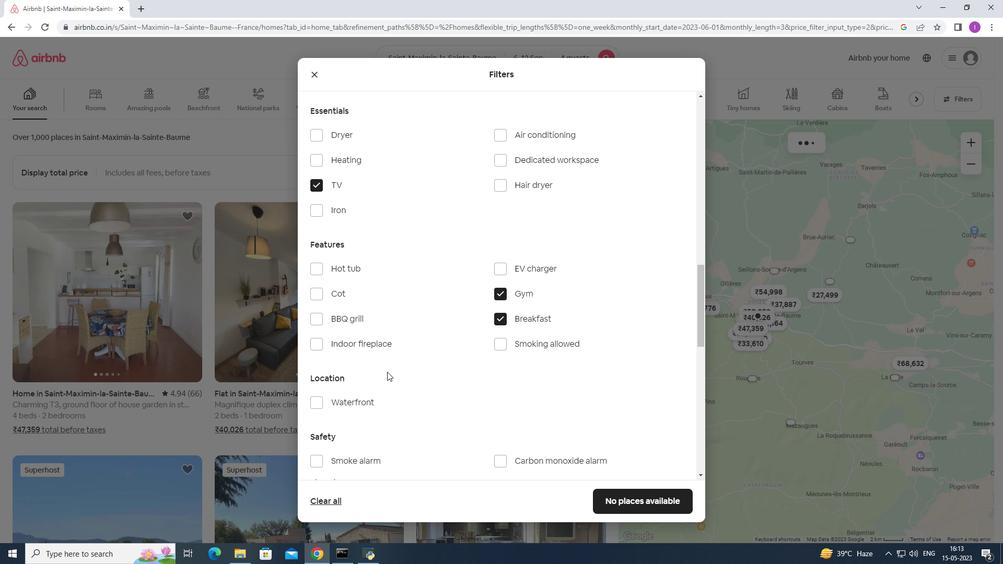 
Action: Mouse scrolled (386, 378) with delta (0, 0)
Screenshot: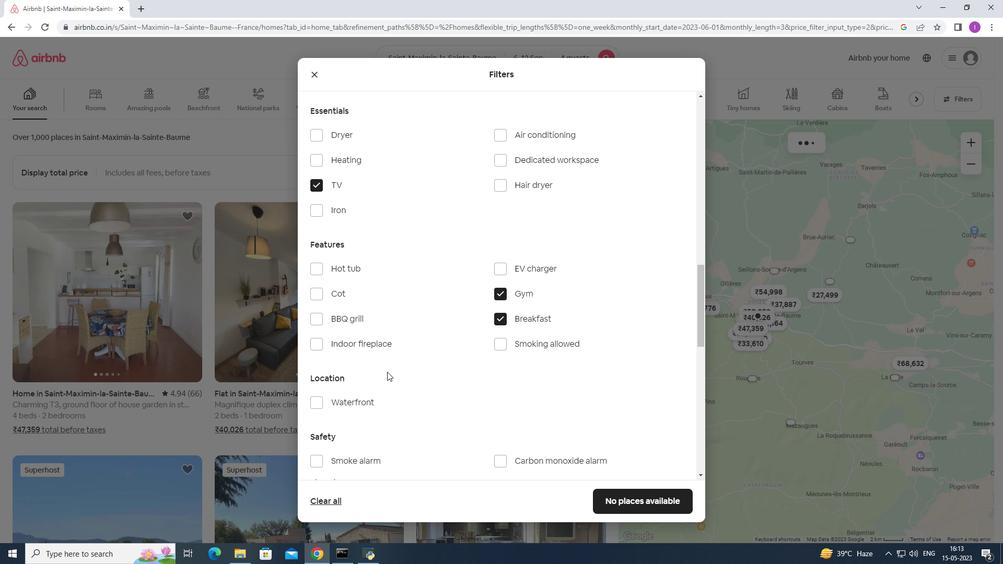 
Action: Mouse moved to (386, 382)
Screenshot: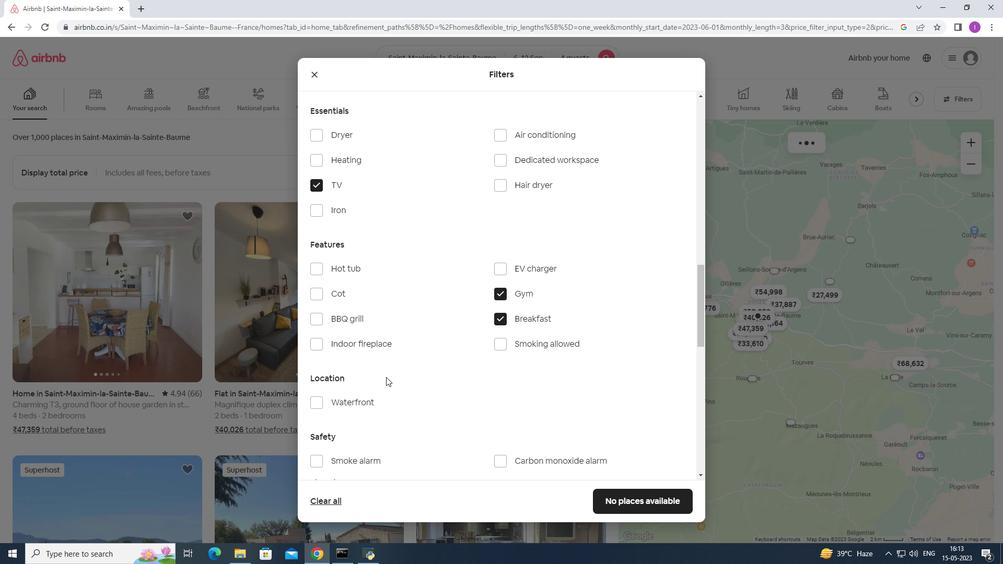 
Action: Mouse scrolled (386, 381) with delta (0, 0)
Screenshot: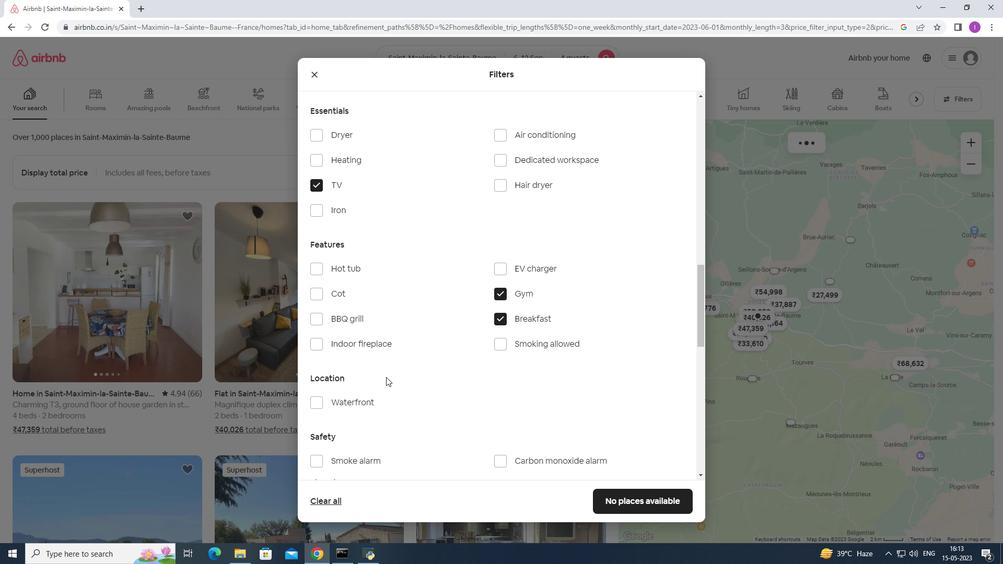 
Action: Mouse scrolled (386, 381) with delta (0, 0)
Screenshot: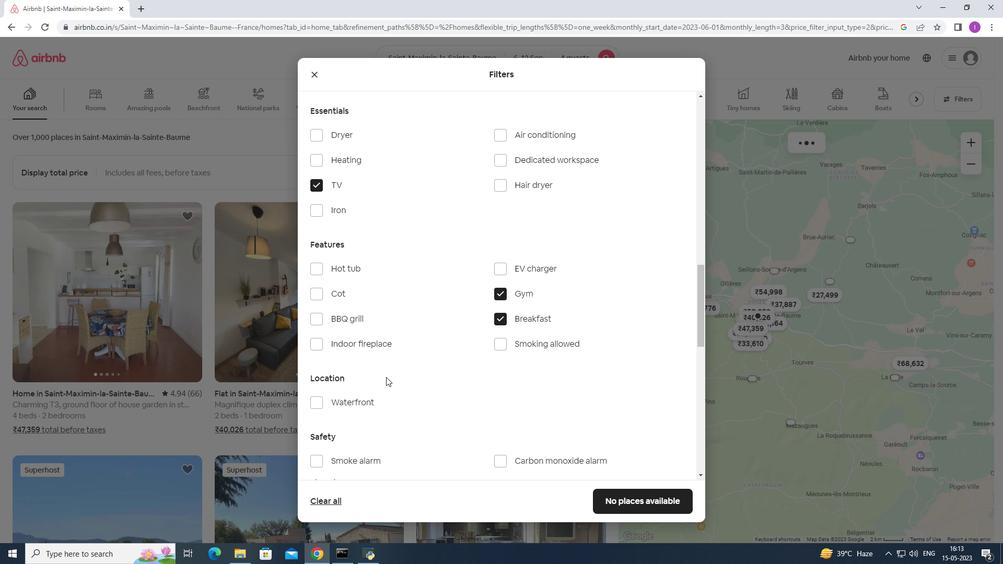 
Action: Mouse moved to (369, 382)
Screenshot: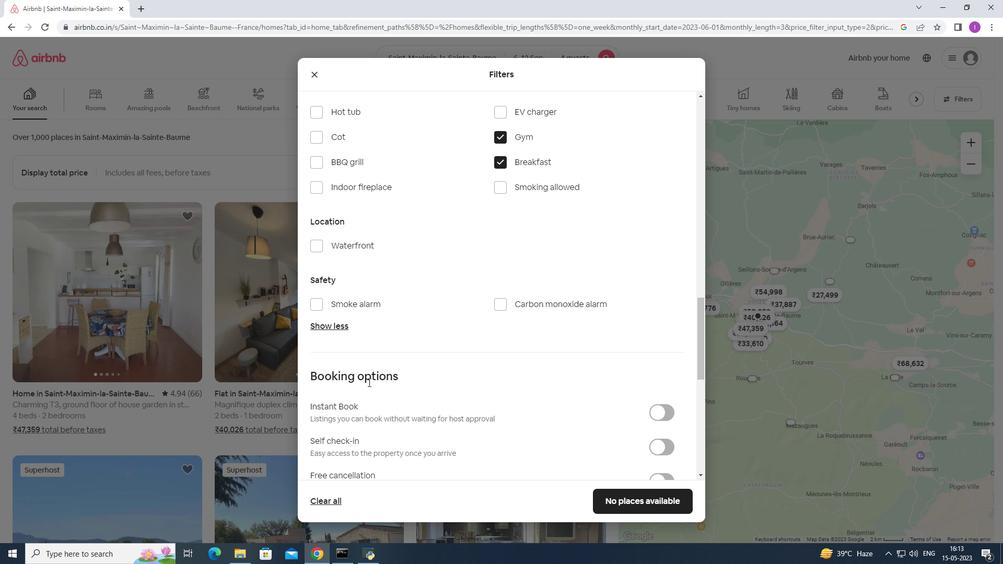 
Action: Mouse scrolled (369, 382) with delta (0, 0)
Screenshot: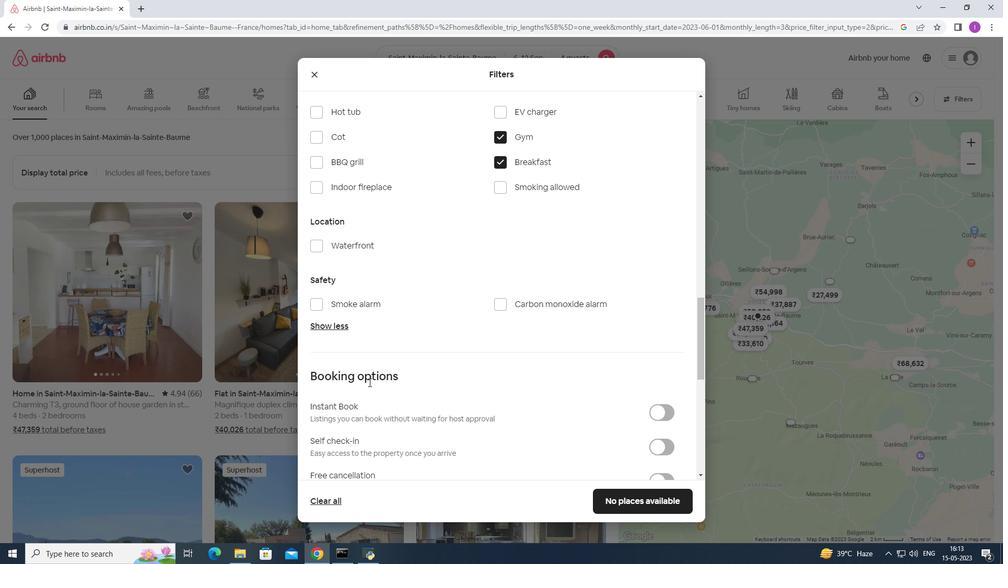 
Action: Mouse scrolled (369, 382) with delta (0, 0)
Screenshot: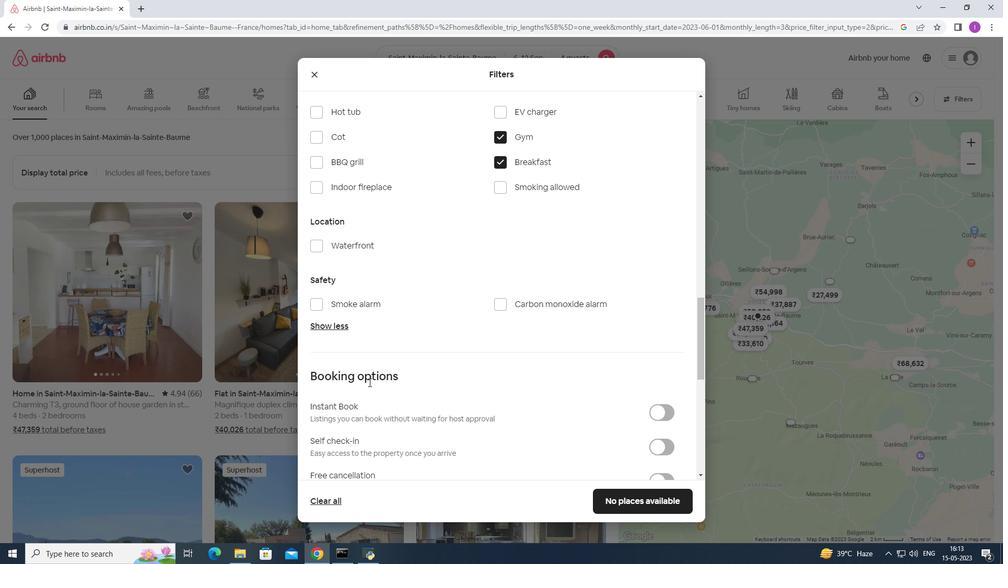 
Action: Mouse scrolled (369, 382) with delta (0, 0)
Screenshot: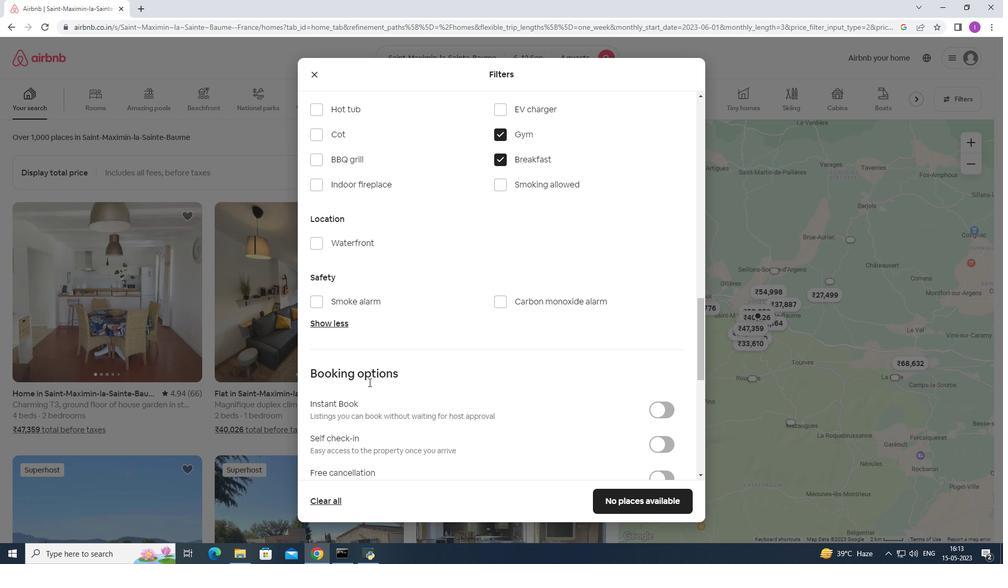 
Action: Mouse moved to (670, 291)
Screenshot: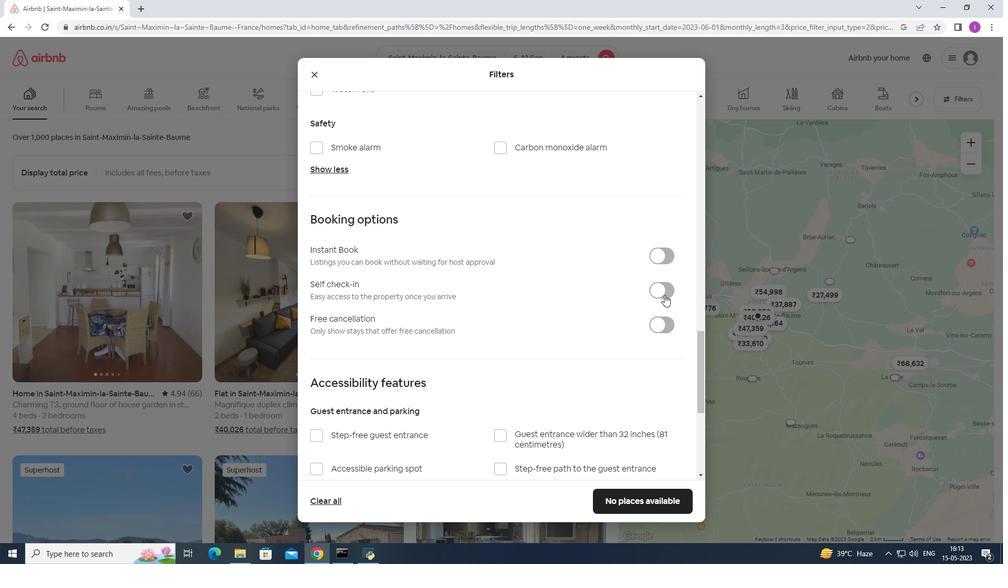 
Action: Mouse pressed left at (670, 291)
Screenshot: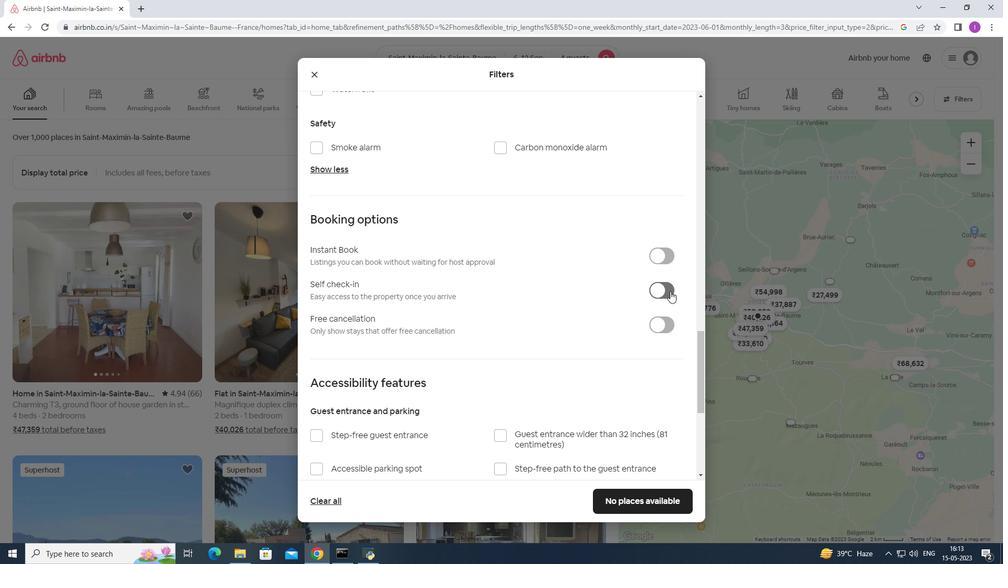 
Action: Mouse moved to (461, 388)
Screenshot: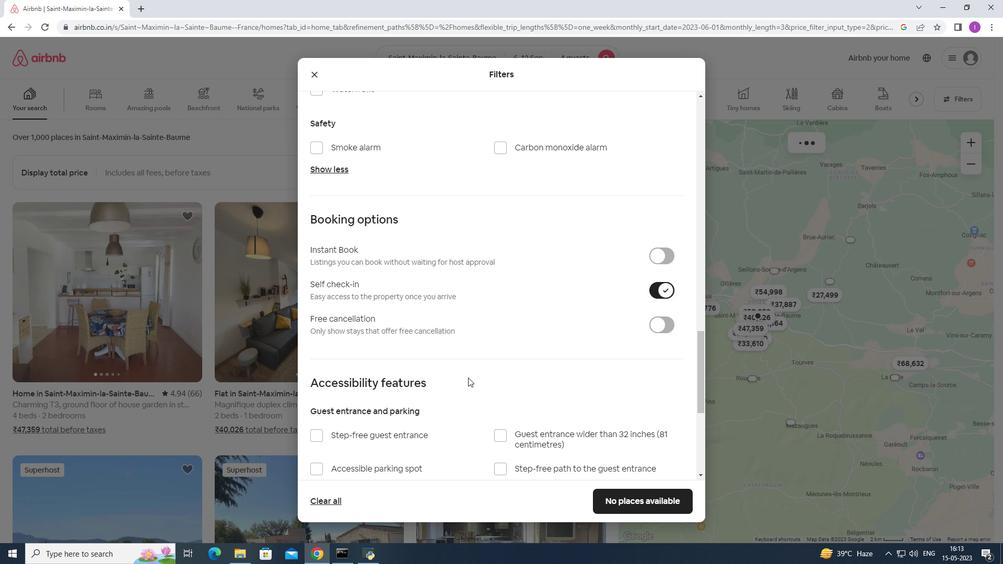 
Action: Mouse scrolled (461, 388) with delta (0, 0)
Screenshot: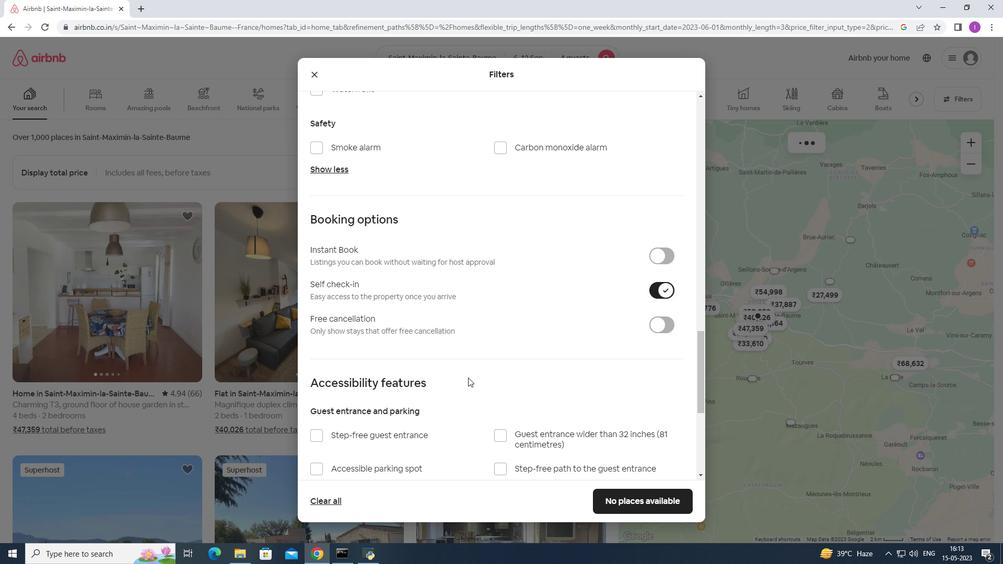 
Action: Mouse moved to (459, 391)
Screenshot: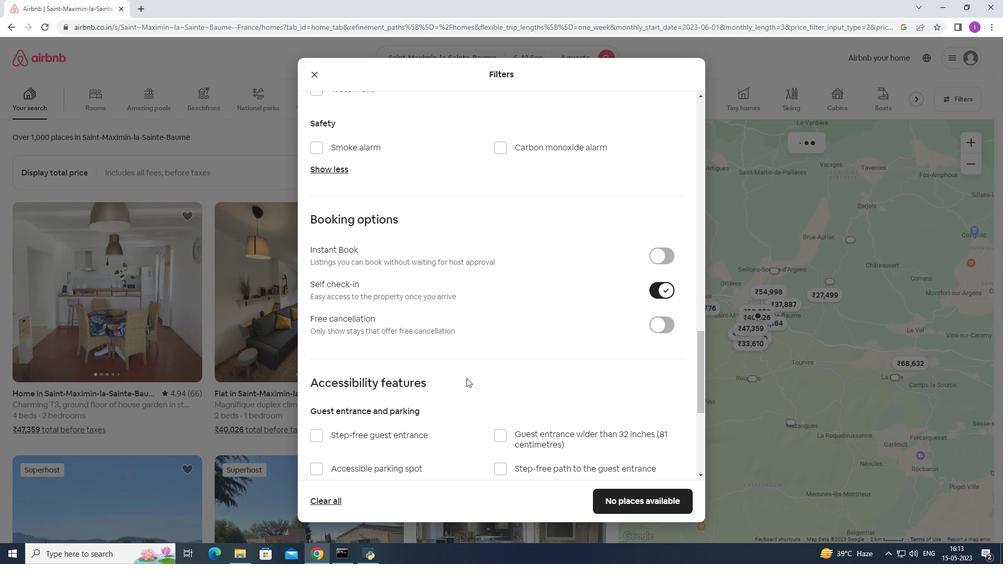 
Action: Mouse scrolled (459, 390) with delta (0, 0)
Screenshot: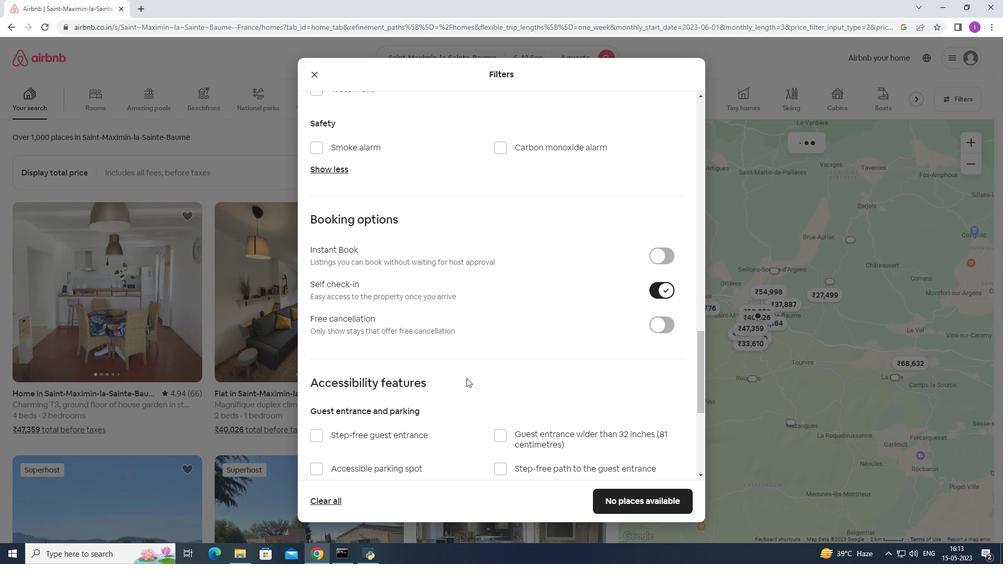 
Action: Mouse moved to (454, 401)
Screenshot: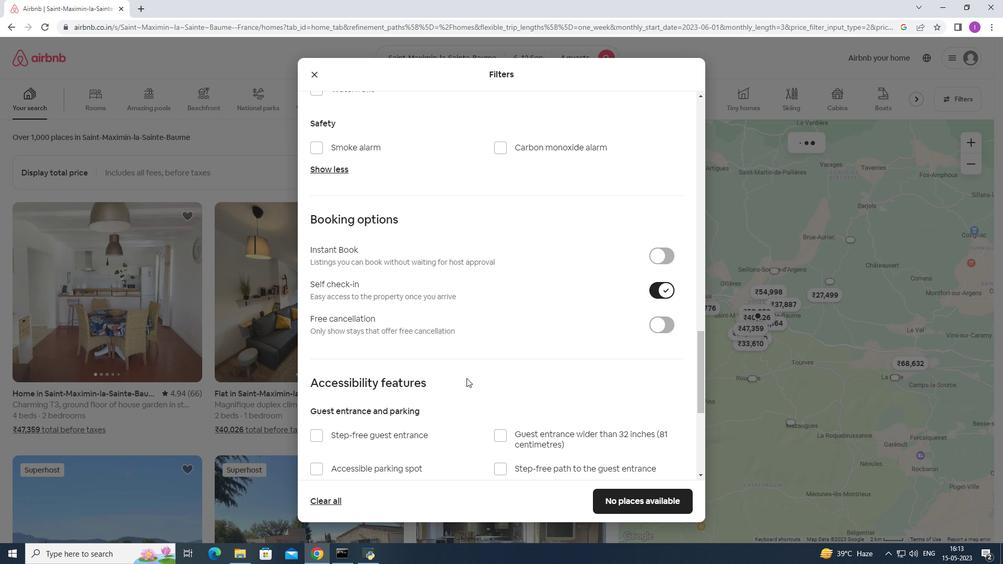 
Action: Mouse scrolled (458, 393) with delta (0, 0)
Screenshot: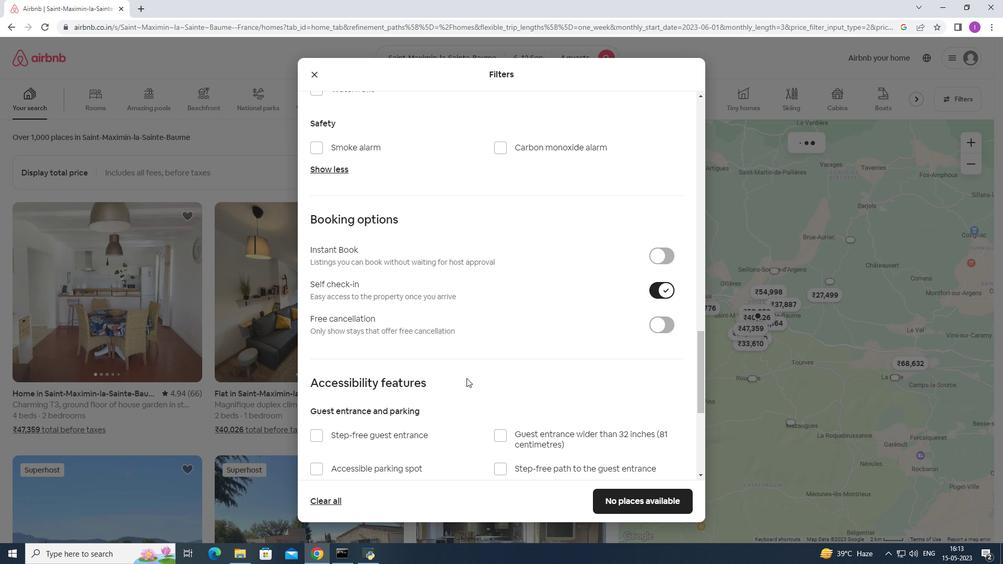 
Action: Mouse moved to (427, 411)
Screenshot: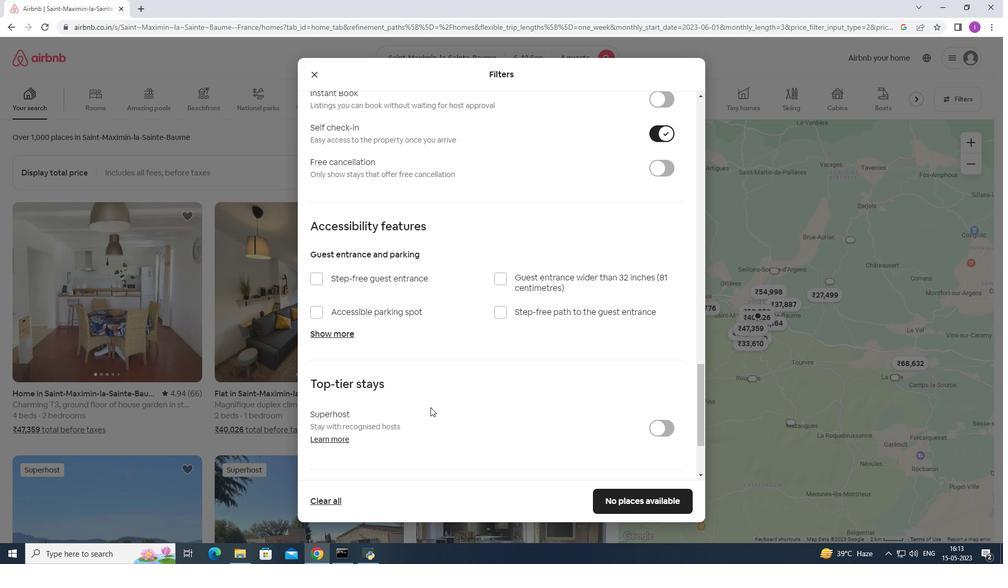 
Action: Mouse scrolled (427, 411) with delta (0, 0)
Screenshot: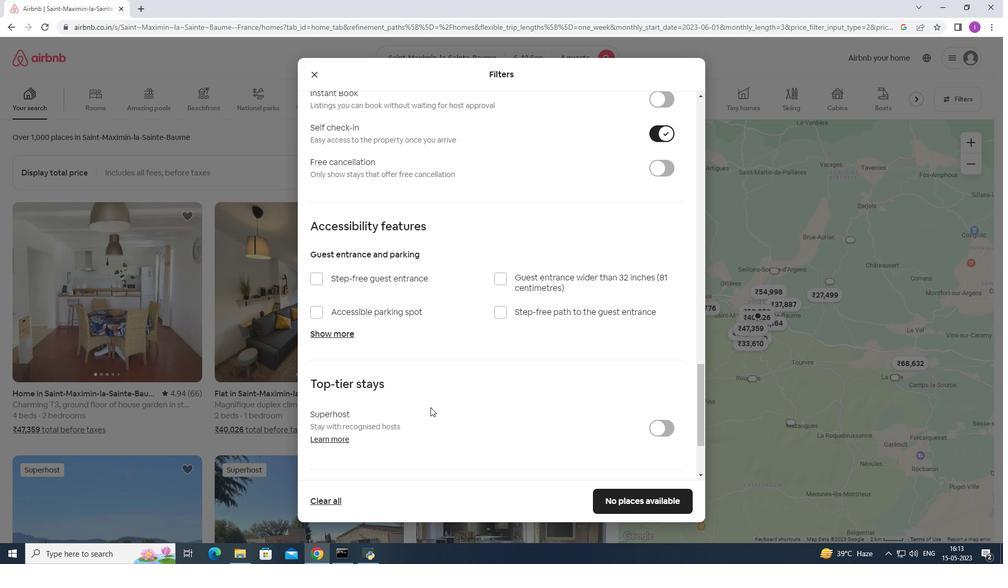 
Action: Mouse moved to (427, 413)
Screenshot: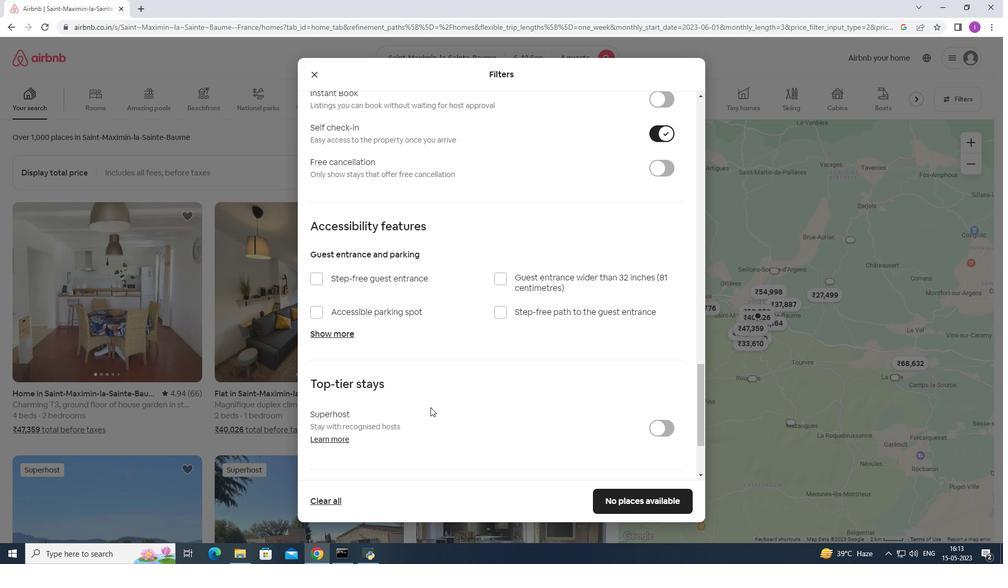 
Action: Mouse scrolled (427, 413) with delta (0, 0)
Screenshot: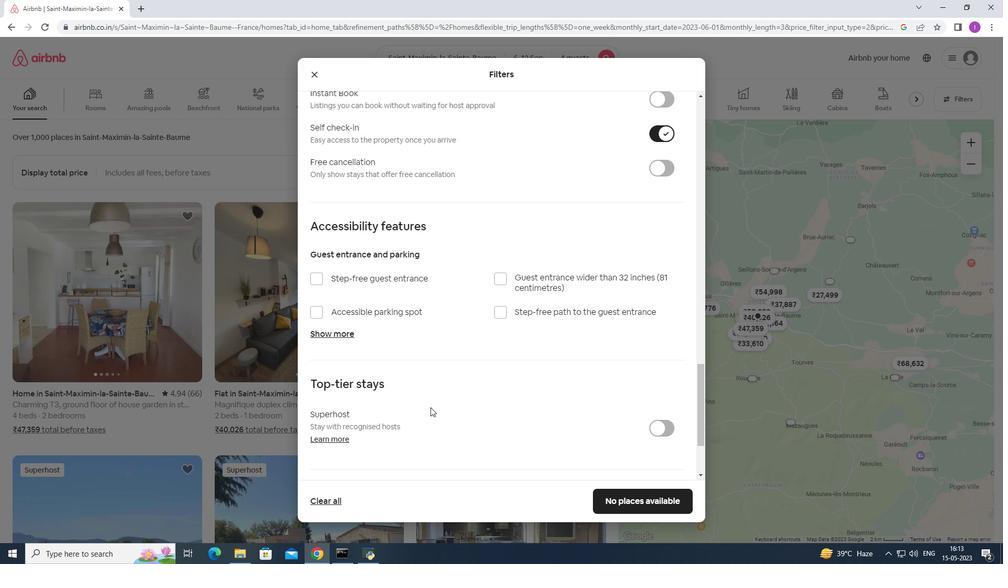 
Action: Mouse moved to (402, 418)
Screenshot: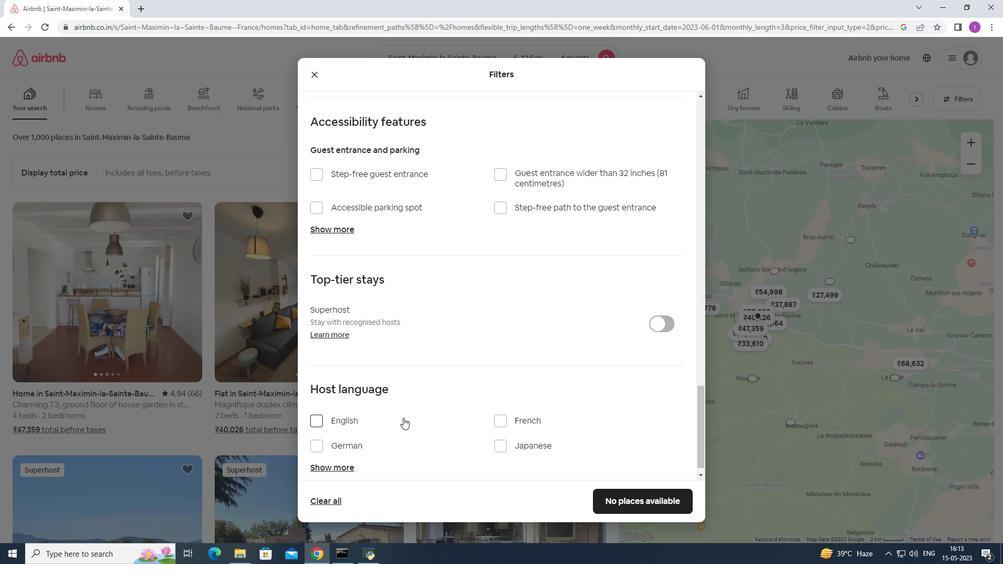 
Action: Mouse scrolled (402, 417) with delta (0, 0)
Screenshot: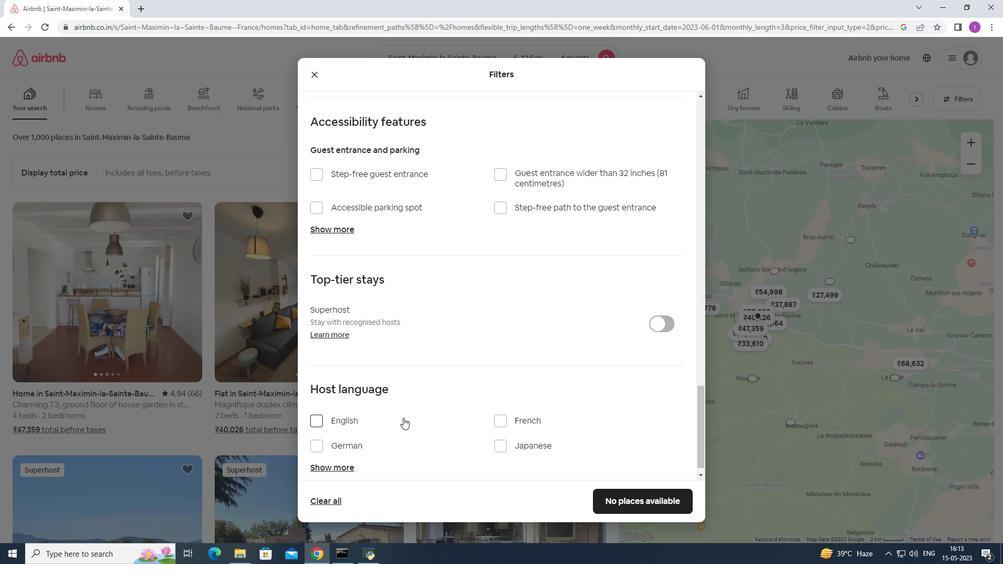 
Action: Mouse moved to (402, 418)
Screenshot: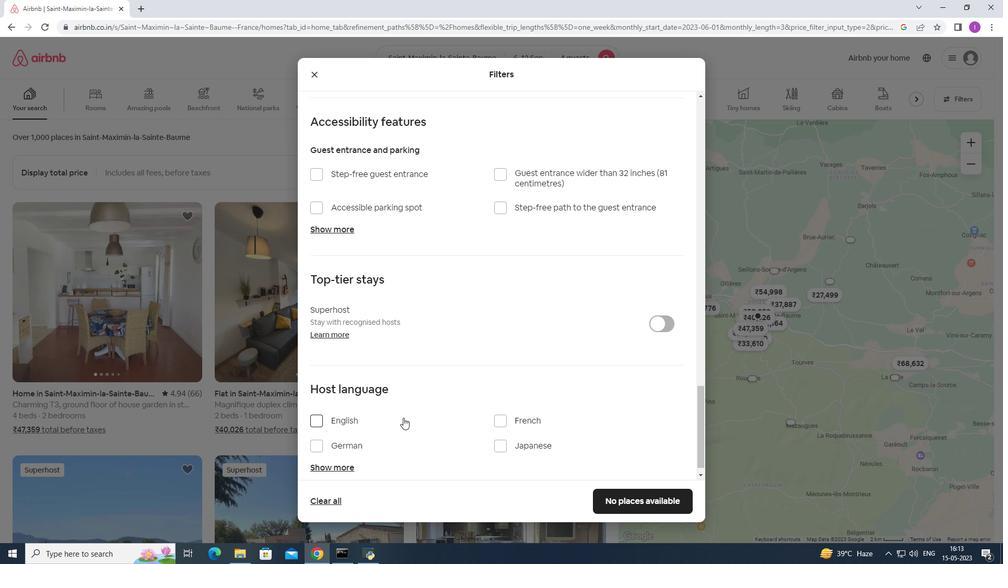 
Action: Mouse scrolled (402, 417) with delta (0, 0)
Screenshot: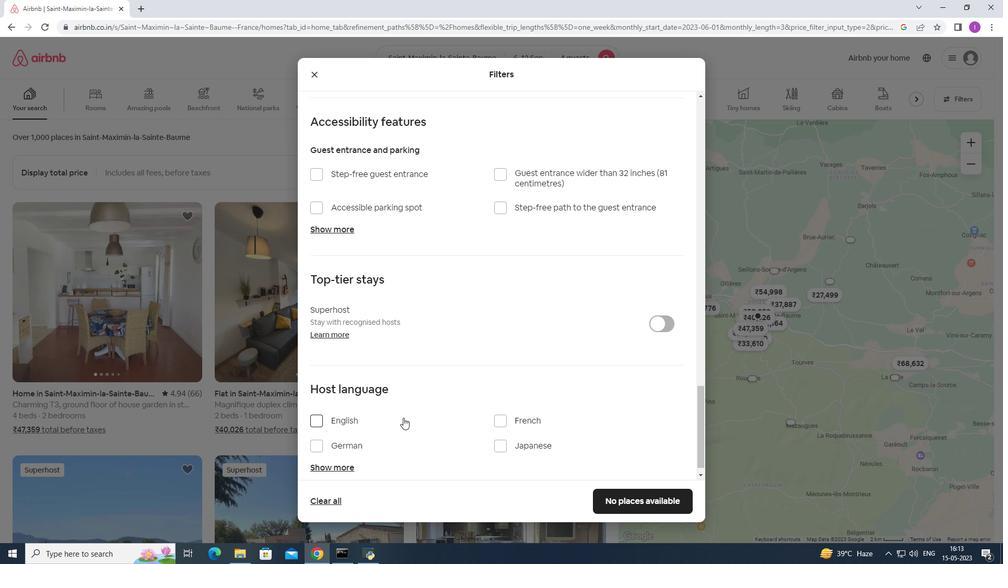 
Action: Mouse scrolled (402, 417) with delta (0, 0)
Screenshot: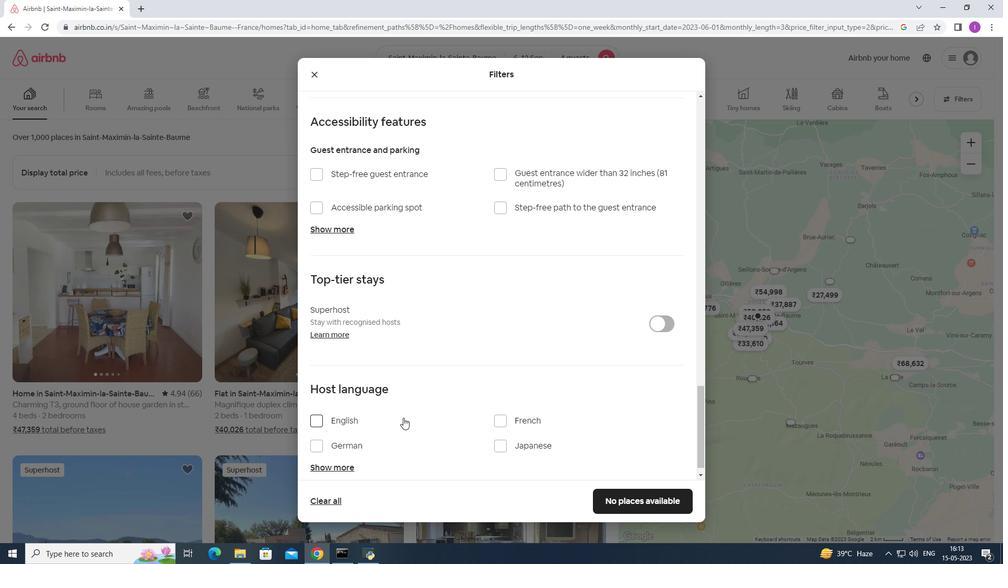 
Action: Mouse moved to (313, 404)
Screenshot: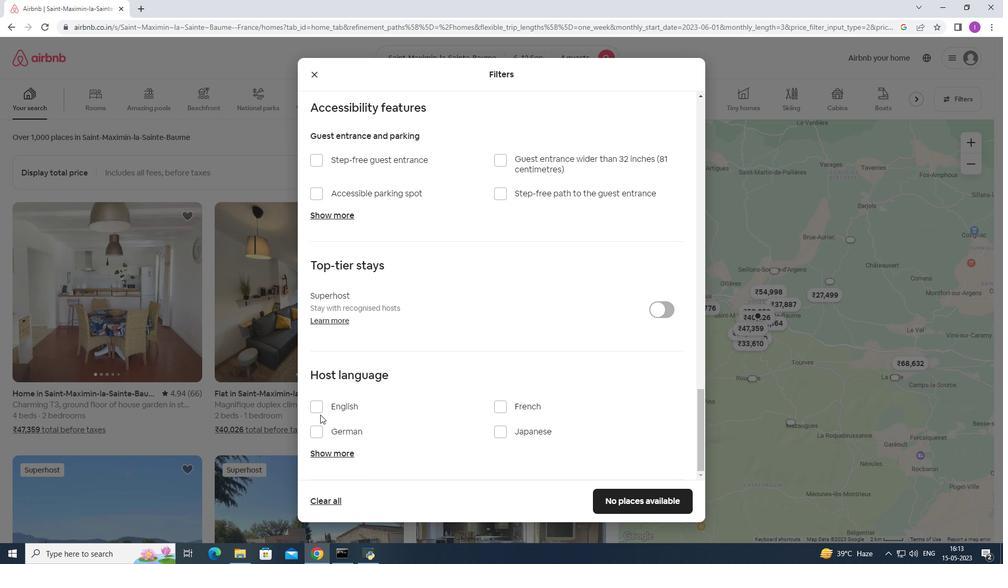 
Action: Mouse pressed left at (313, 404)
Screenshot: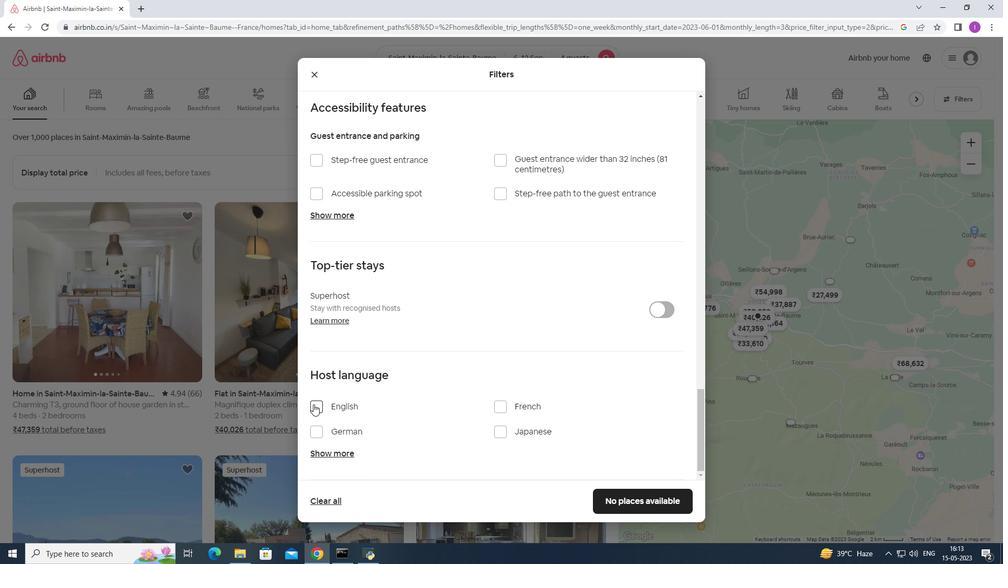 
Action: Mouse moved to (653, 498)
Screenshot: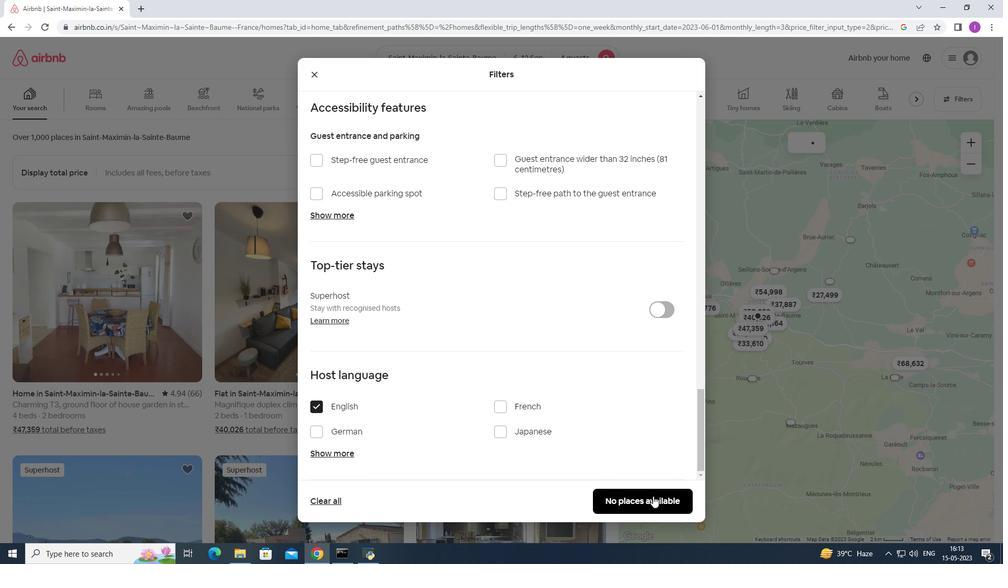 
Action: Mouse pressed left at (653, 498)
Screenshot: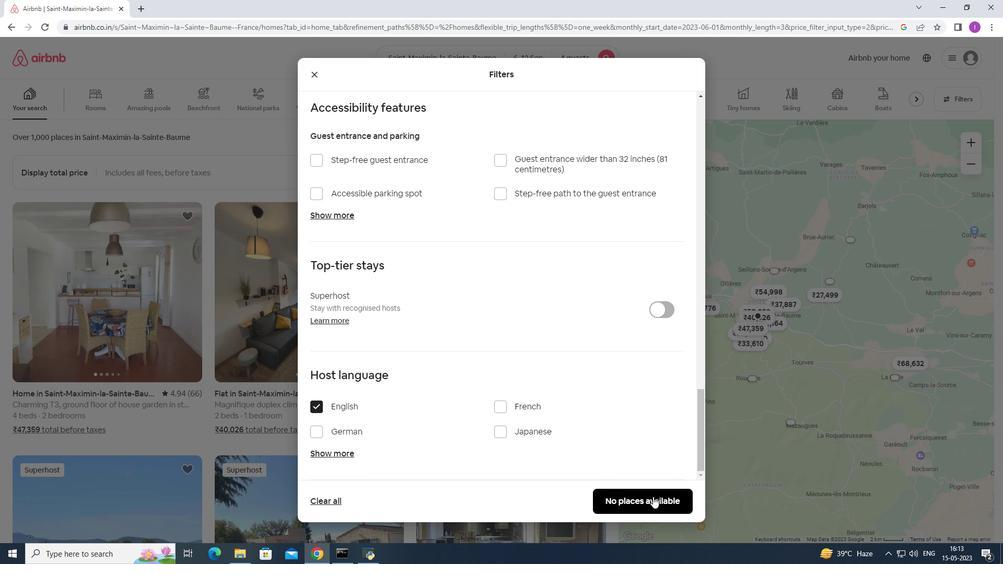 
Action: Mouse moved to (537, 416)
Screenshot: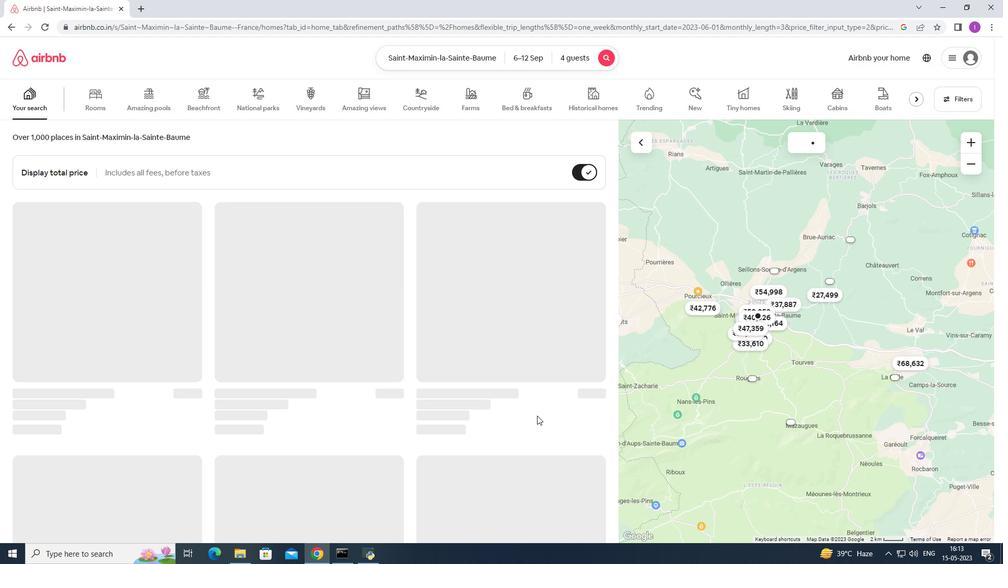 
